 Task: Look for Airbnb properties in As Suwaydaâ, Syria from 6th December, 2023 to 15th December, 2023 for 6 adults. Place can be entire room or private room with 6 bedrooms having 6 beds and 6 bathrooms. Property type can be house. Amenities needed are: wifi, TV, free parkinig on premises, gym, breakfast.
Action: Mouse moved to (588, 132)
Screenshot: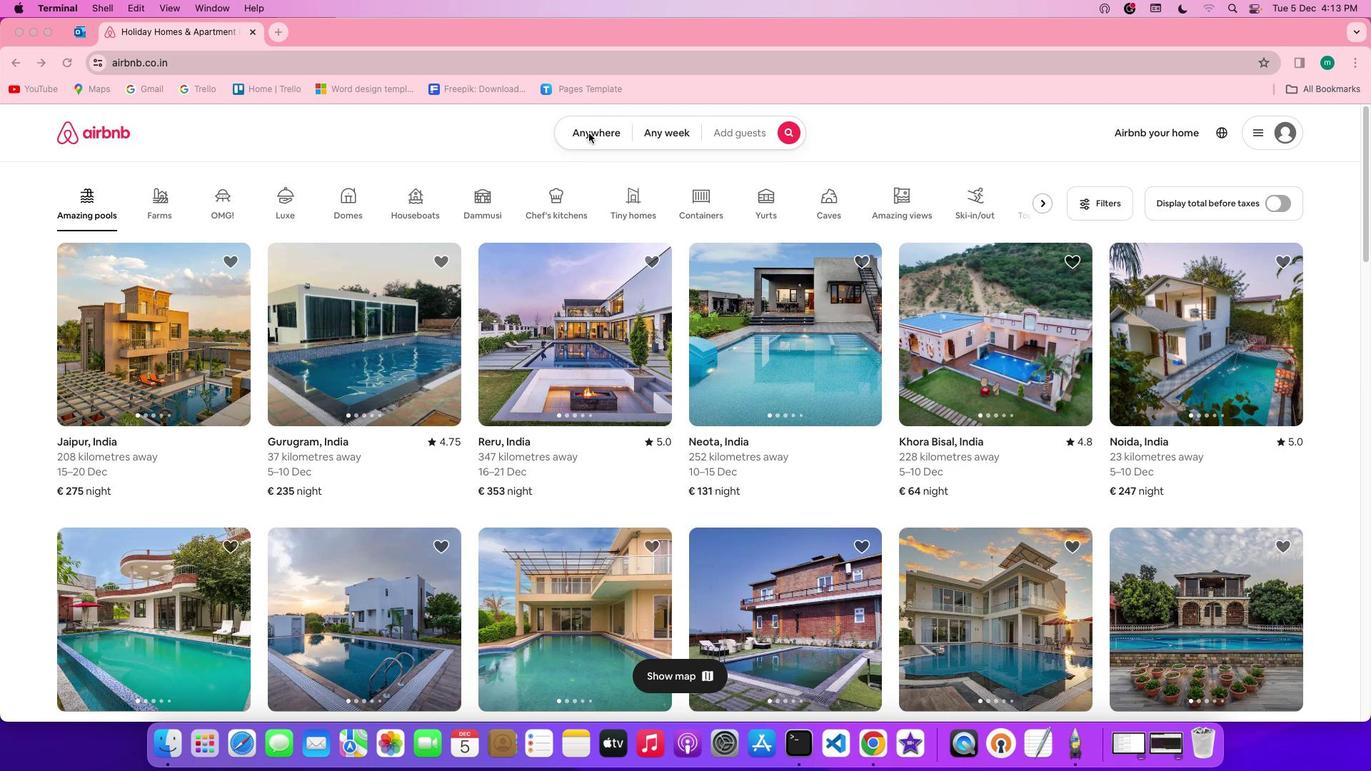 
Action: Mouse pressed left at (588, 132)
Screenshot: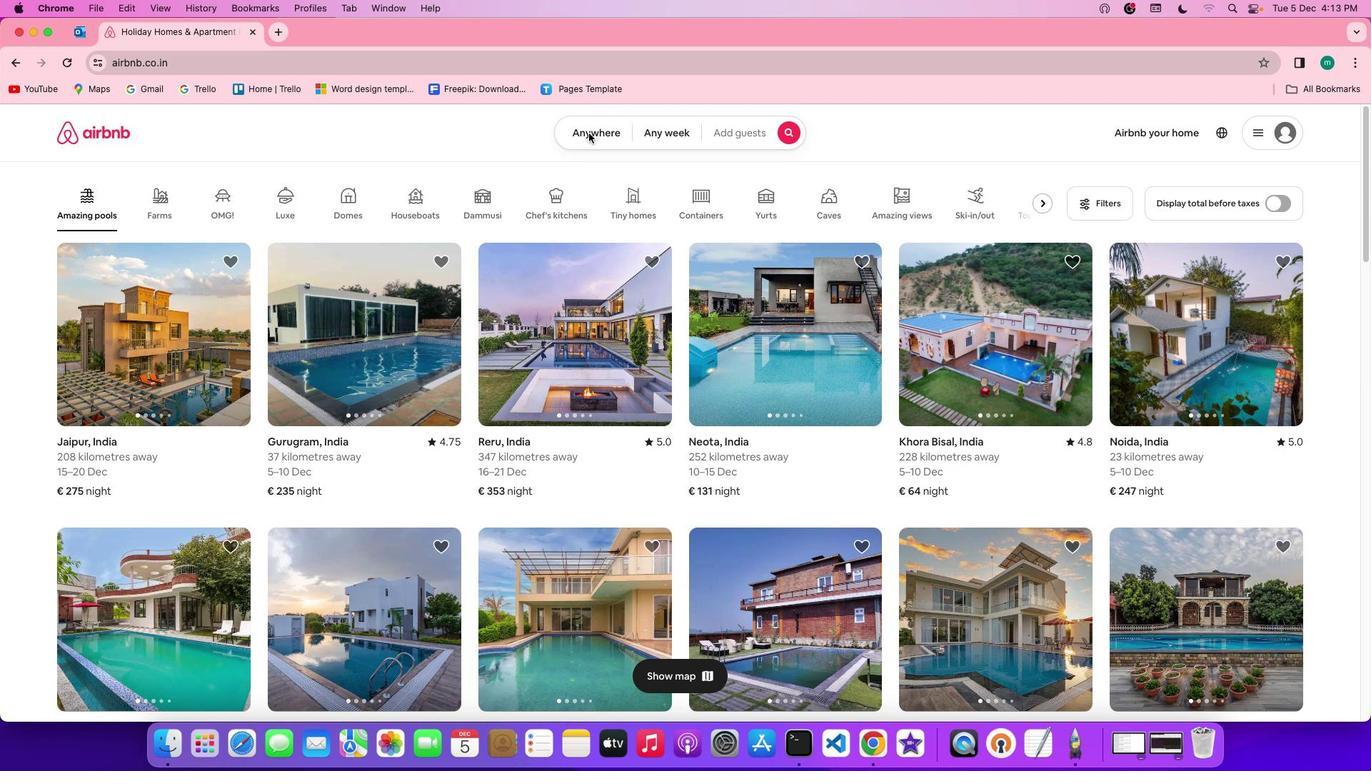 
Action: Mouse pressed left at (588, 132)
Screenshot: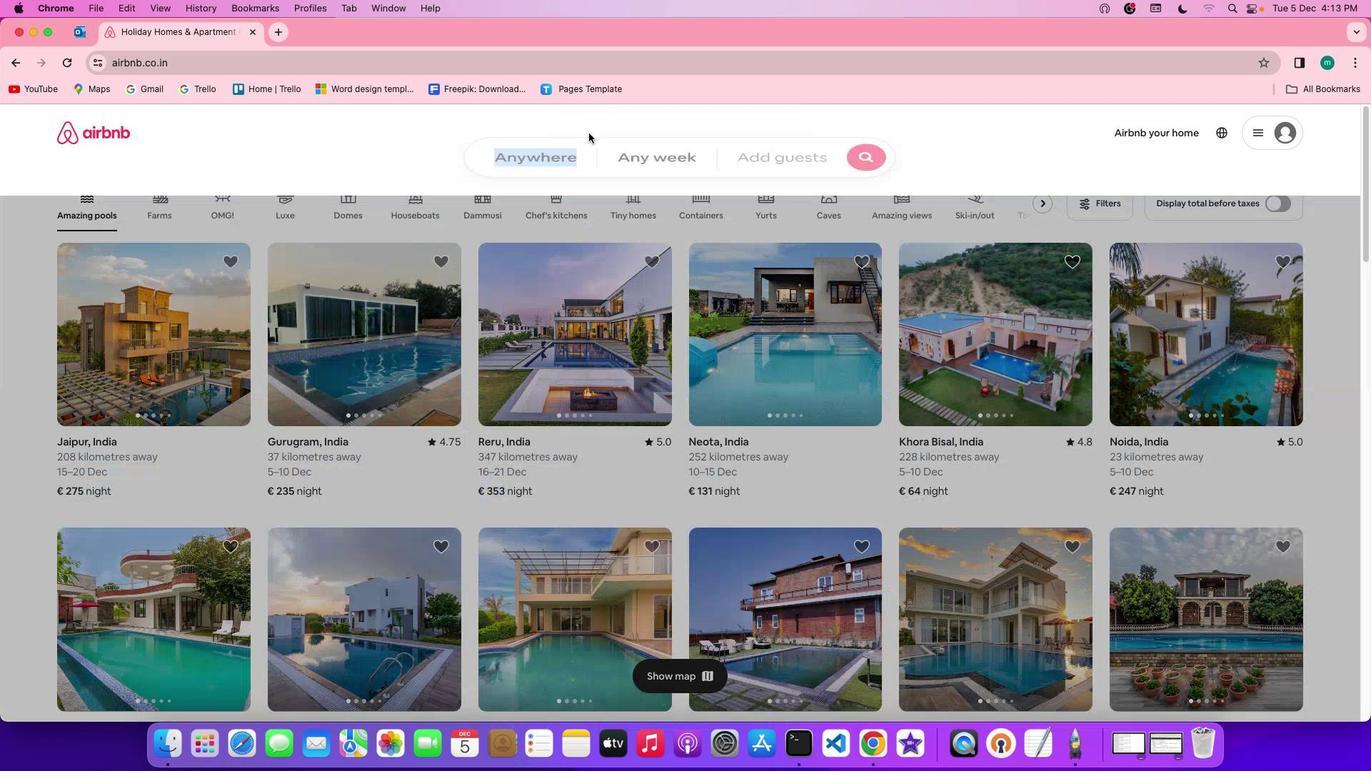 
Action: Mouse moved to (538, 182)
Screenshot: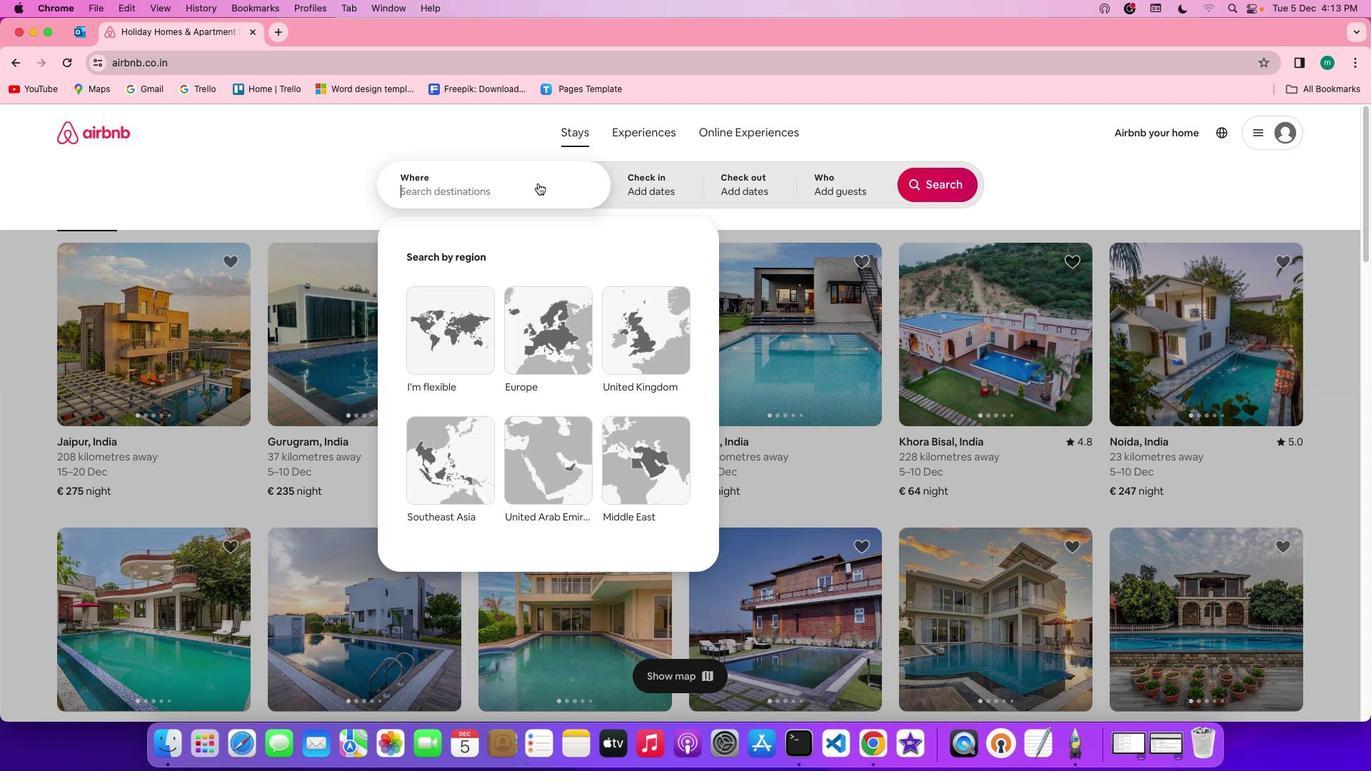 
Action: Mouse pressed left at (538, 182)
Screenshot: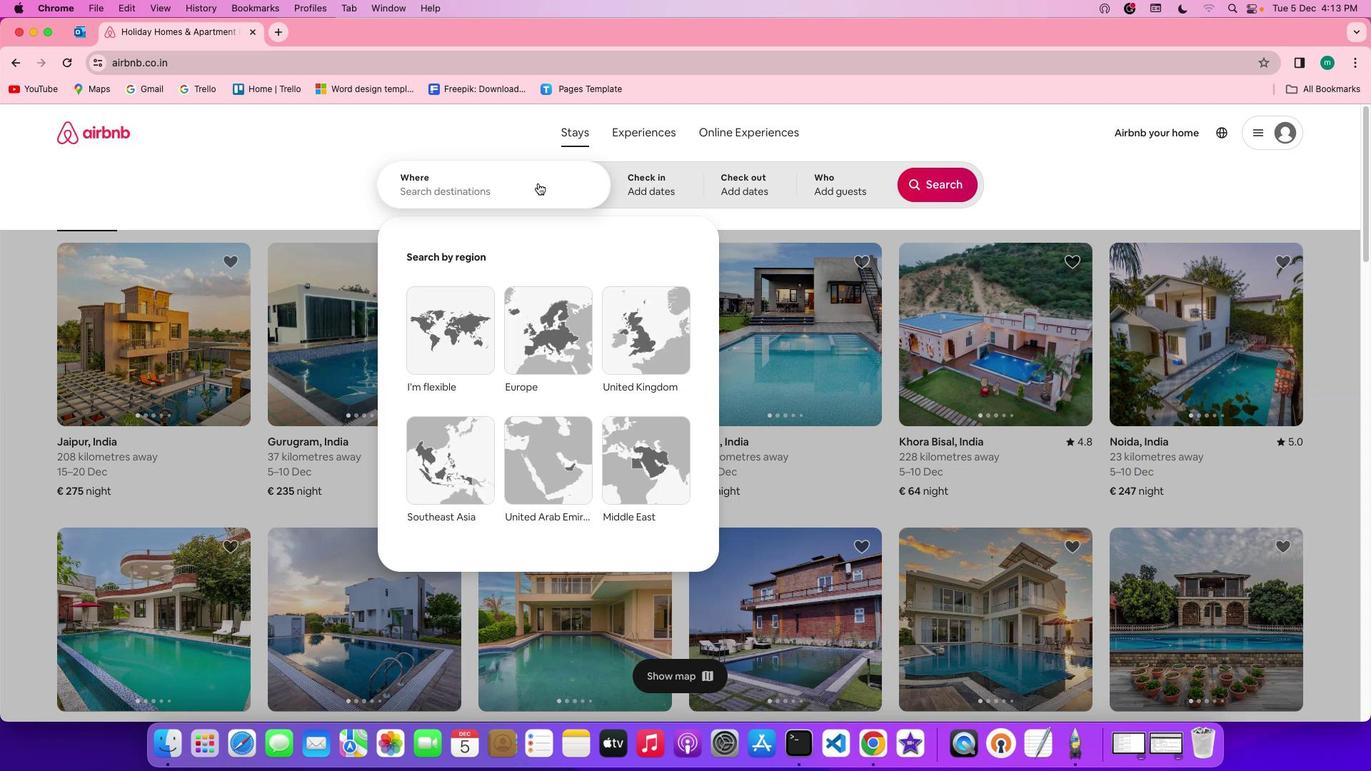 
Action: Key pressed Key.shift'S''u''w''a''y''d''a'','Key.spaceKey.shift's''y''r''i''a'
Screenshot: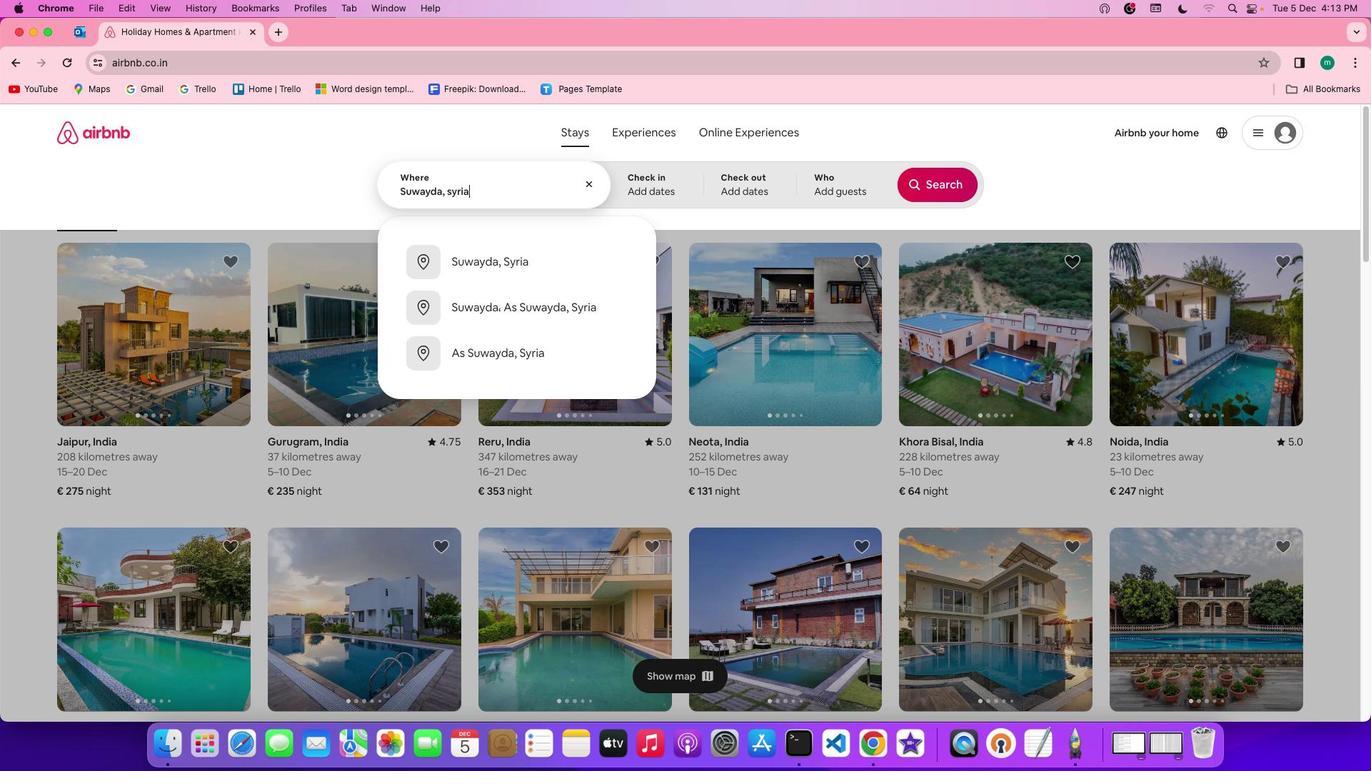 
Action: Mouse moved to (658, 194)
Screenshot: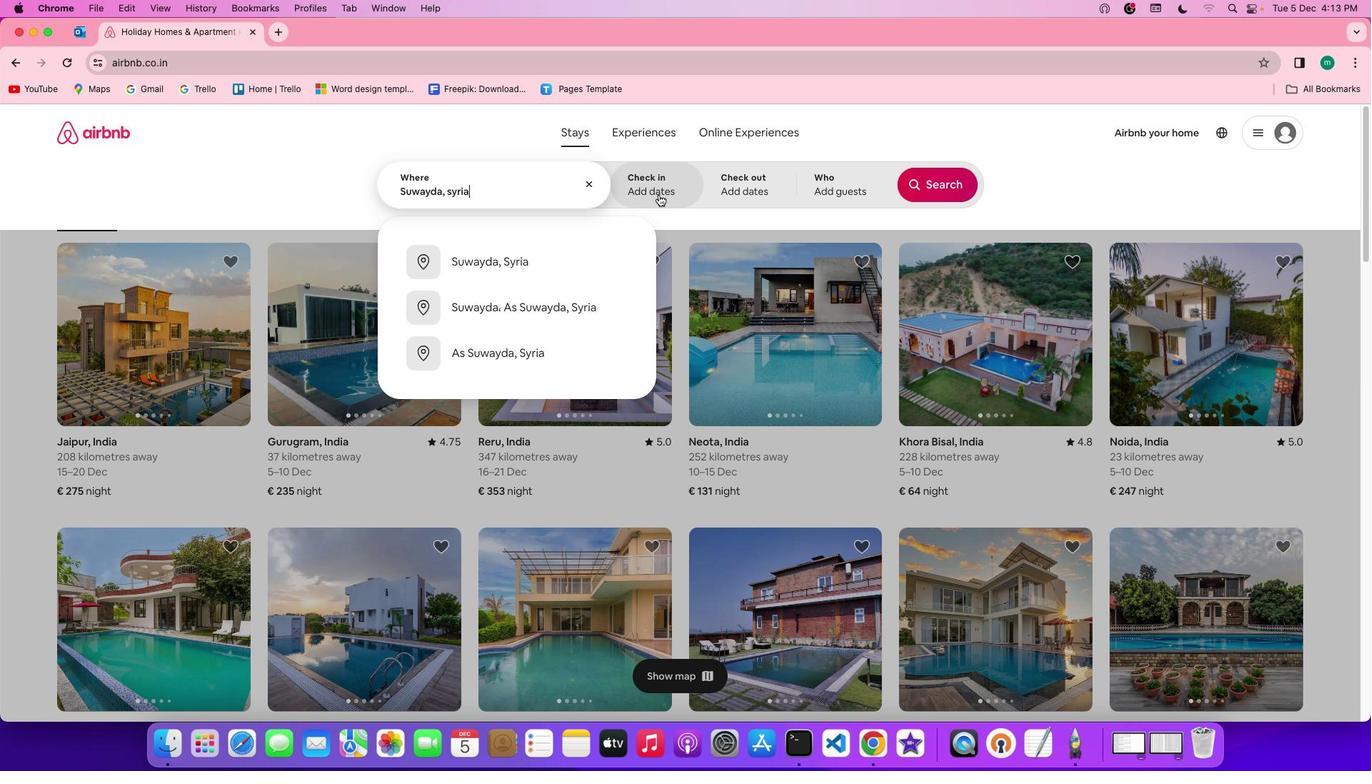 
Action: Mouse pressed left at (658, 194)
Screenshot: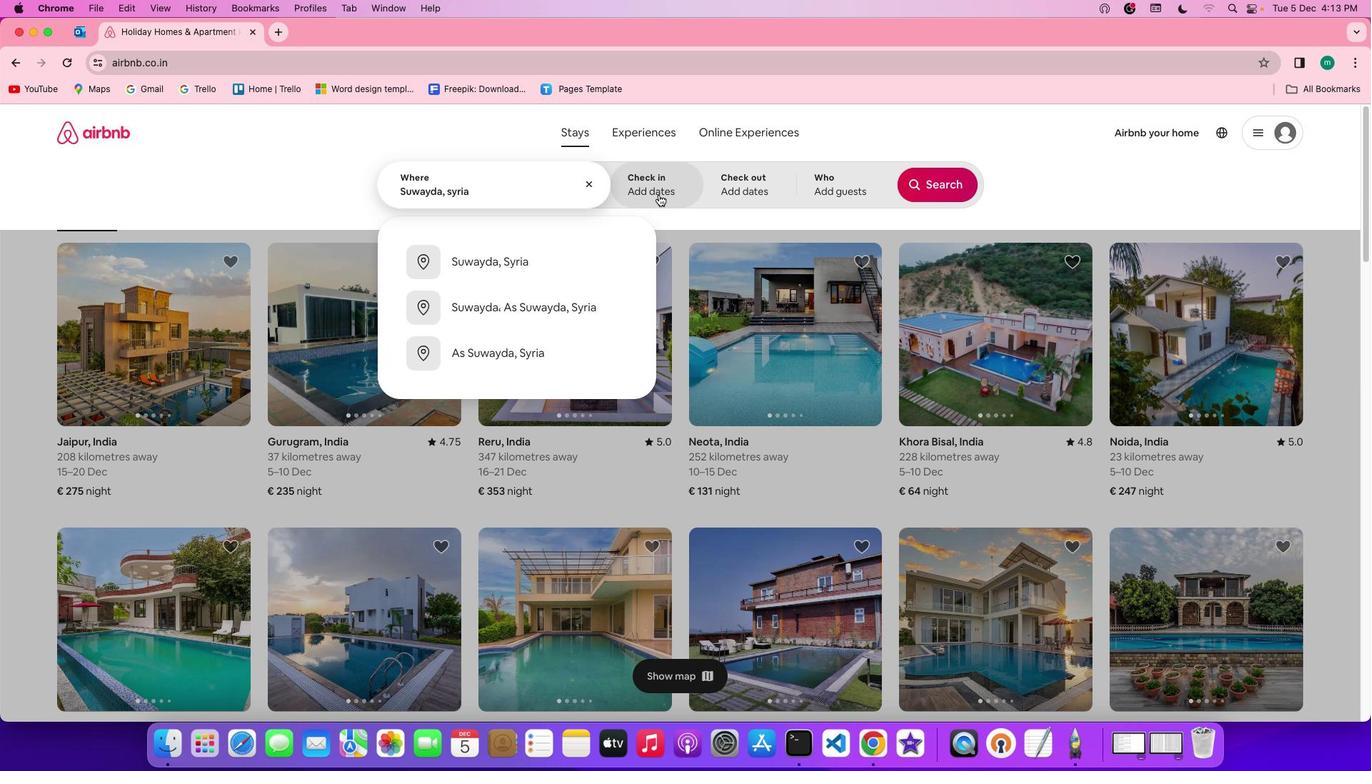 
Action: Mouse moved to (543, 392)
Screenshot: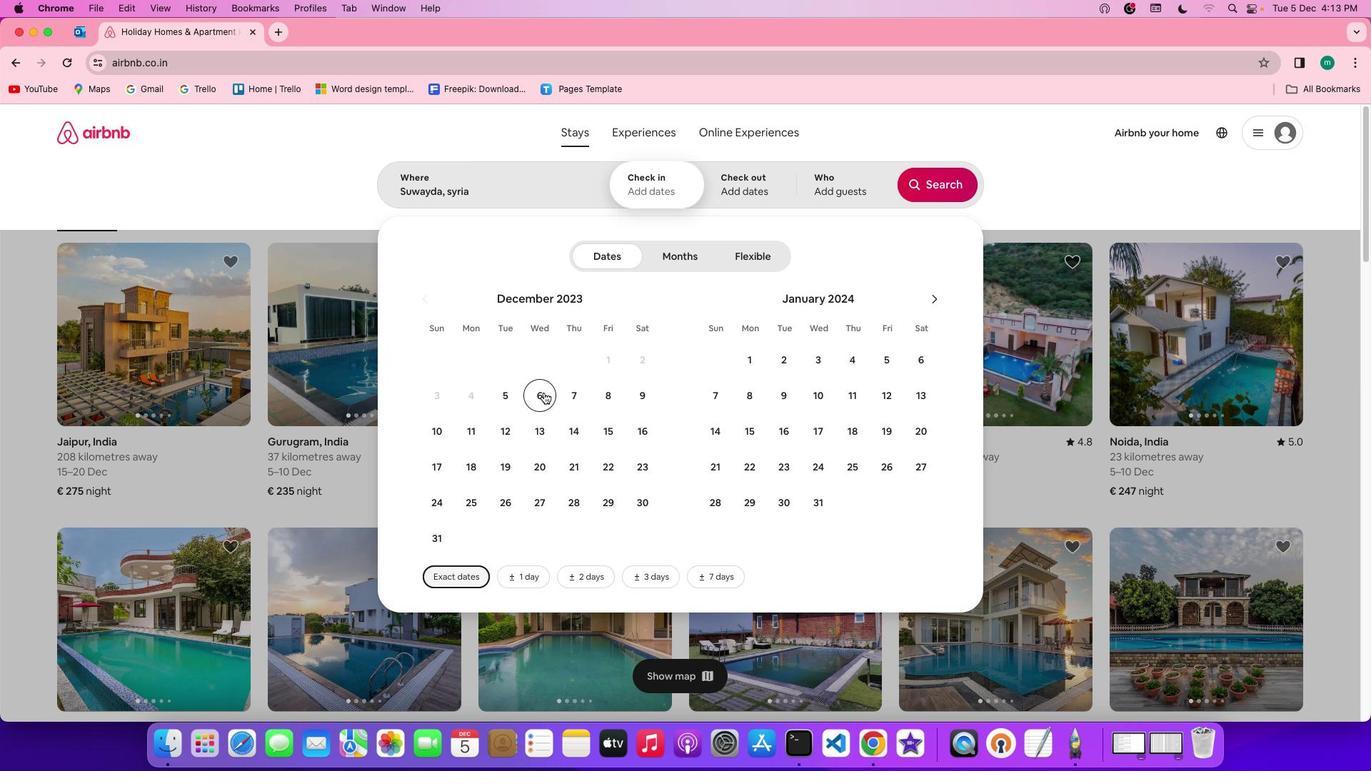
Action: Mouse pressed left at (543, 392)
Screenshot: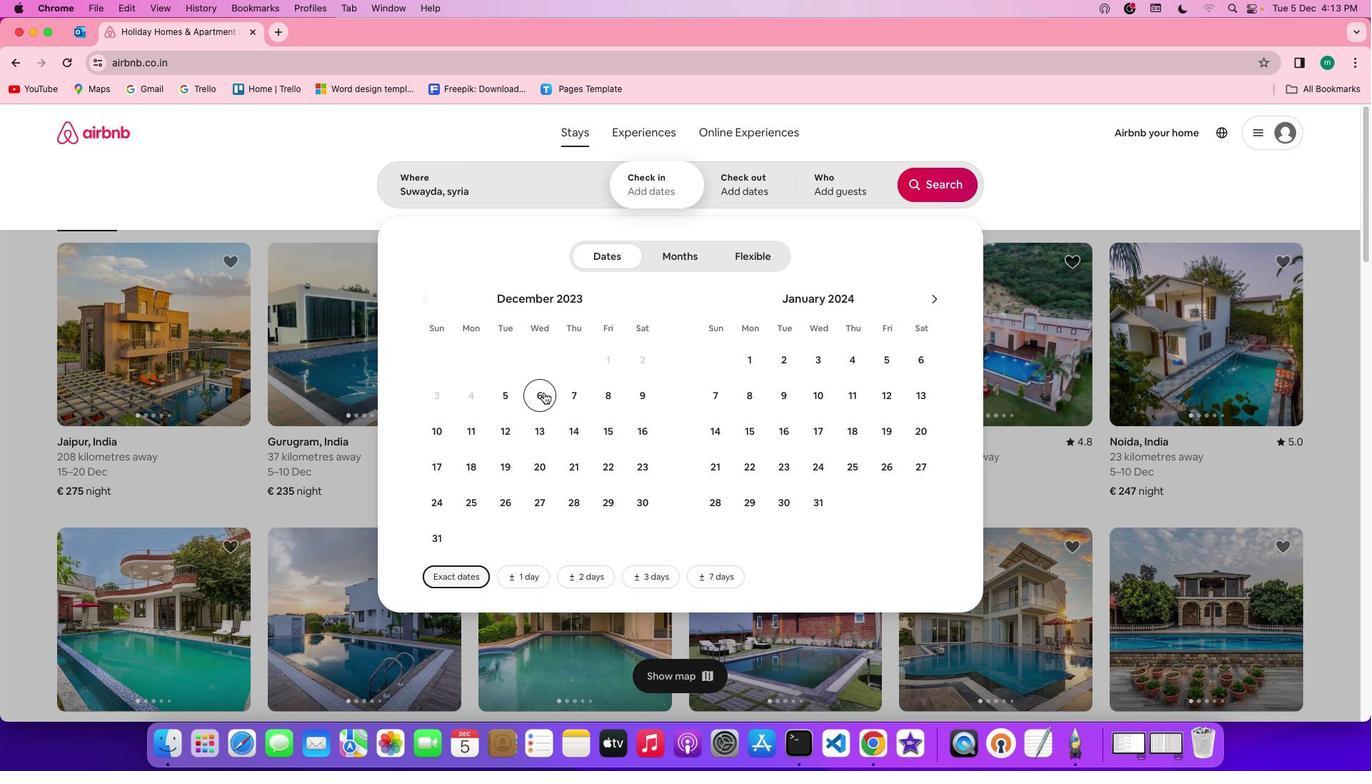 
Action: Mouse moved to (603, 424)
Screenshot: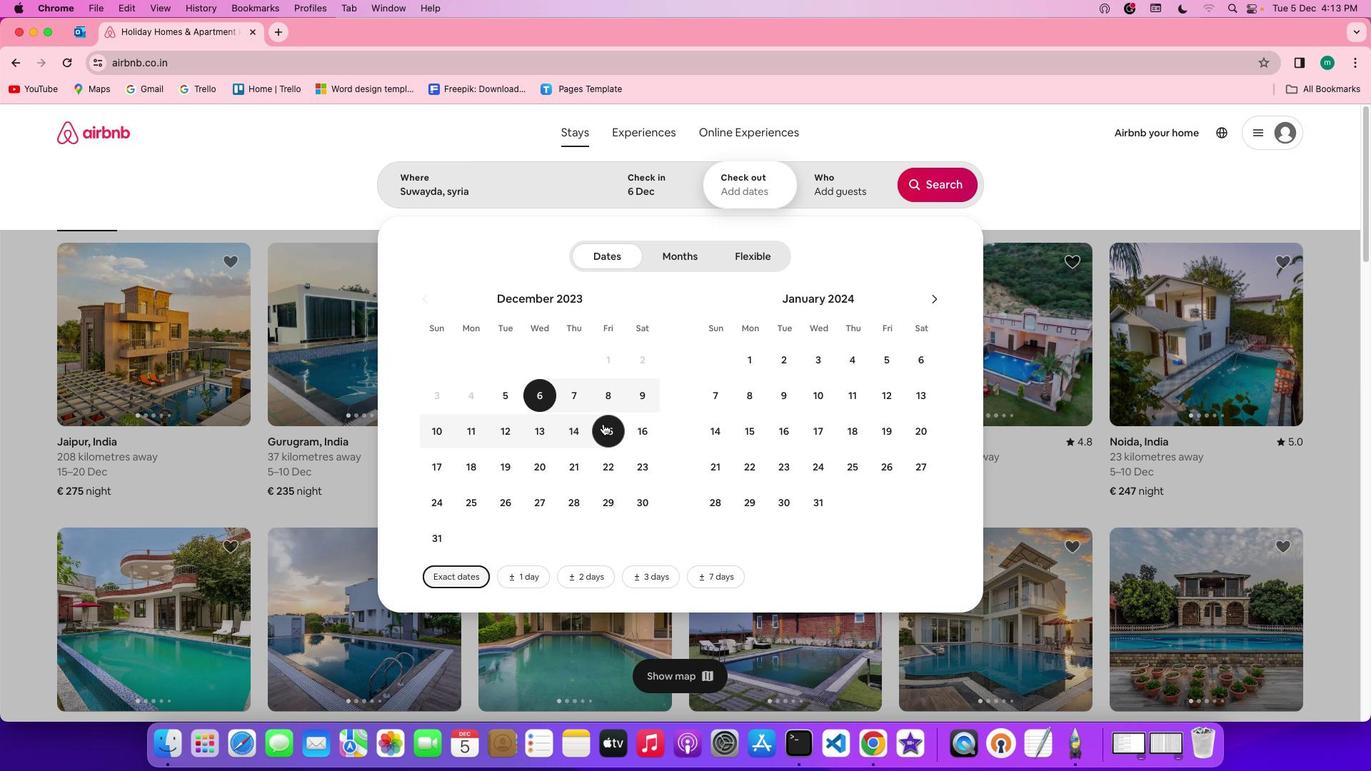 
Action: Mouse pressed left at (603, 424)
Screenshot: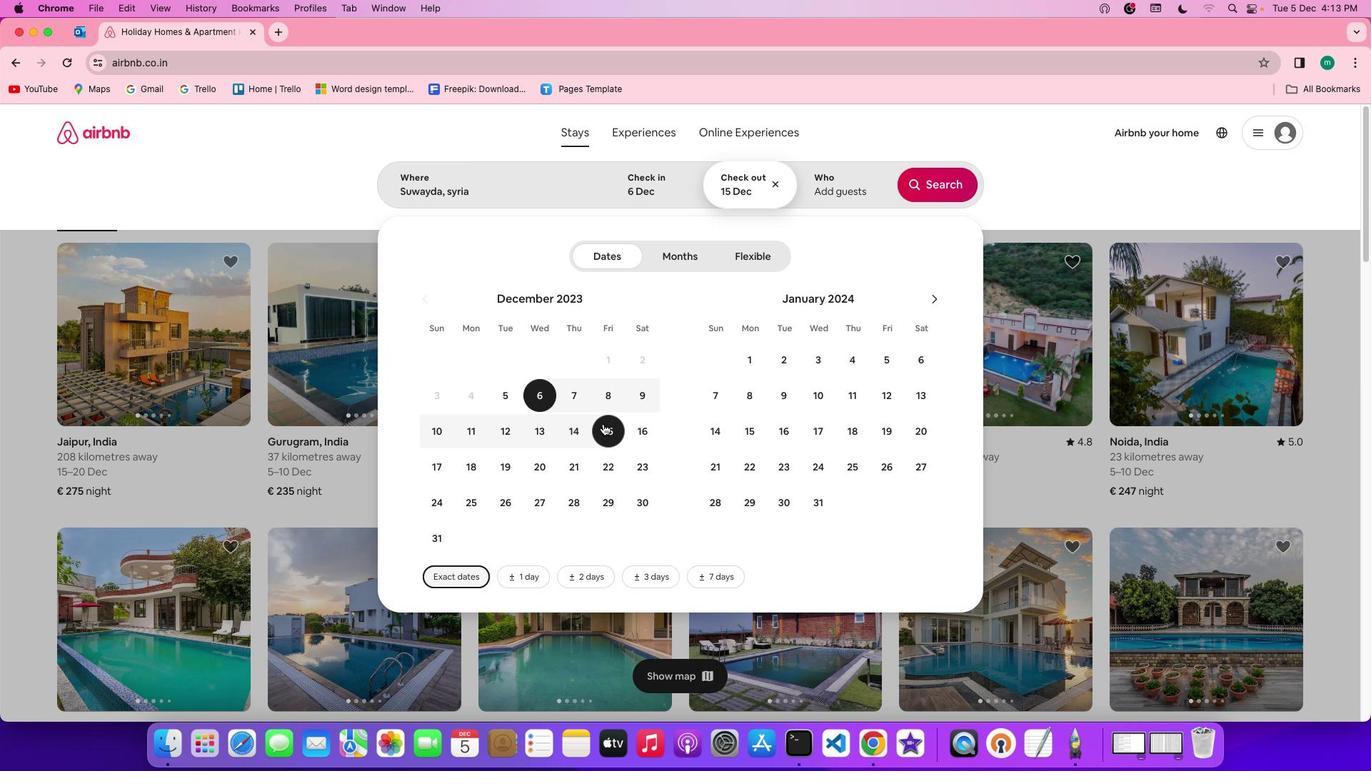 
Action: Mouse moved to (825, 172)
Screenshot: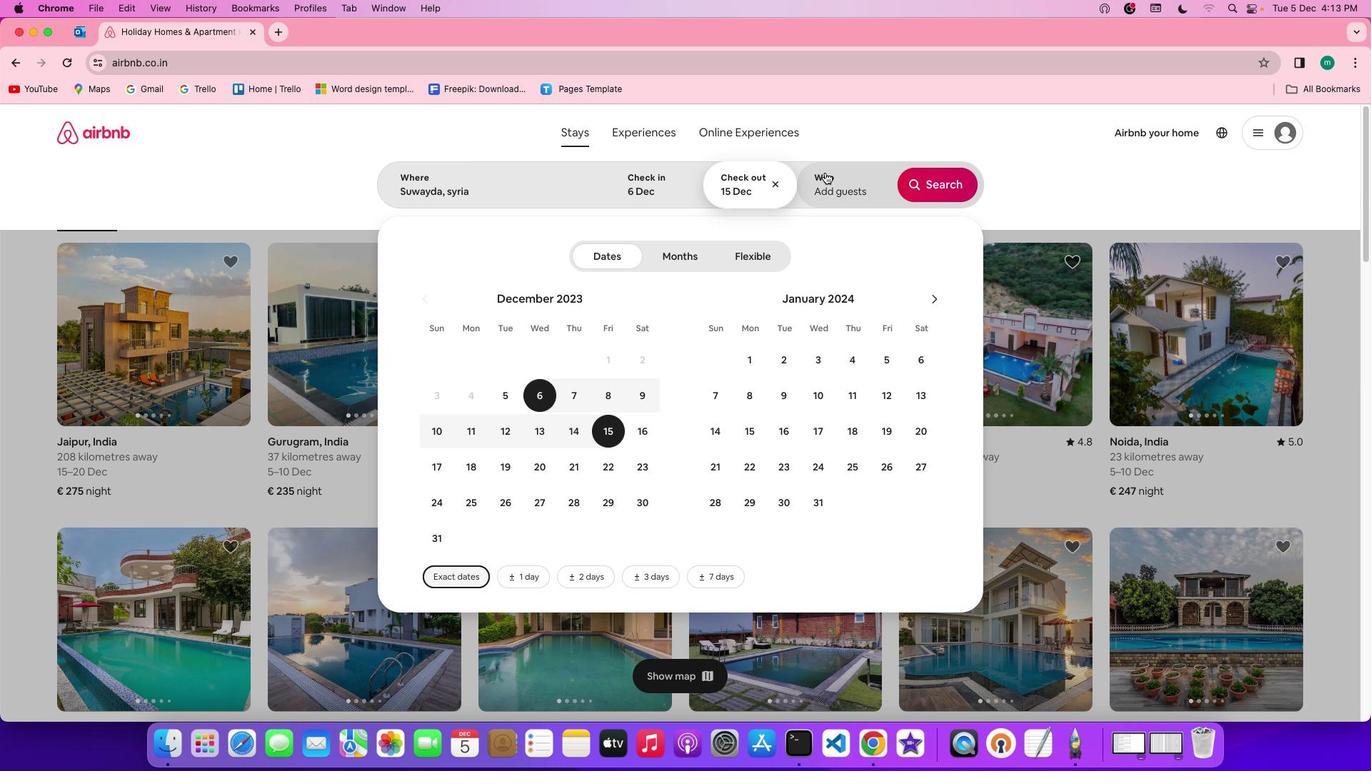
Action: Mouse pressed left at (825, 172)
Screenshot: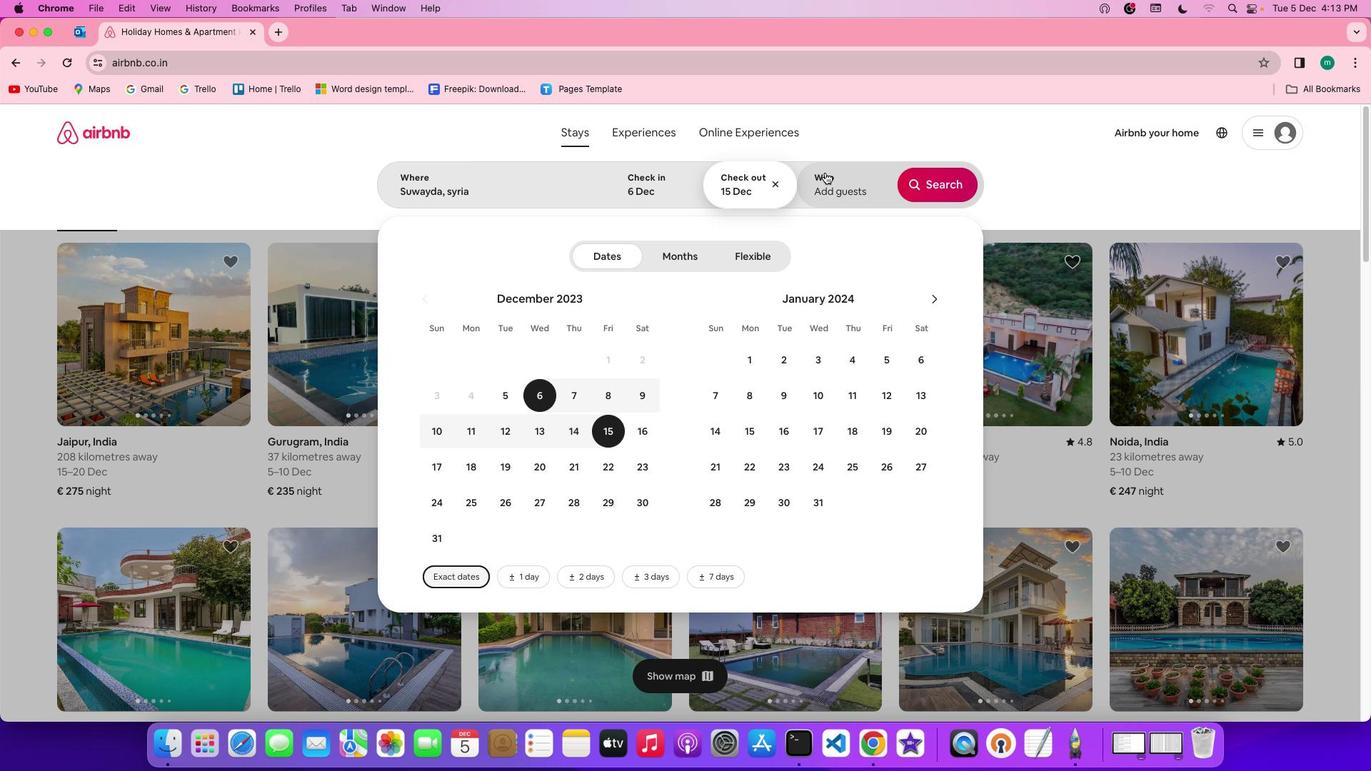 
Action: Mouse moved to (938, 261)
Screenshot: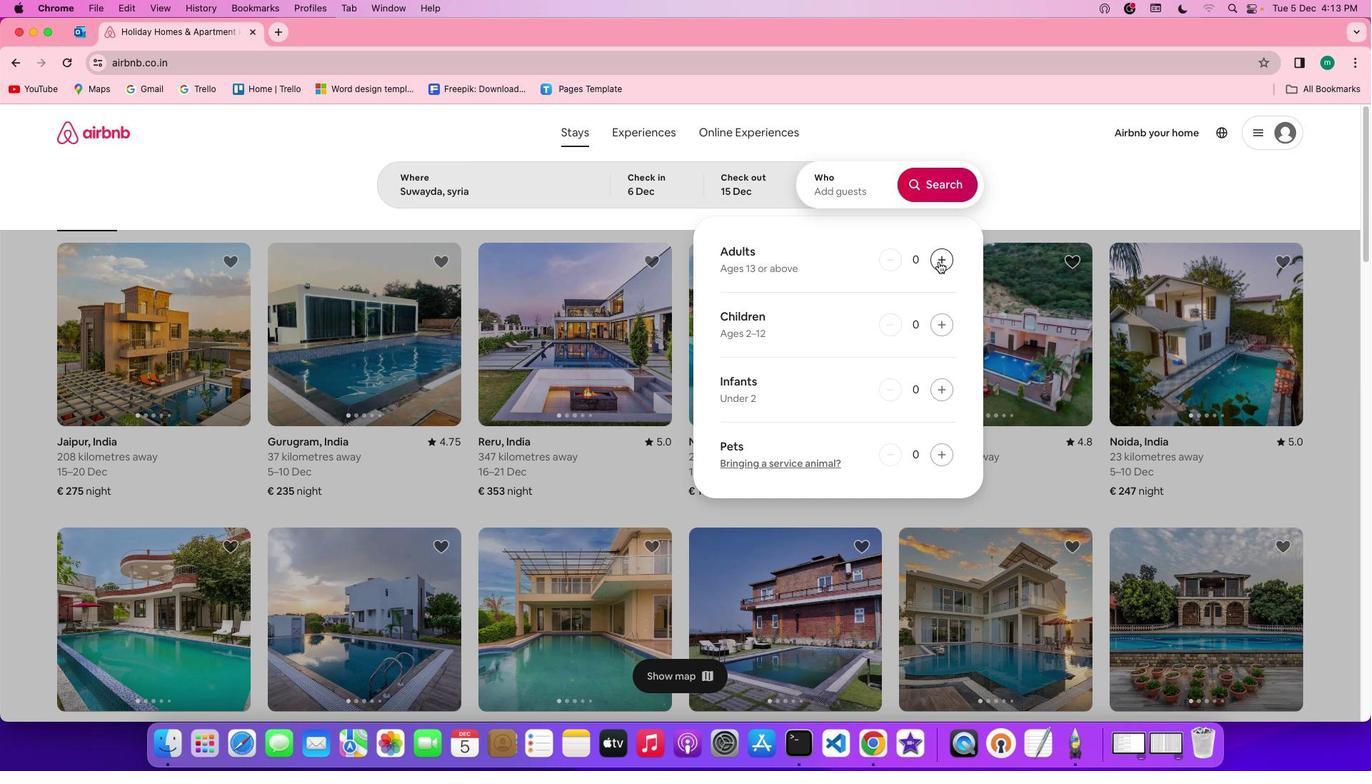 
Action: Mouse pressed left at (938, 261)
Screenshot: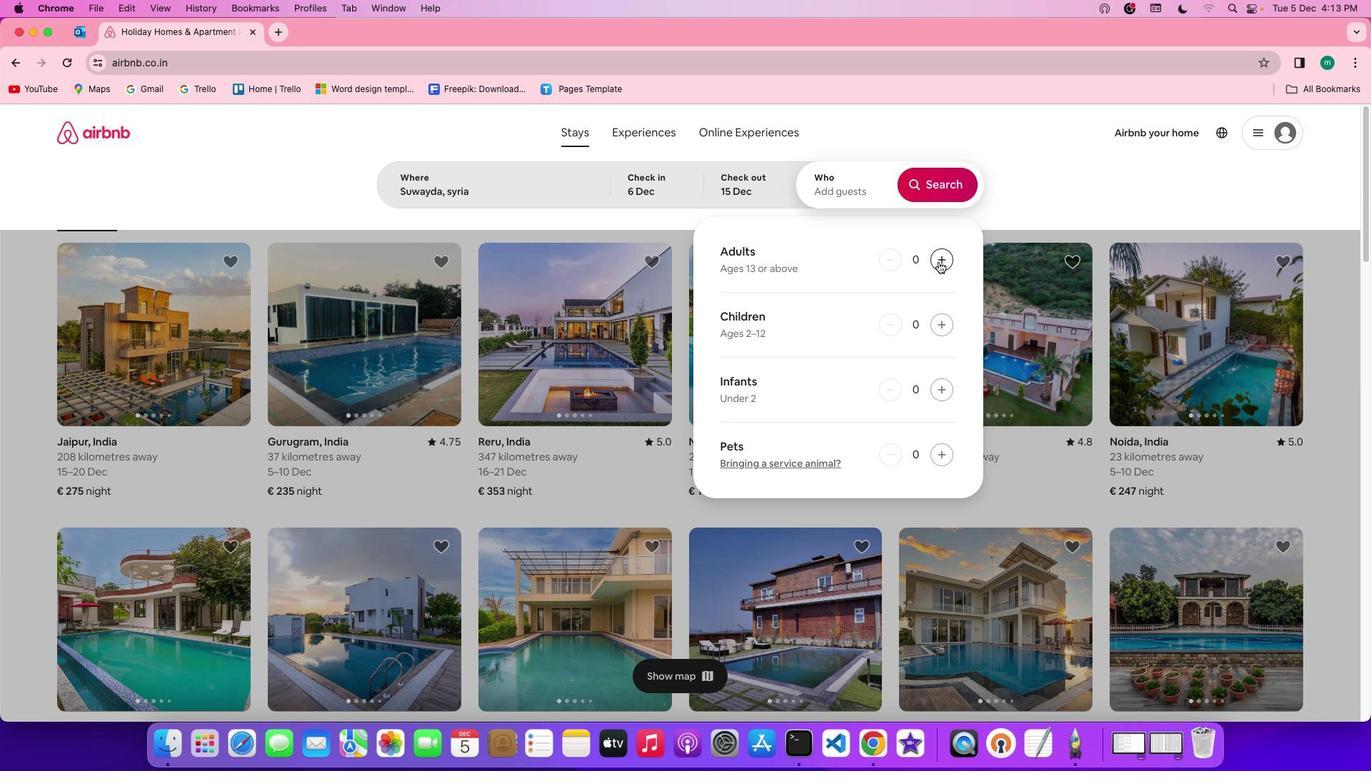 
Action: Mouse pressed left at (938, 261)
Screenshot: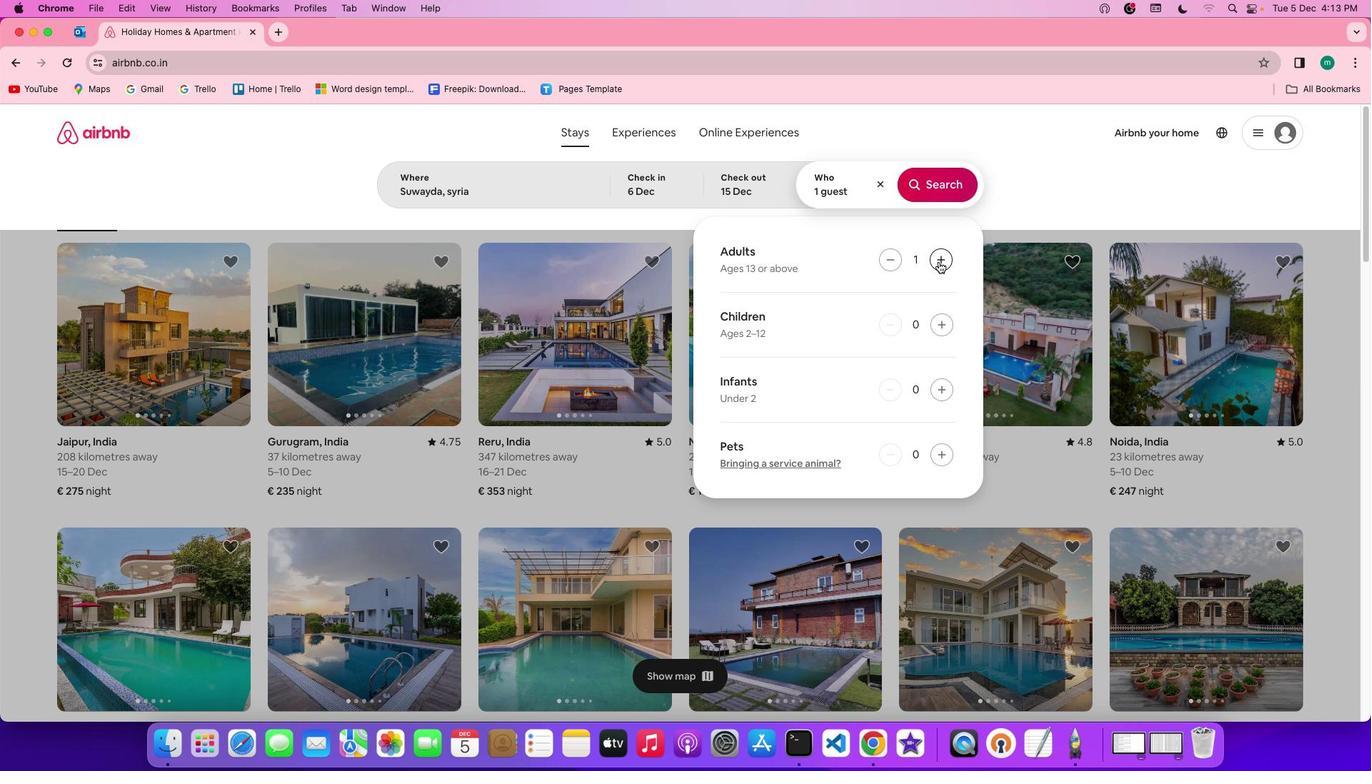 
Action: Mouse pressed left at (938, 261)
Screenshot: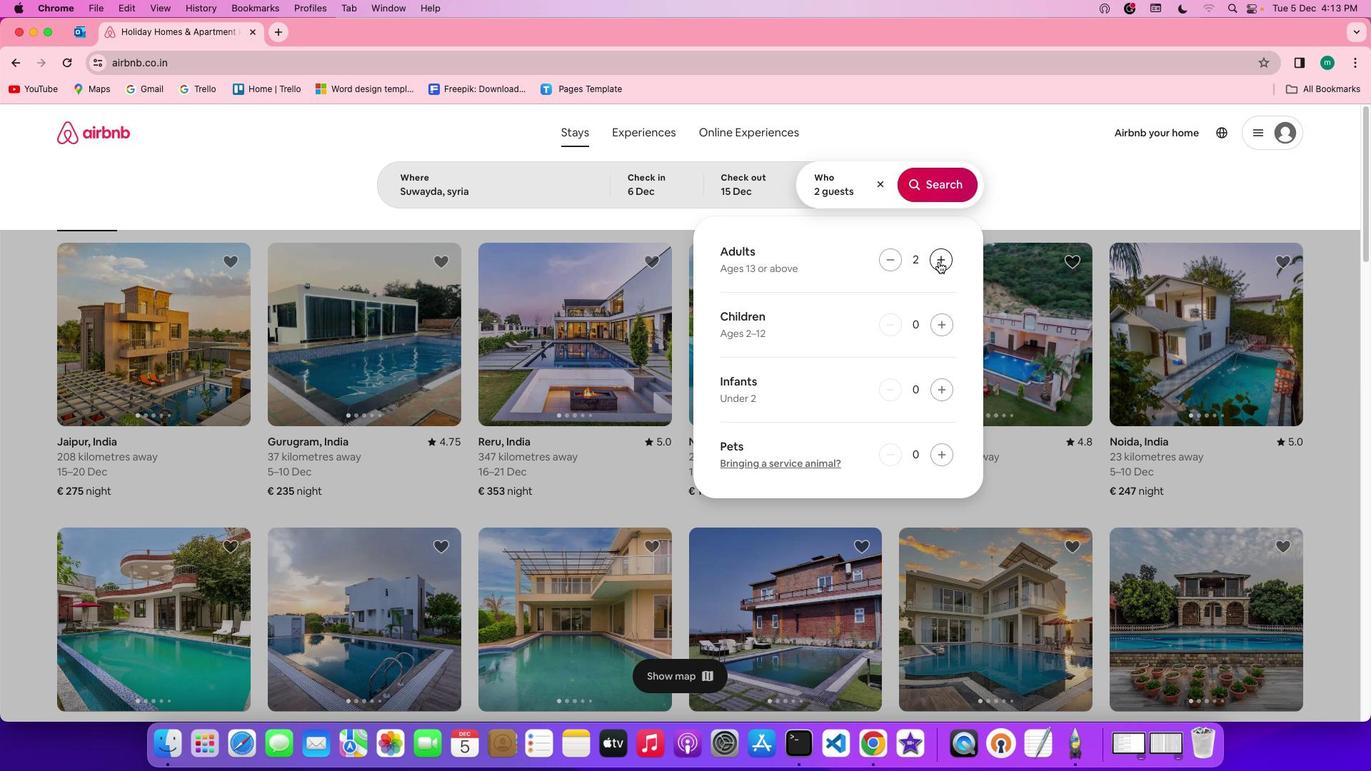 
Action: Mouse pressed left at (938, 261)
Screenshot: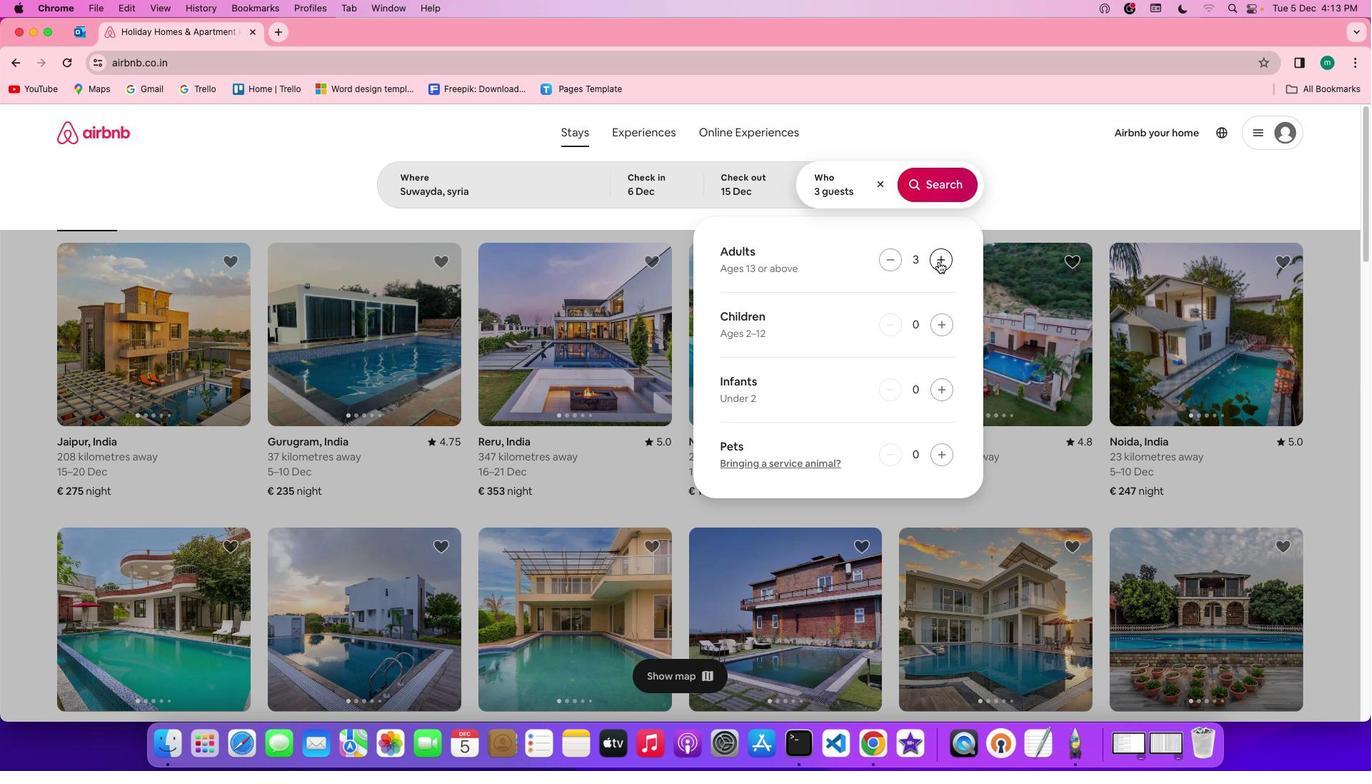 
Action: Mouse pressed left at (938, 261)
Screenshot: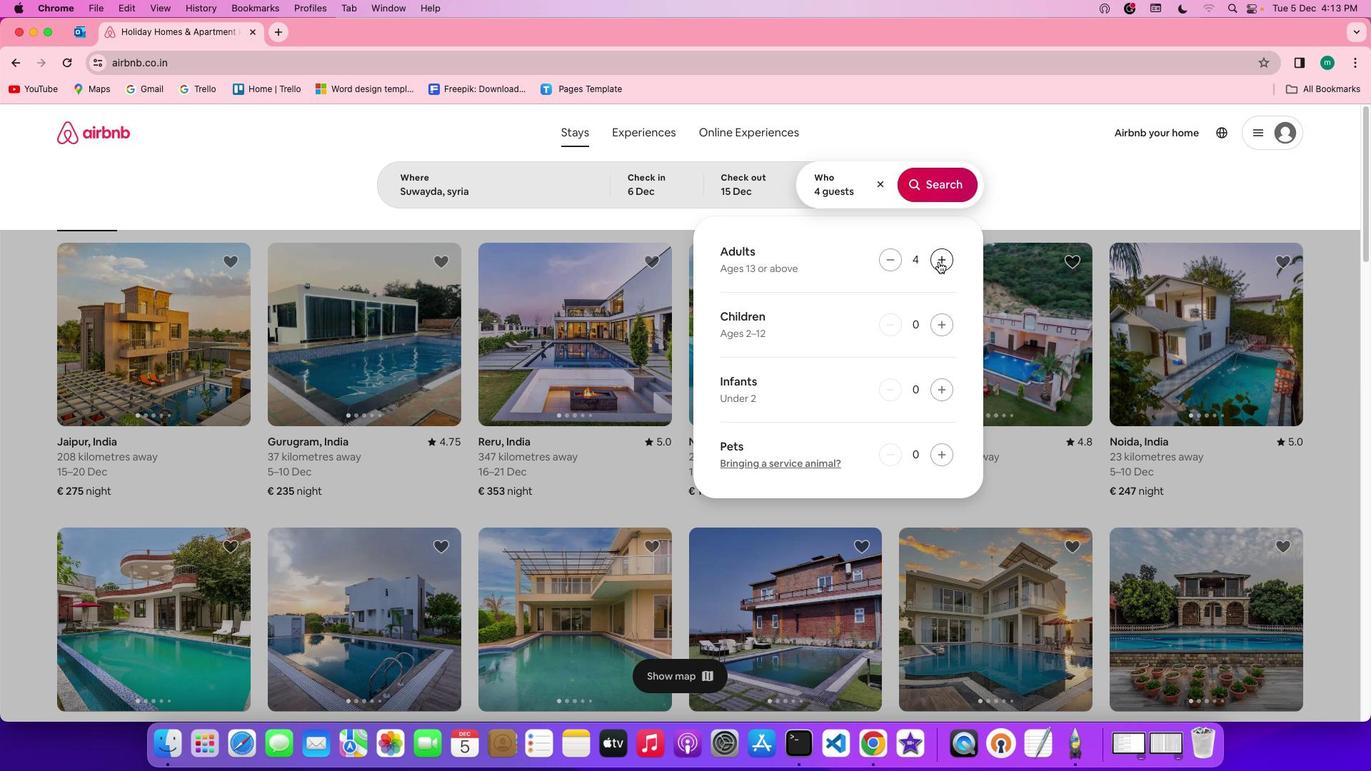 
Action: Mouse pressed left at (938, 261)
Screenshot: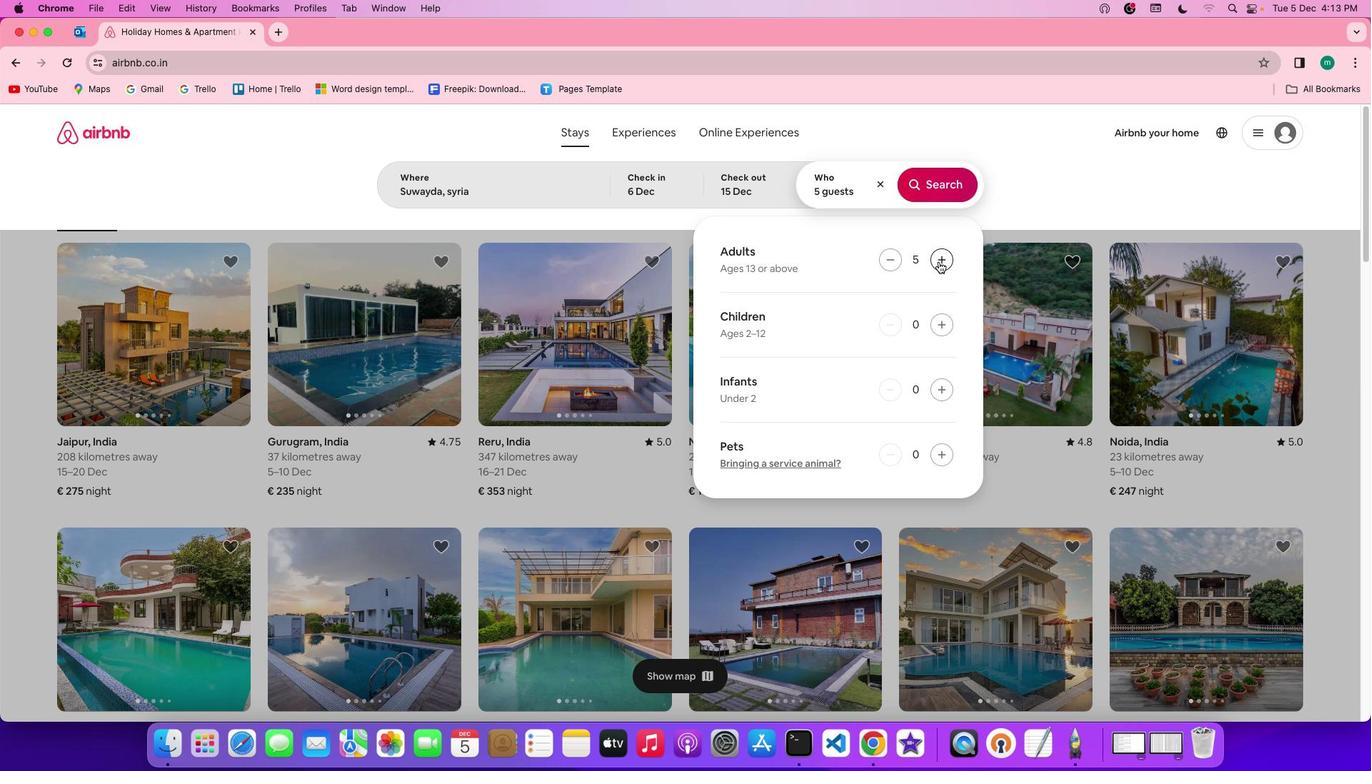 
Action: Mouse moved to (950, 187)
Screenshot: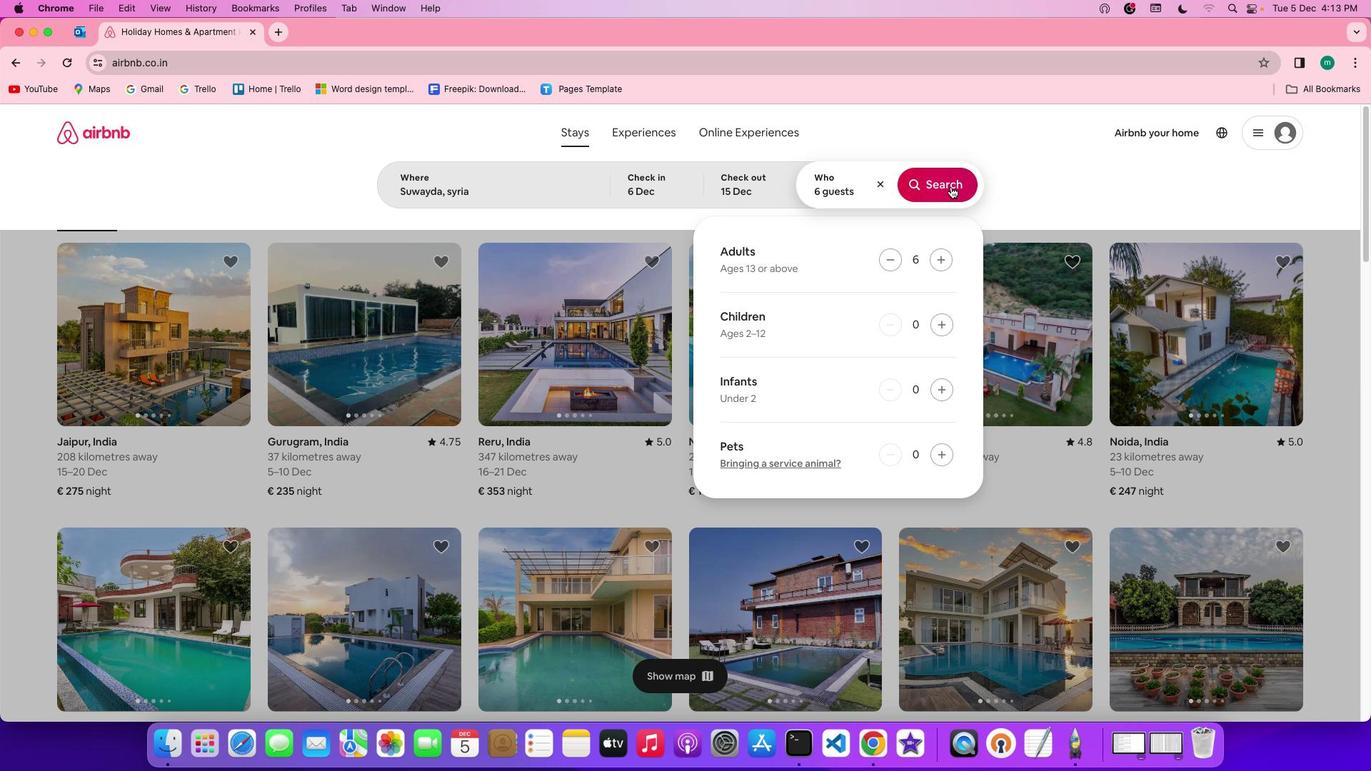 
Action: Mouse pressed left at (950, 187)
Screenshot: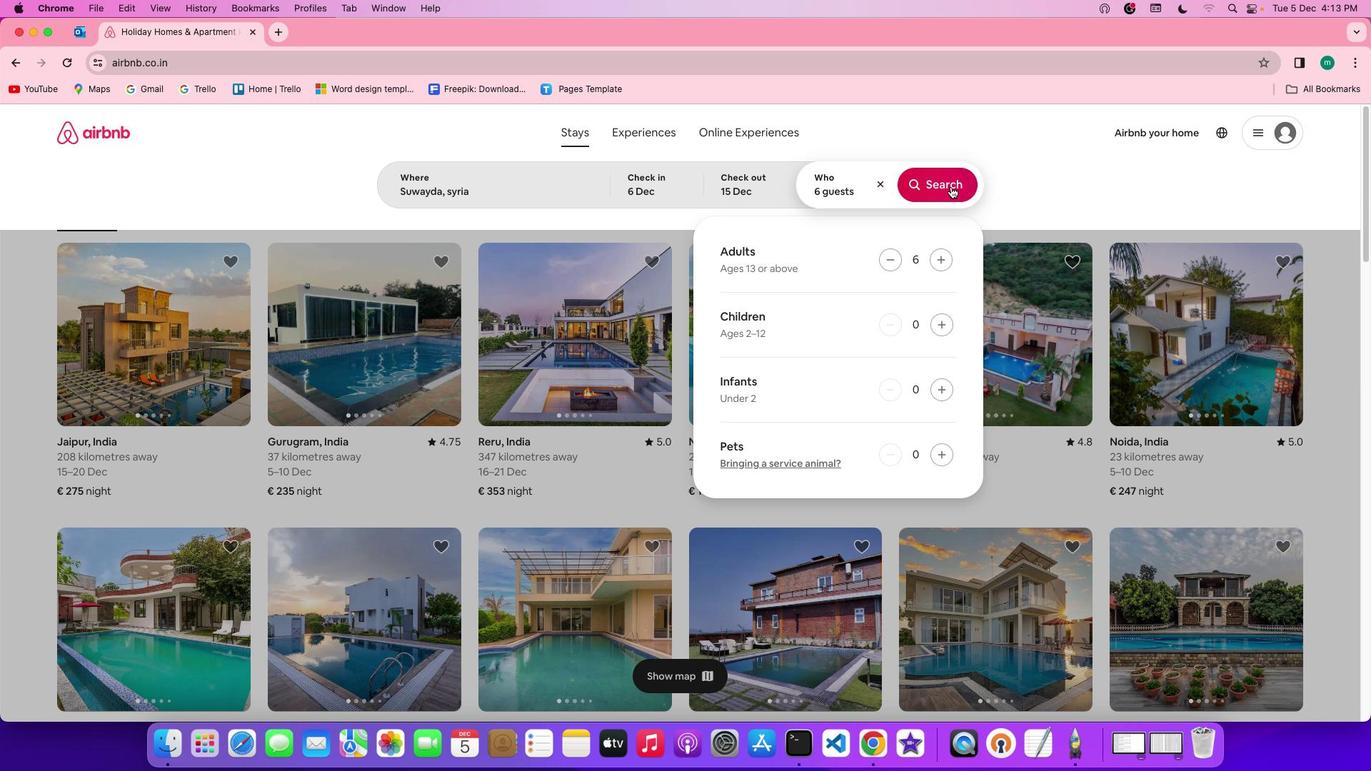 
Action: Mouse moved to (1136, 184)
Screenshot: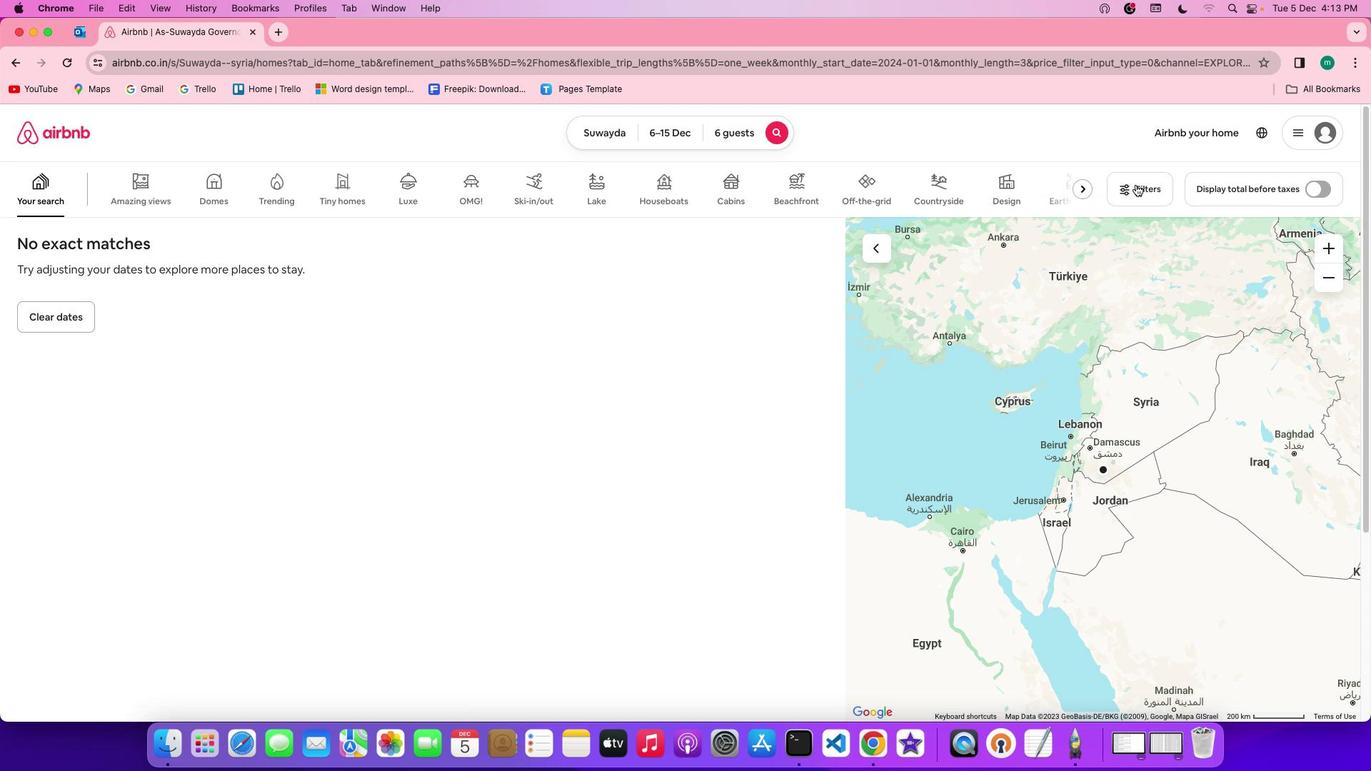 
Action: Mouse pressed left at (1136, 184)
Screenshot: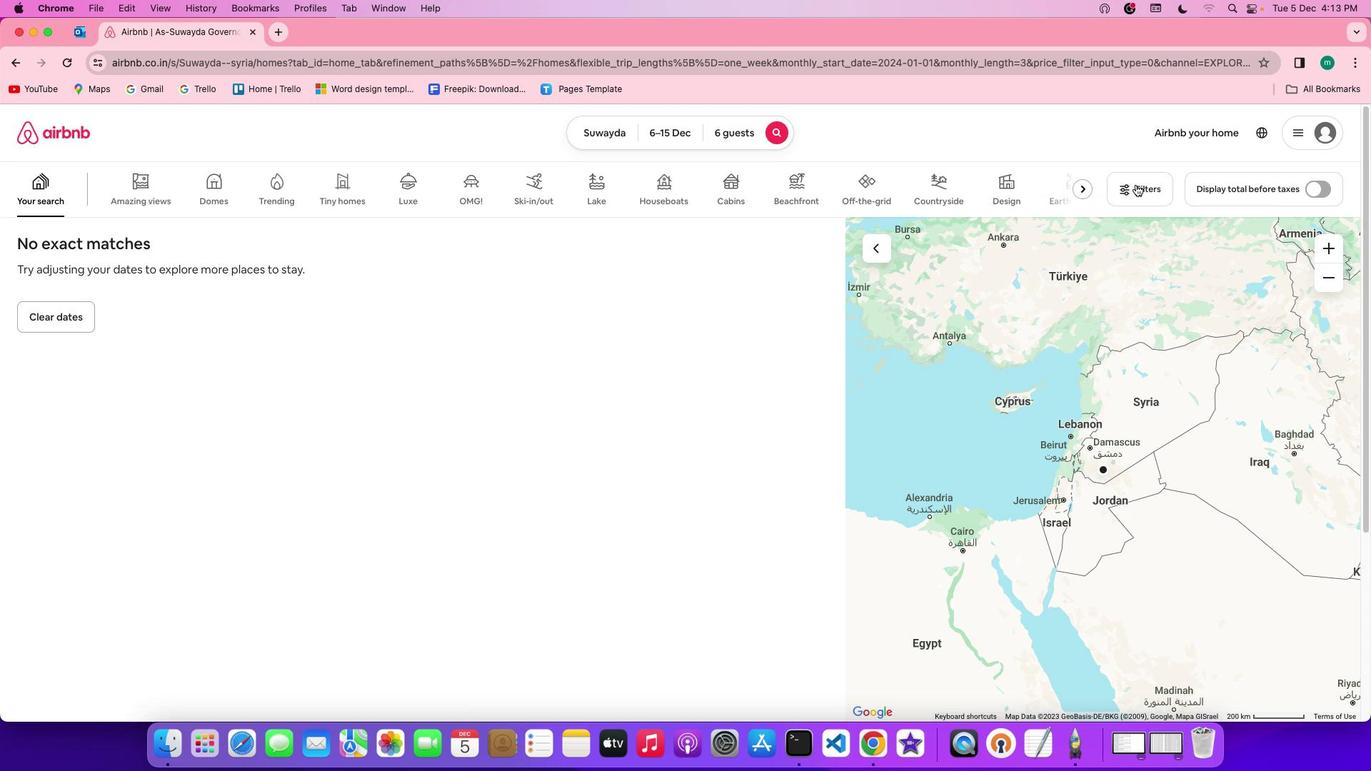 
Action: Mouse moved to (716, 383)
Screenshot: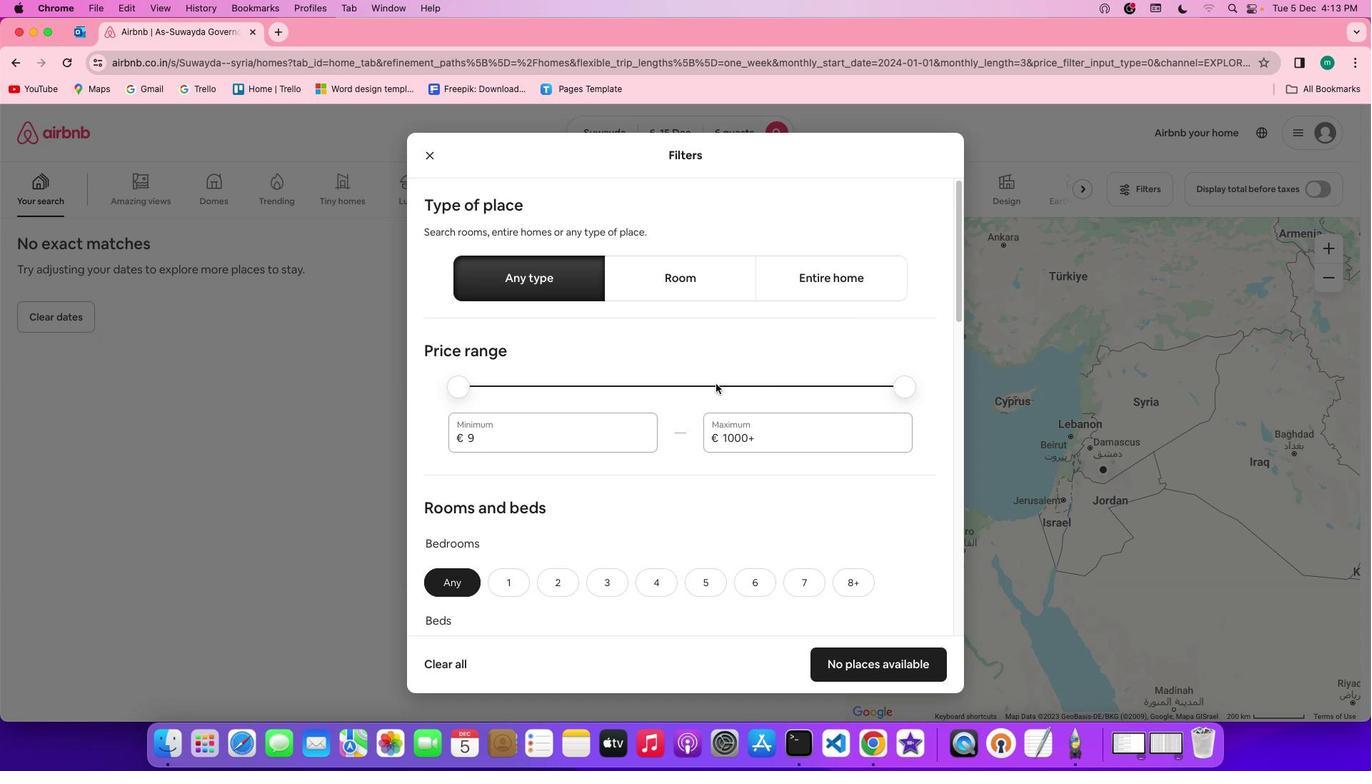 
Action: Mouse scrolled (716, 383) with delta (0, 0)
Screenshot: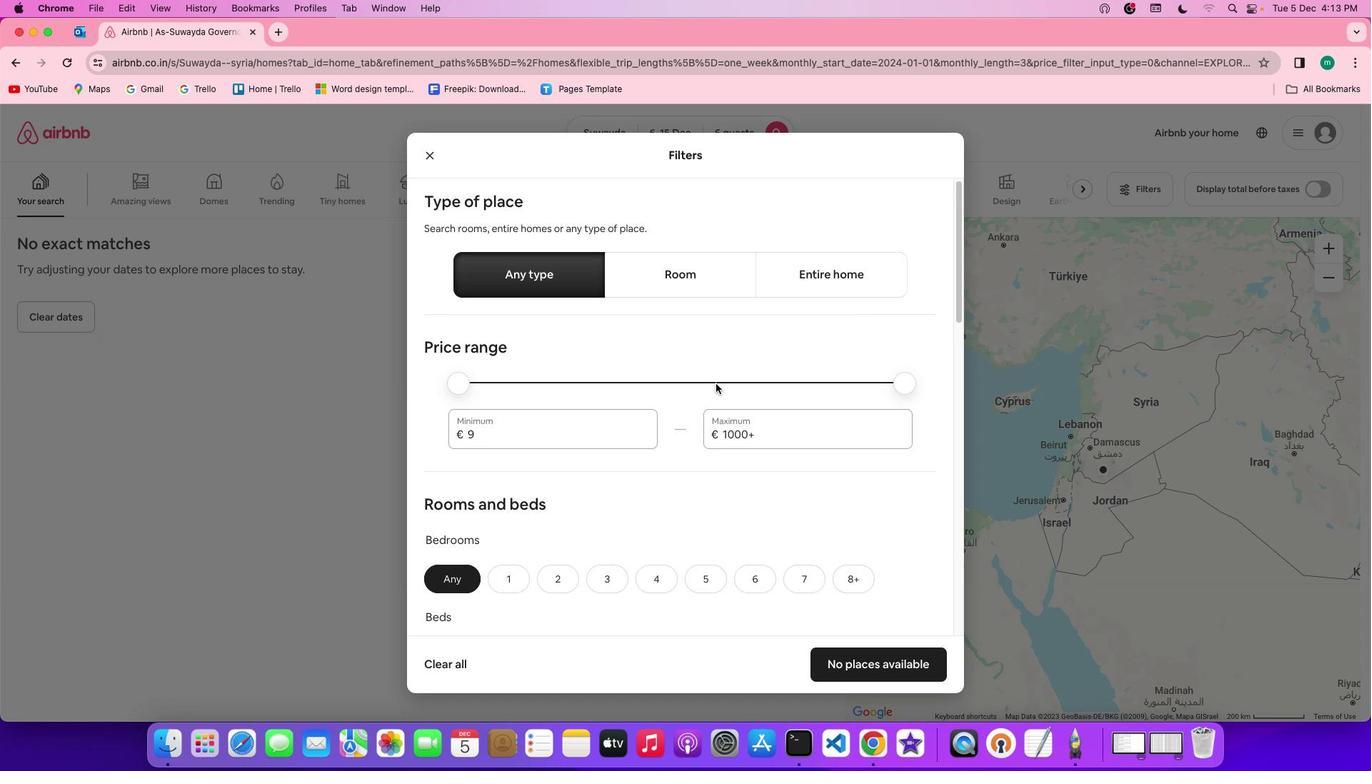 
Action: Mouse scrolled (716, 383) with delta (0, 0)
Screenshot: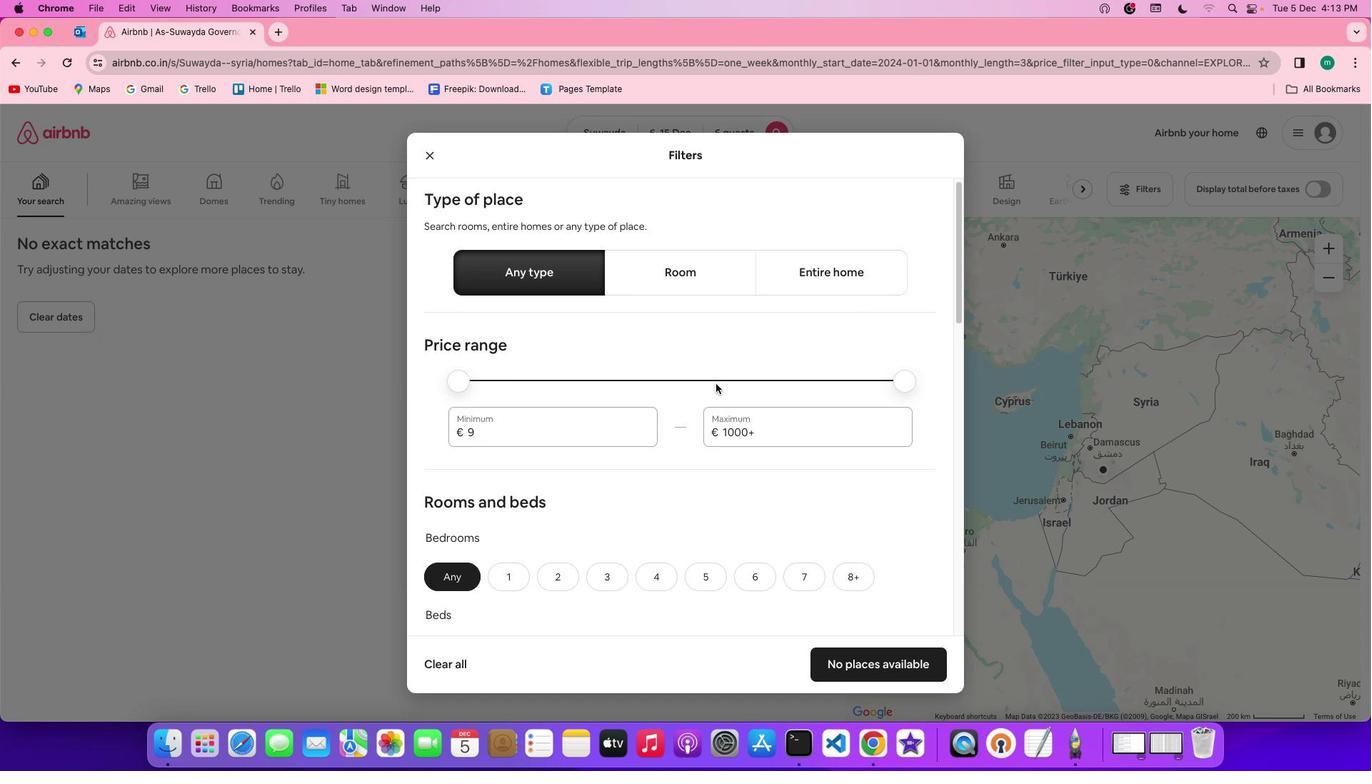 
Action: Mouse scrolled (716, 383) with delta (0, -1)
Screenshot: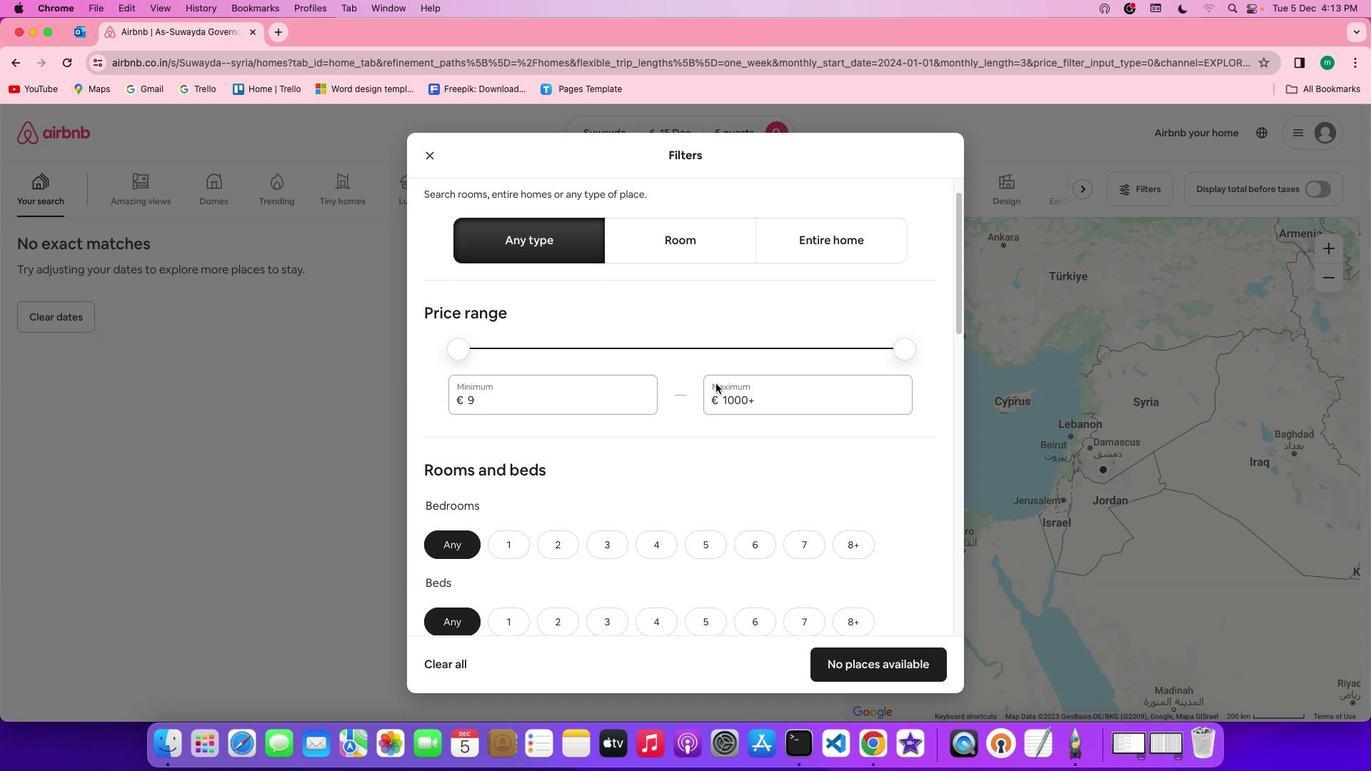 
Action: Mouse scrolled (716, 383) with delta (0, 0)
Screenshot: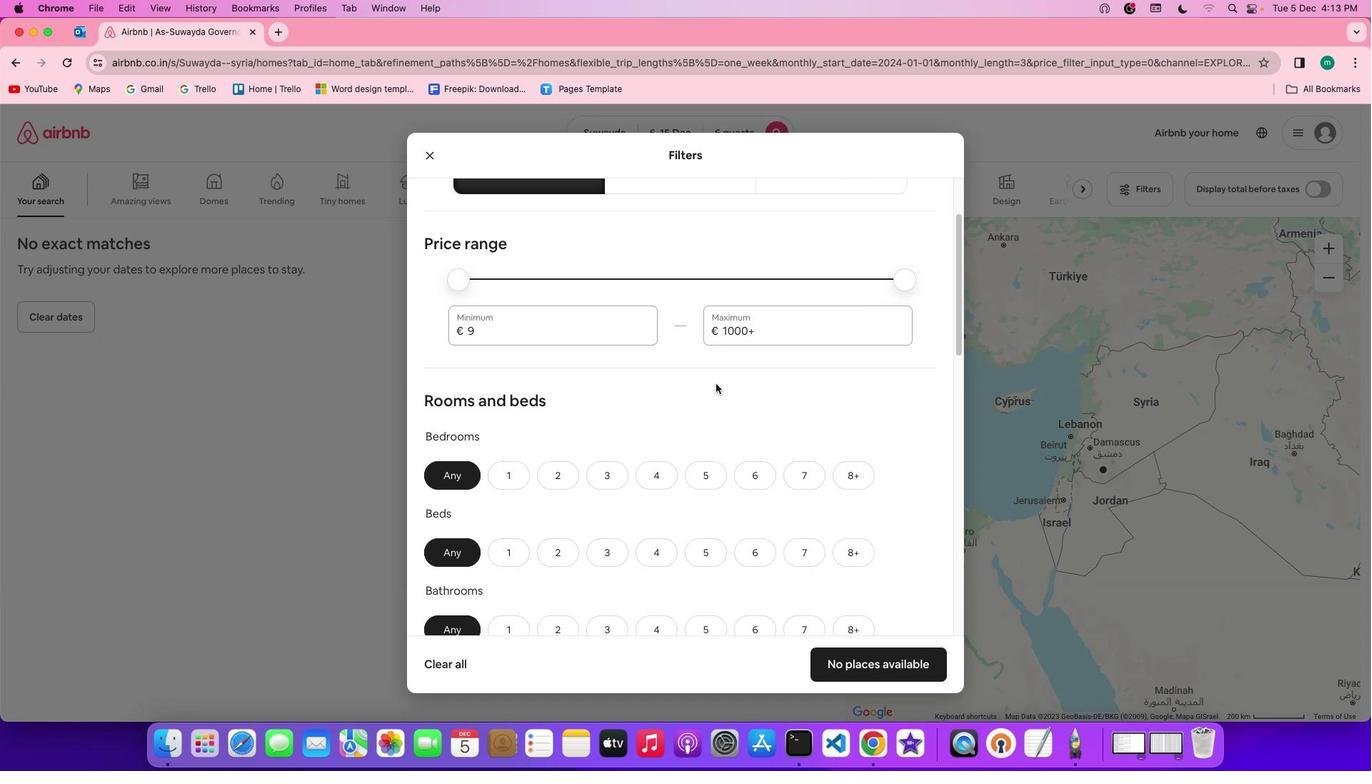 
Action: Mouse scrolled (716, 383) with delta (0, 0)
Screenshot: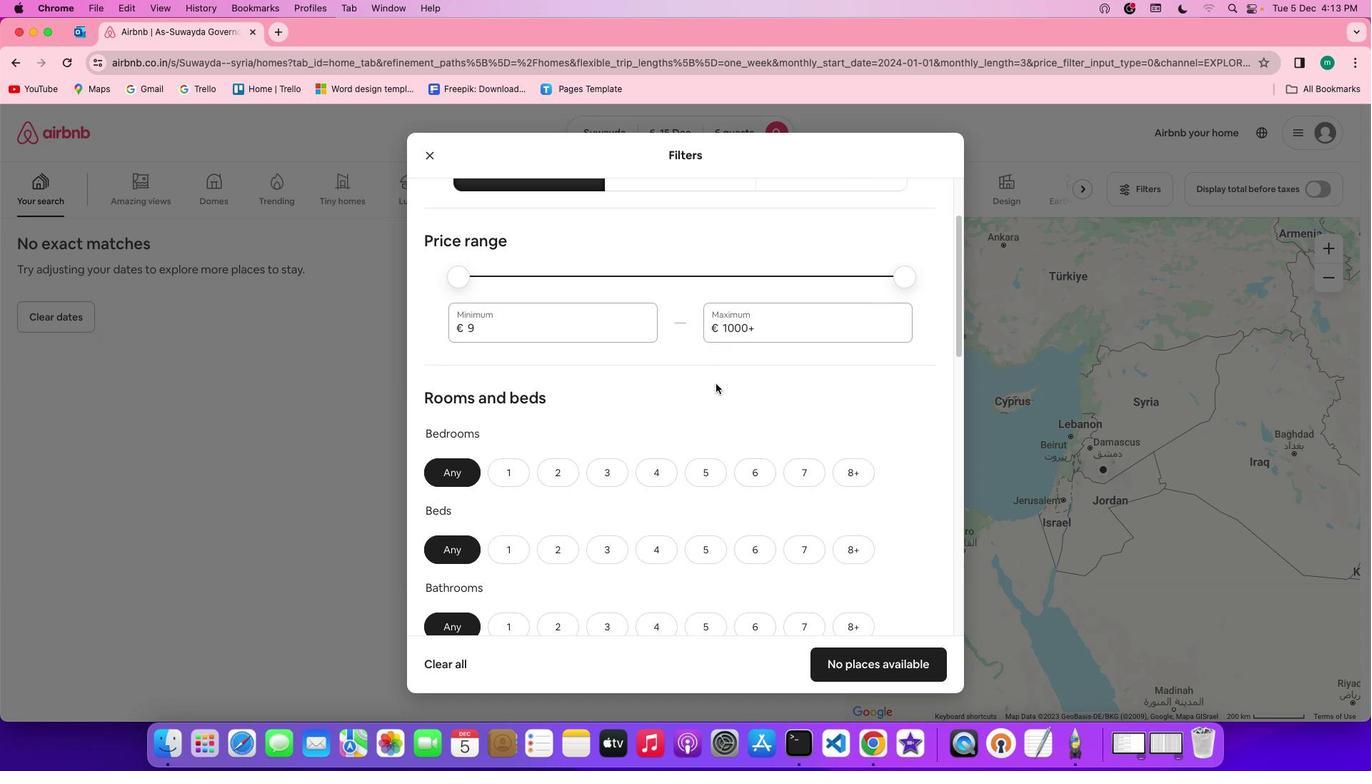 
Action: Mouse scrolled (716, 383) with delta (0, 0)
Screenshot: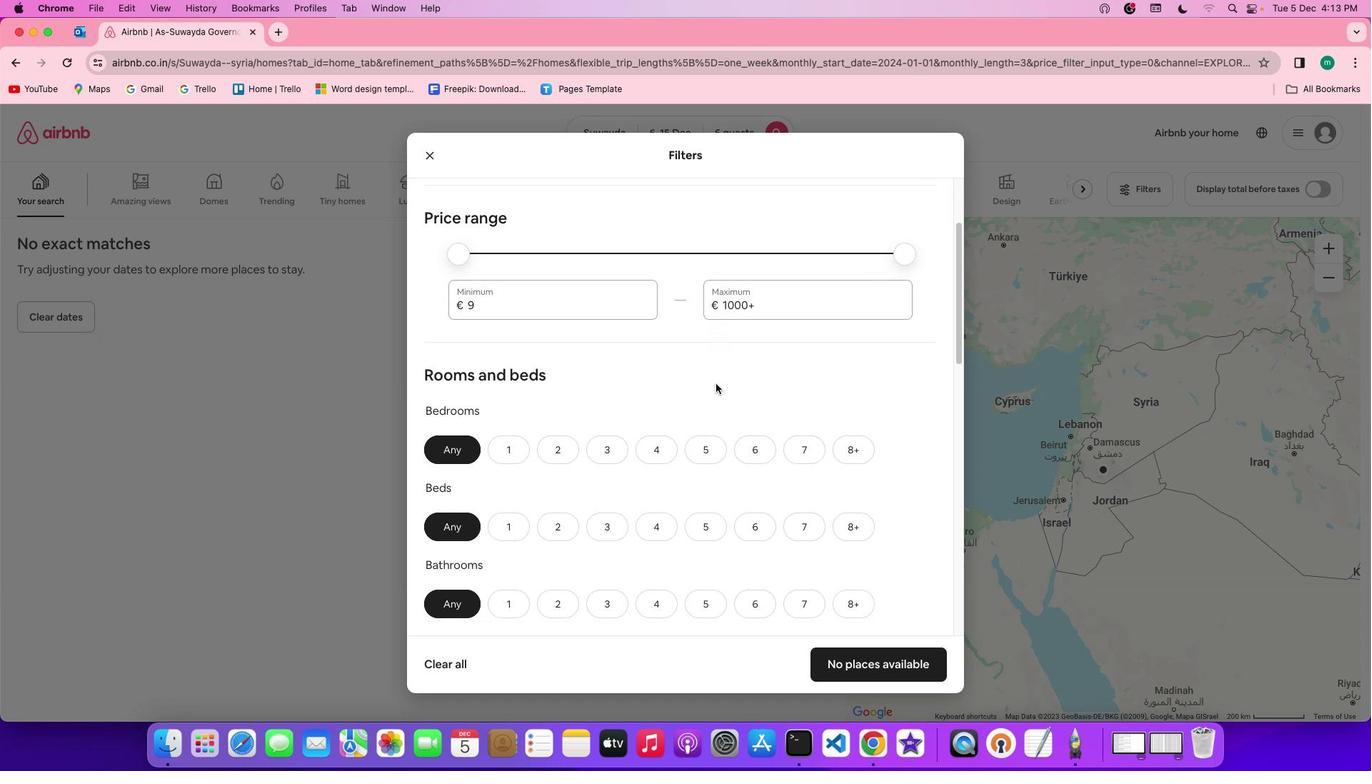 
Action: Mouse scrolled (716, 383) with delta (0, 0)
Screenshot: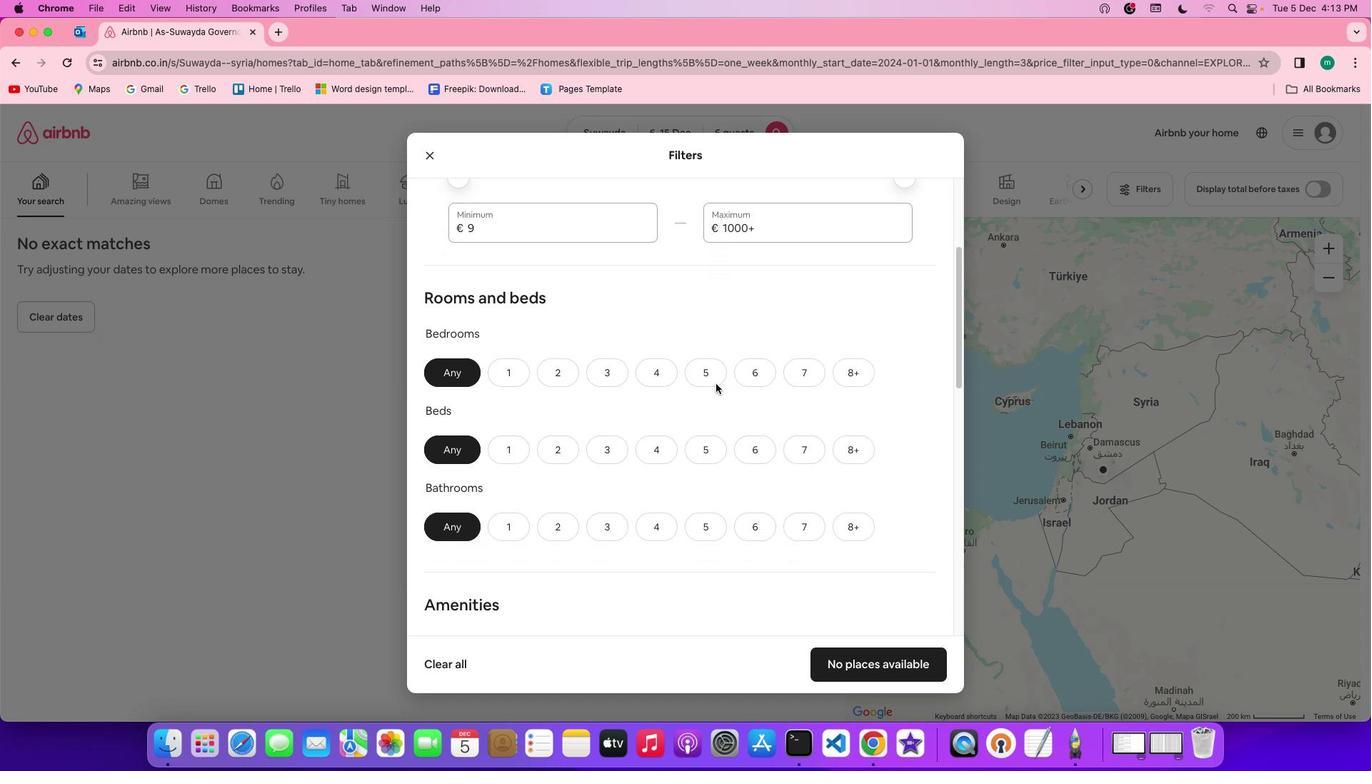 
Action: Mouse scrolled (716, 383) with delta (0, 0)
Screenshot: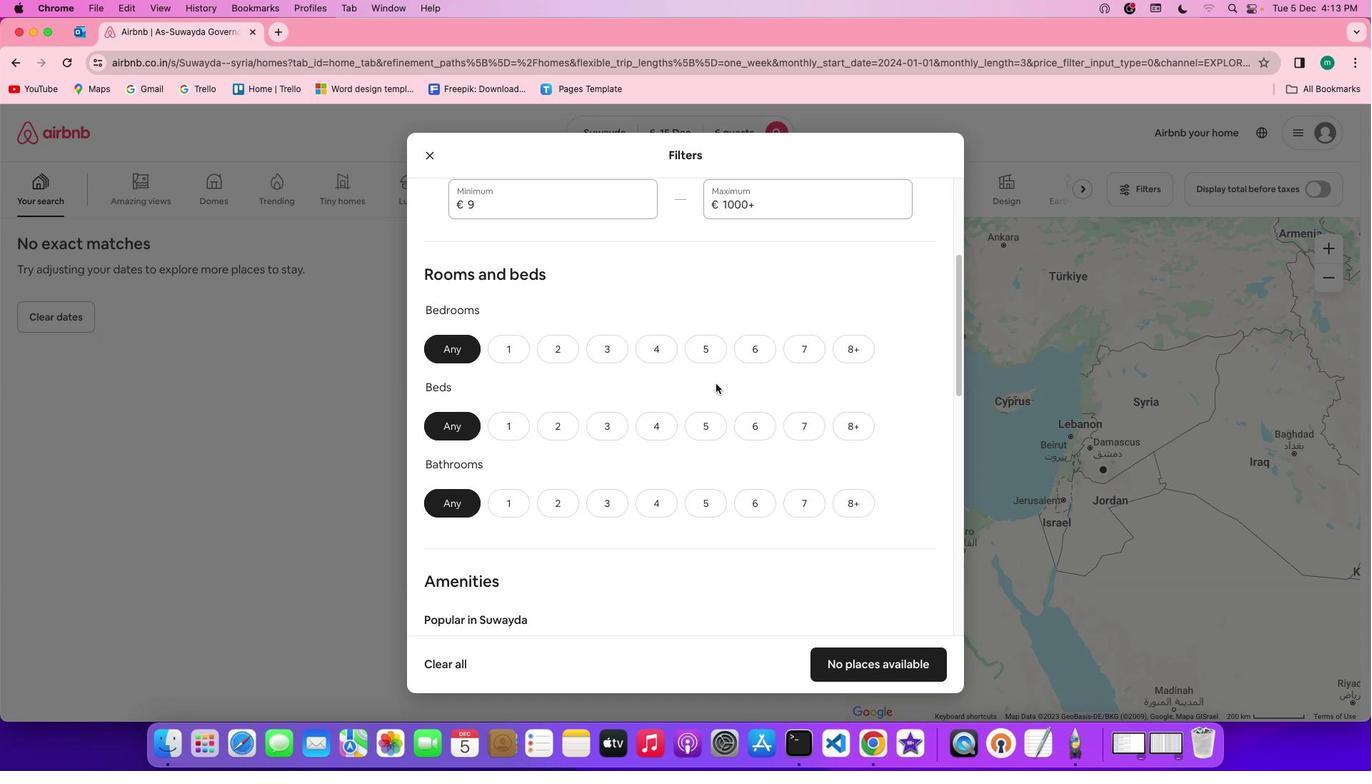 
Action: Mouse scrolled (716, 383) with delta (0, 0)
Screenshot: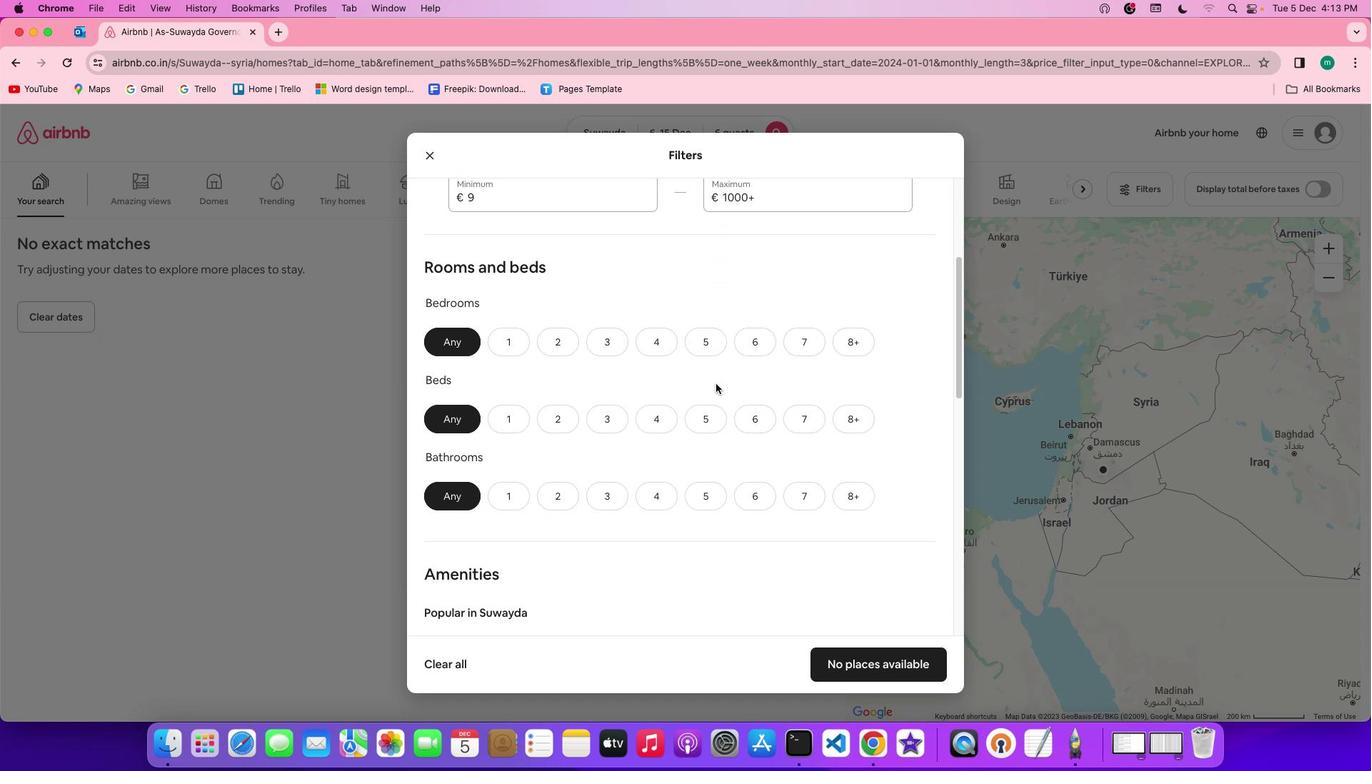 
Action: Mouse scrolled (716, 383) with delta (0, 0)
Screenshot: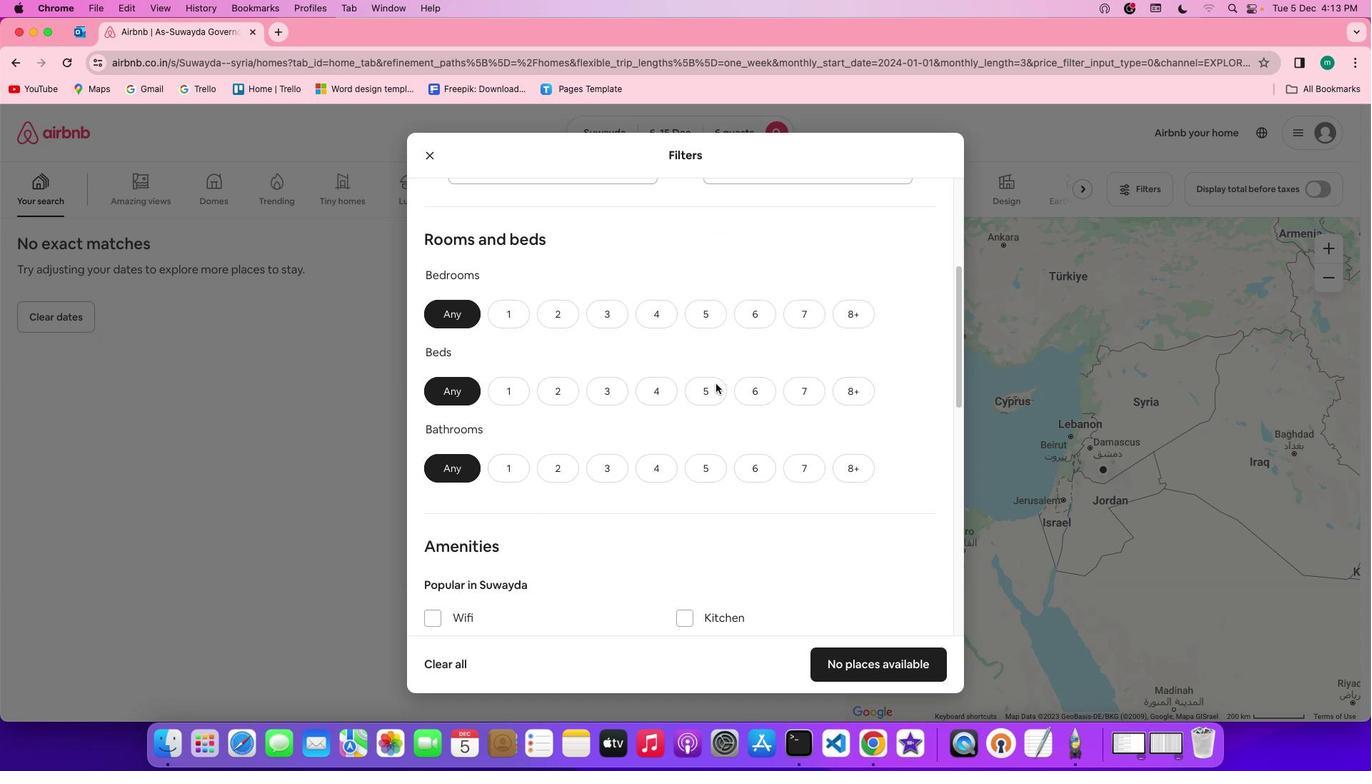 
Action: Mouse scrolled (716, 383) with delta (0, 0)
Screenshot: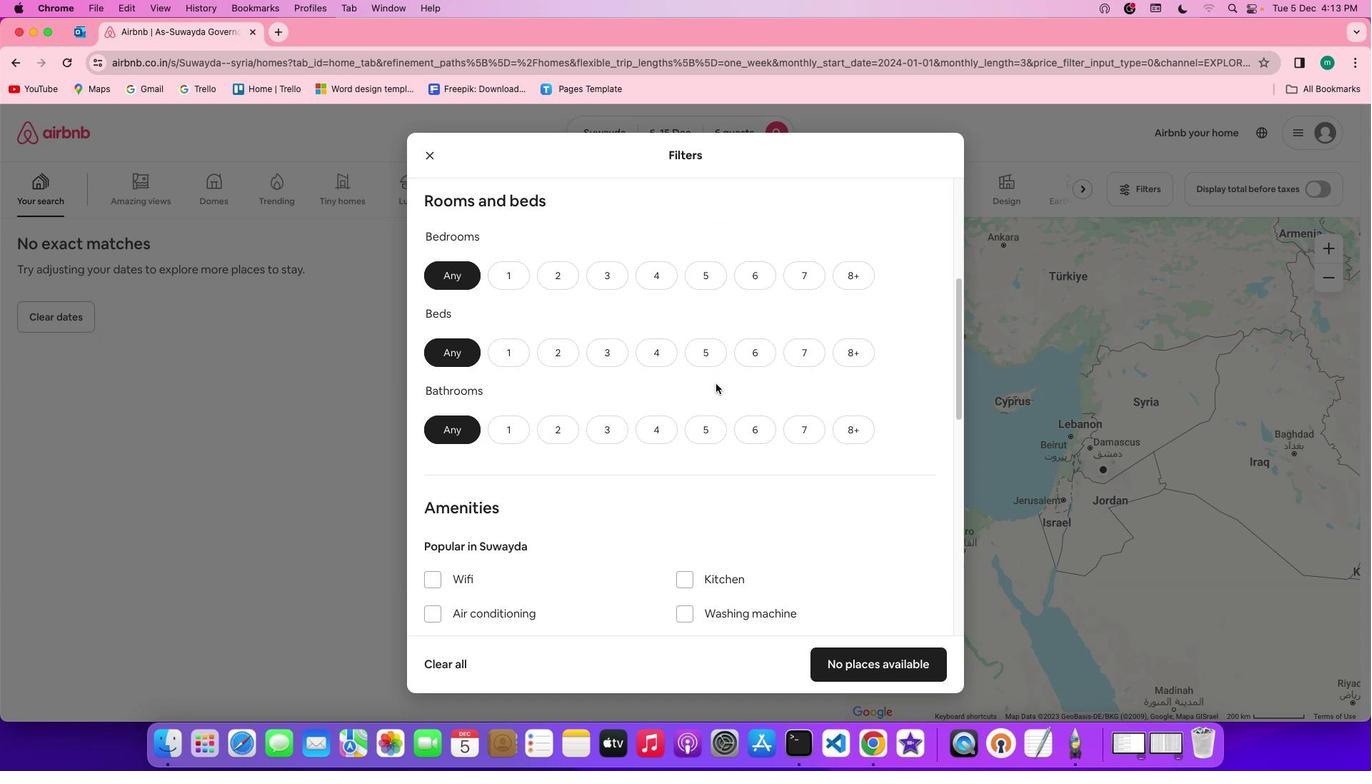 
Action: Mouse scrolled (716, 383) with delta (0, 0)
Screenshot: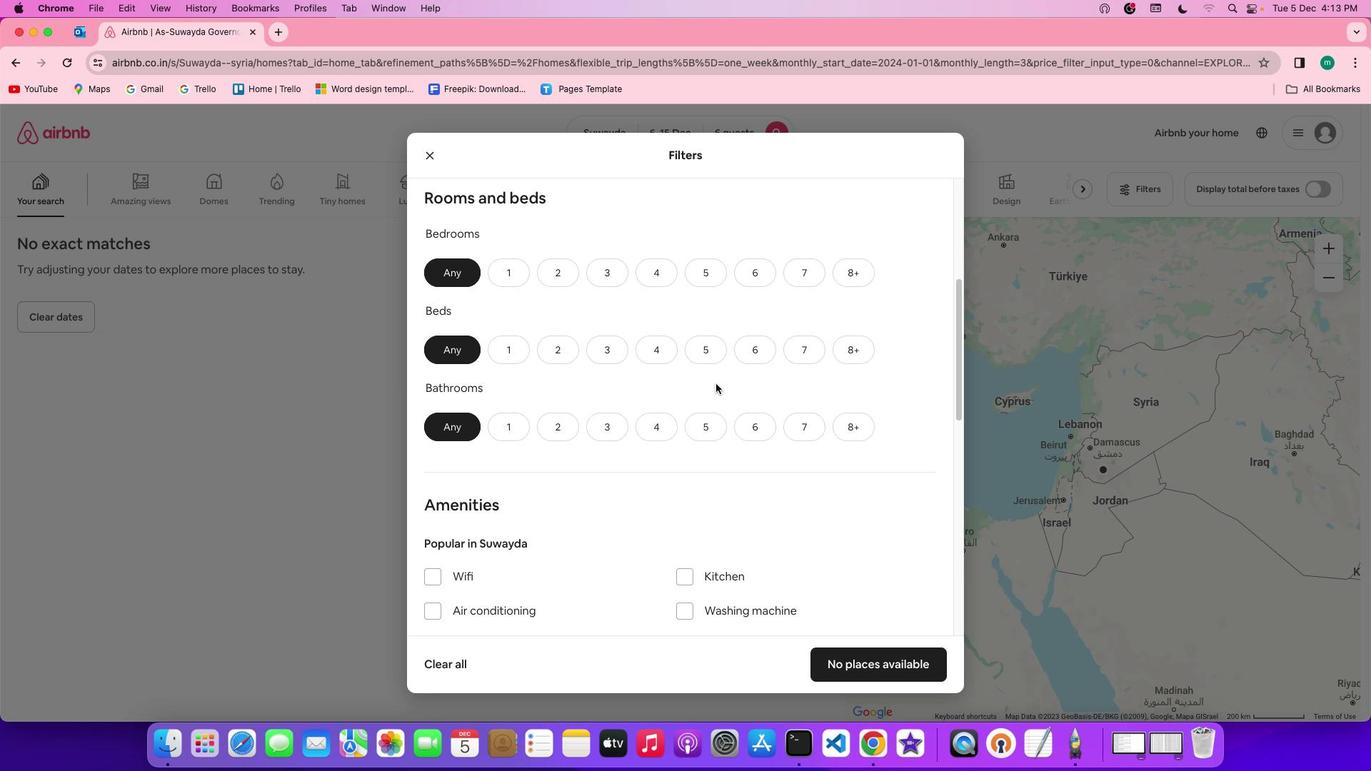 
Action: Mouse moved to (752, 263)
Screenshot: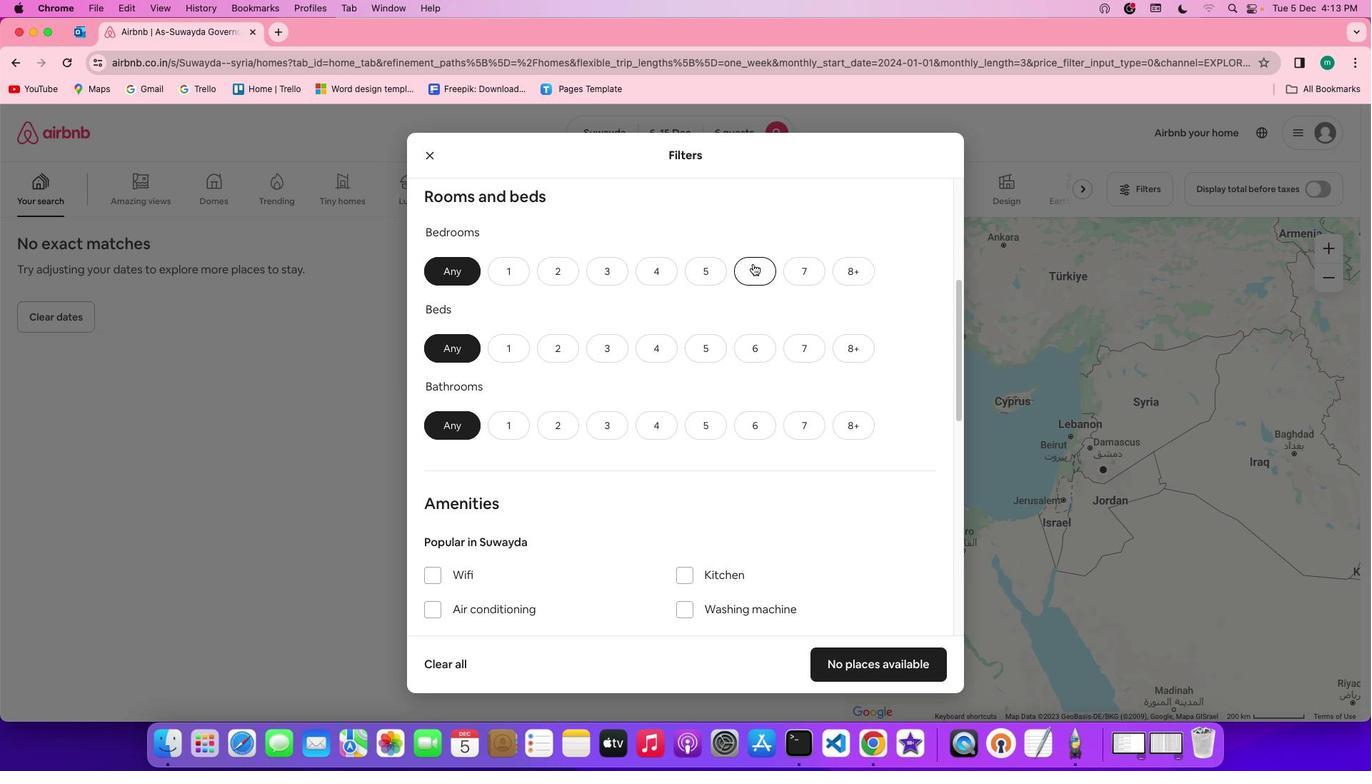 
Action: Mouse pressed left at (752, 263)
Screenshot: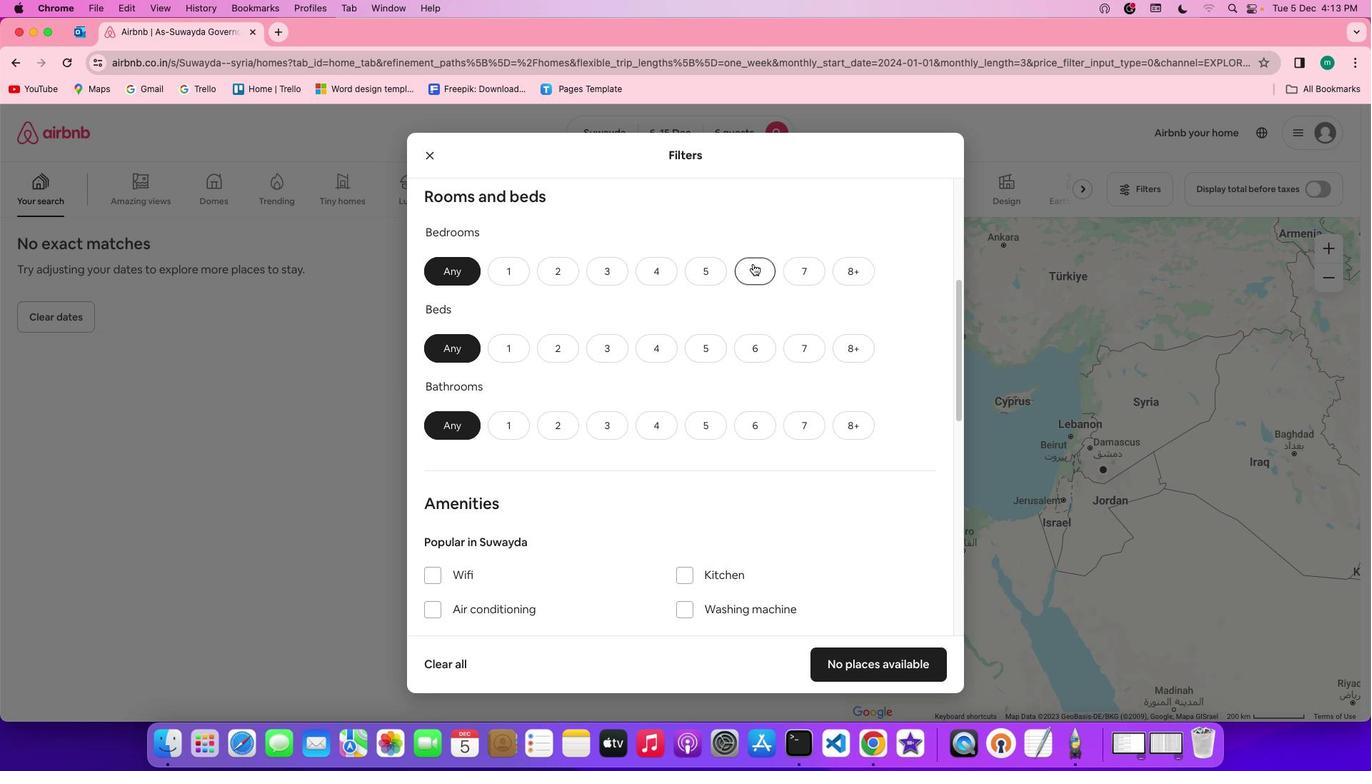 
Action: Mouse moved to (762, 337)
Screenshot: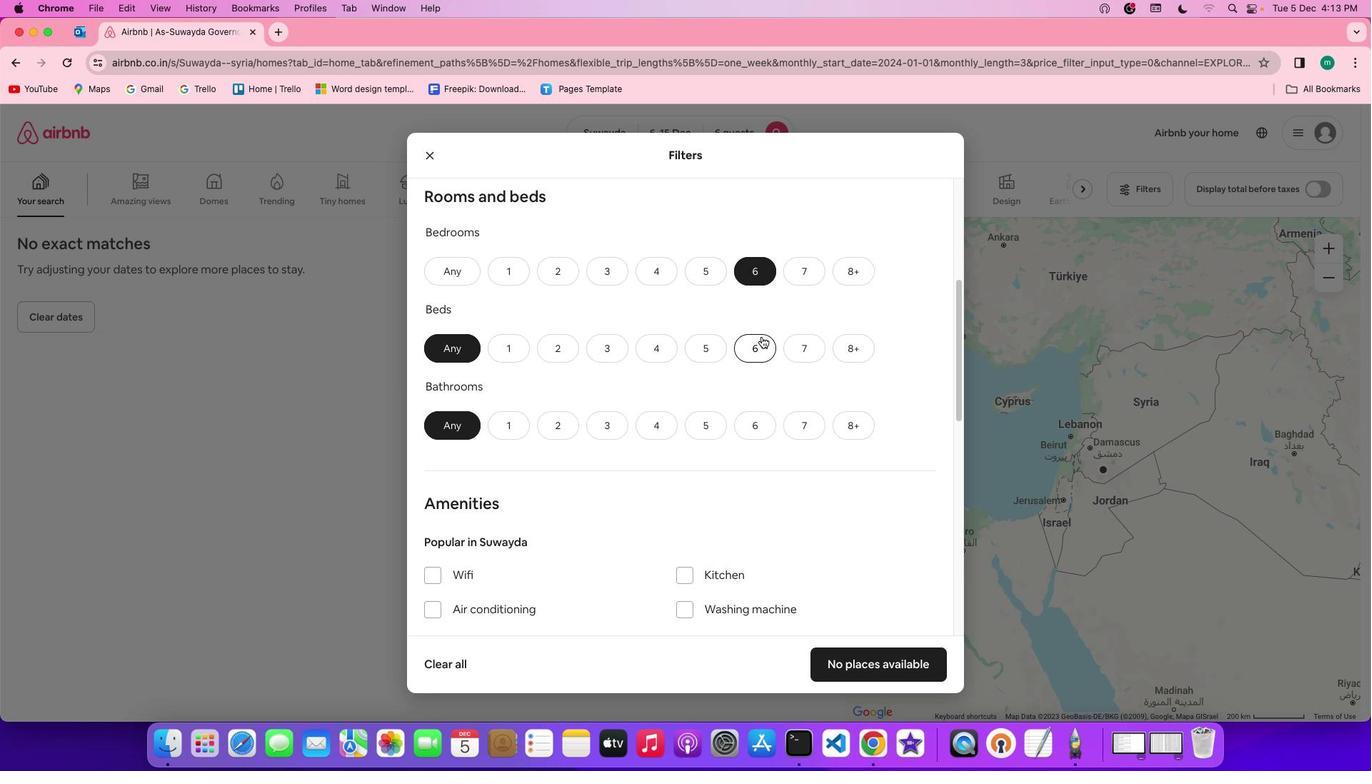 
Action: Mouse pressed left at (762, 337)
Screenshot: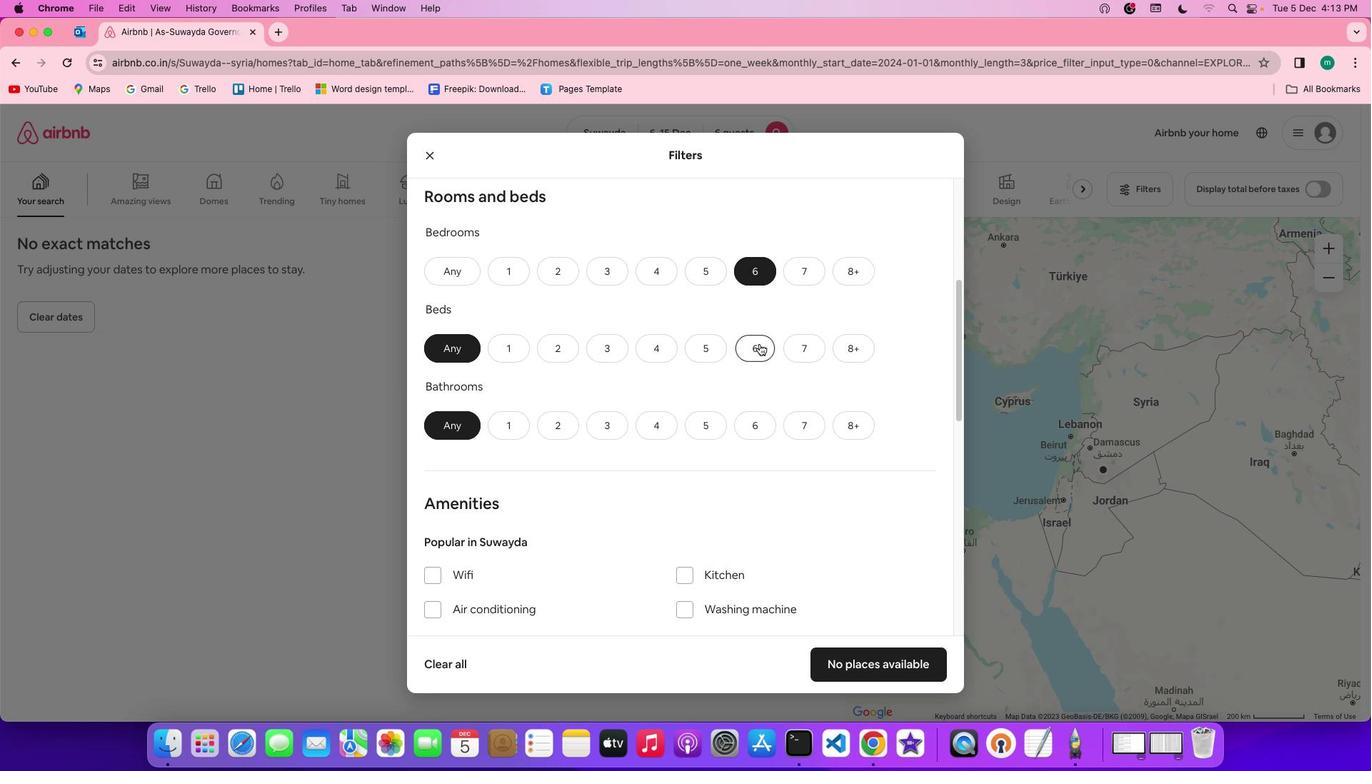 
Action: Mouse moved to (750, 413)
Screenshot: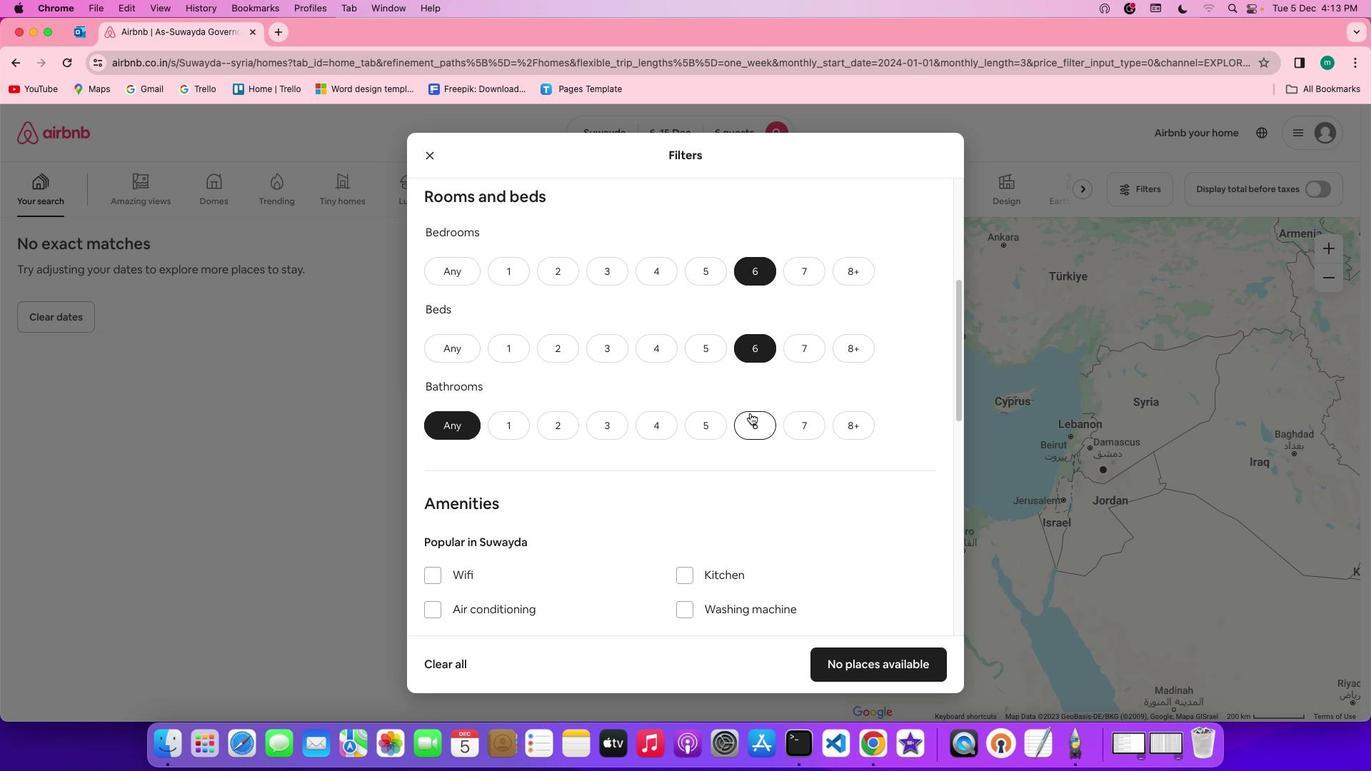 
Action: Mouse pressed left at (750, 413)
Screenshot: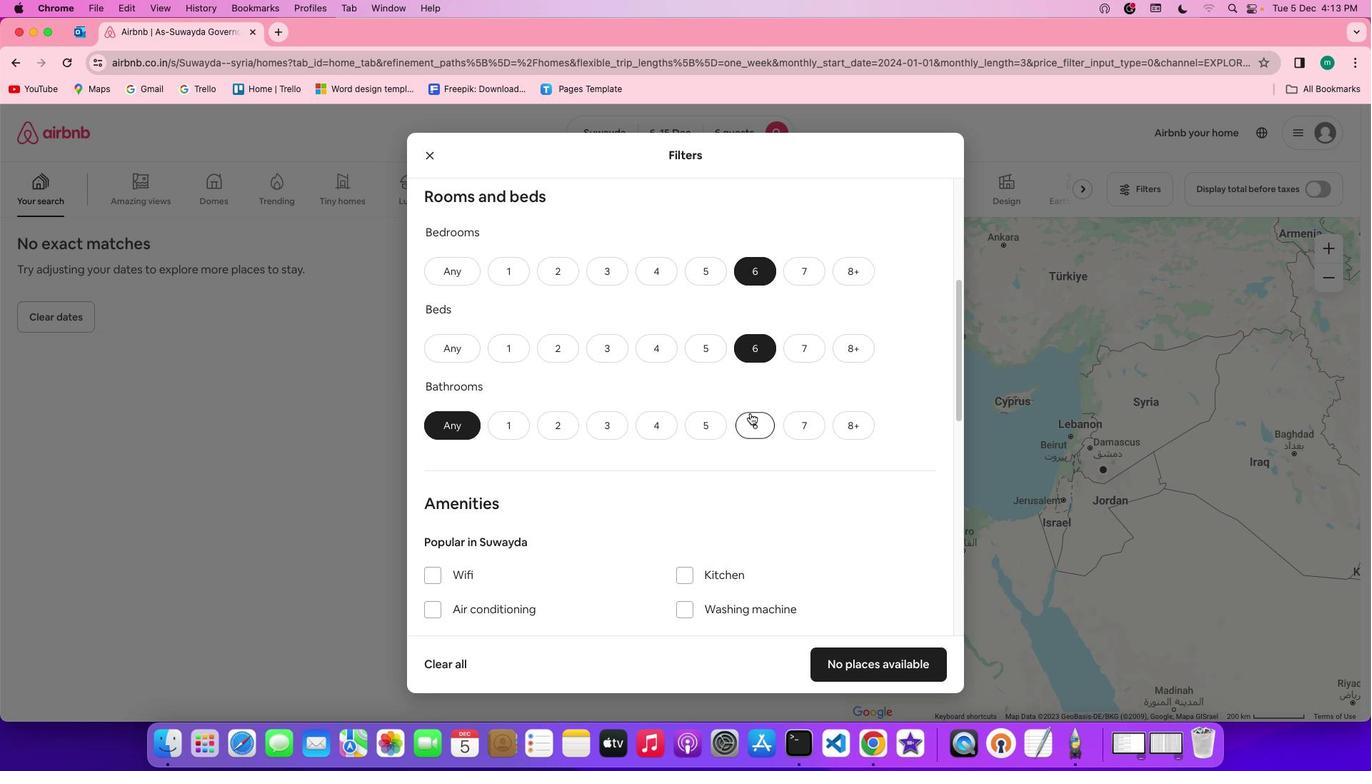 
Action: Mouse moved to (809, 419)
Screenshot: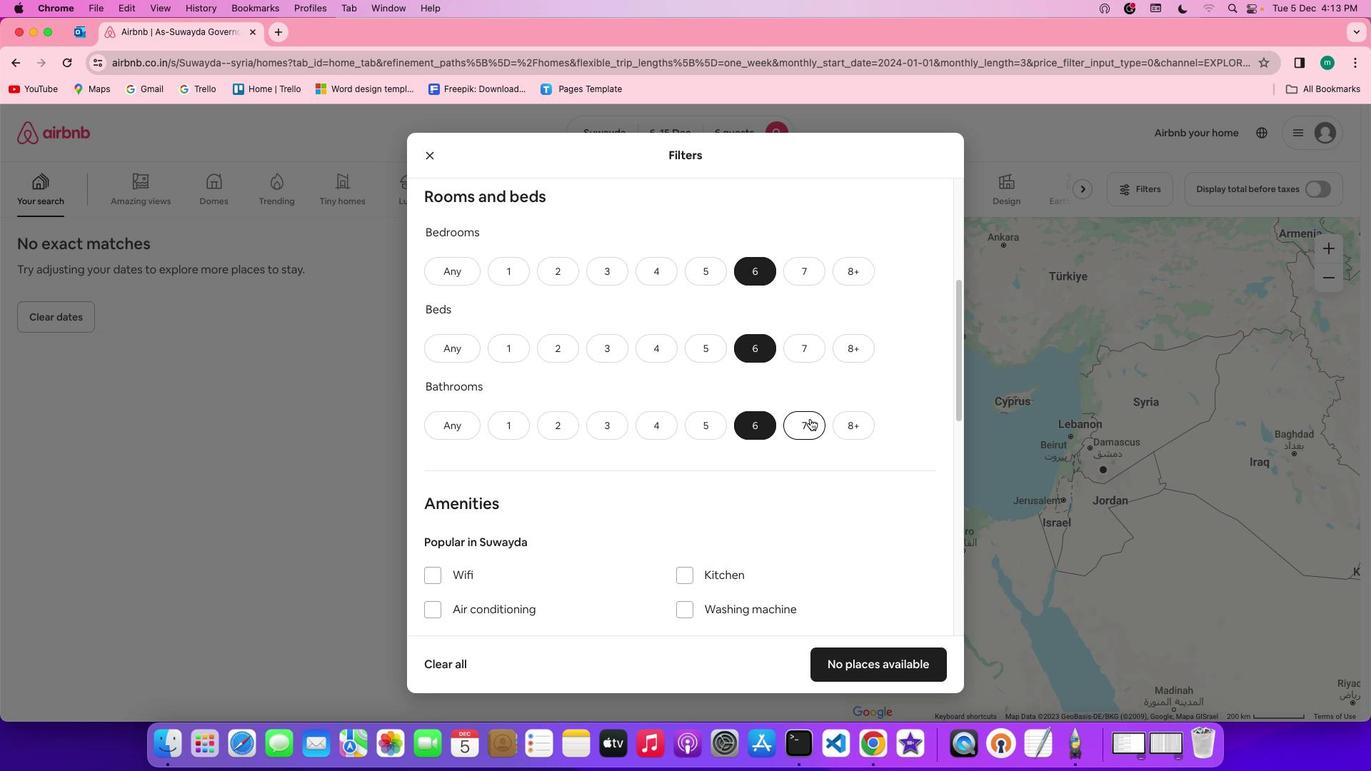 
Action: Mouse scrolled (809, 419) with delta (0, 0)
Screenshot: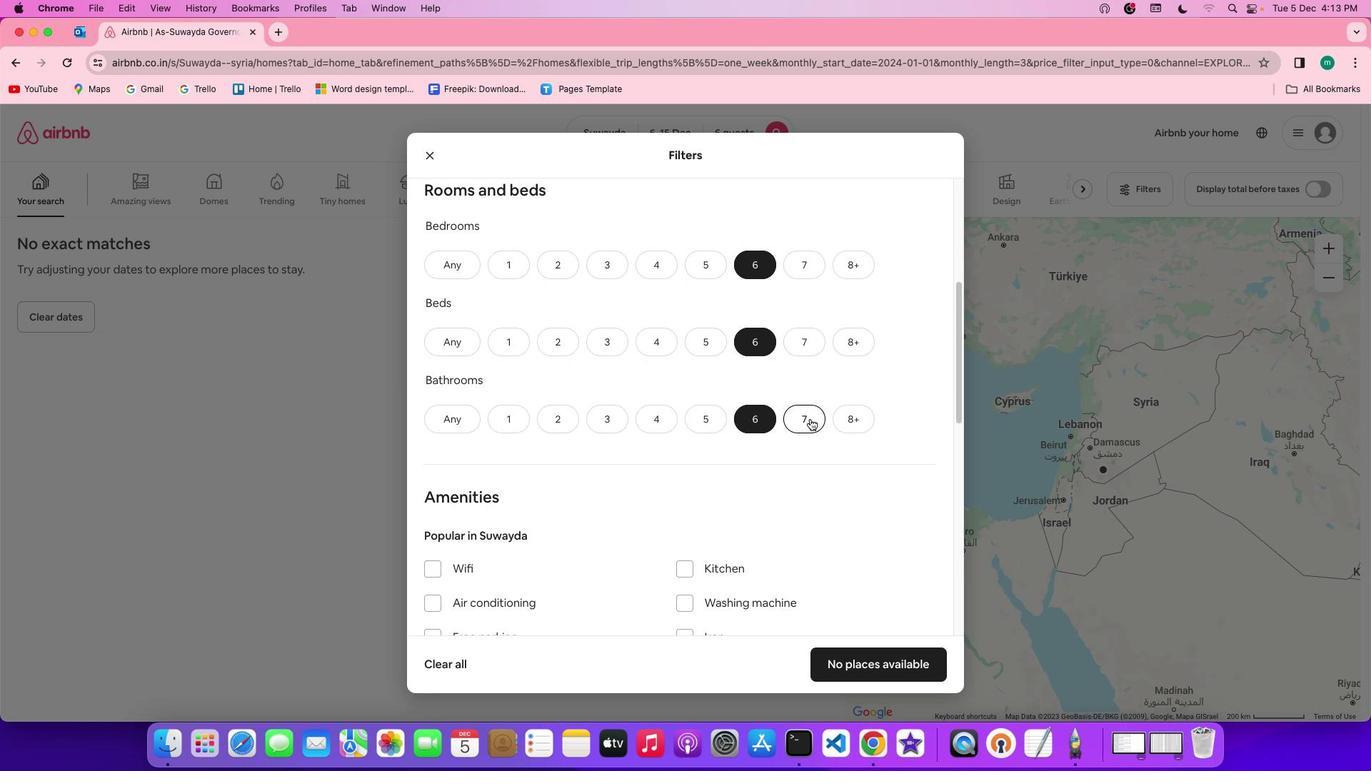 
Action: Mouse scrolled (809, 419) with delta (0, 0)
Screenshot: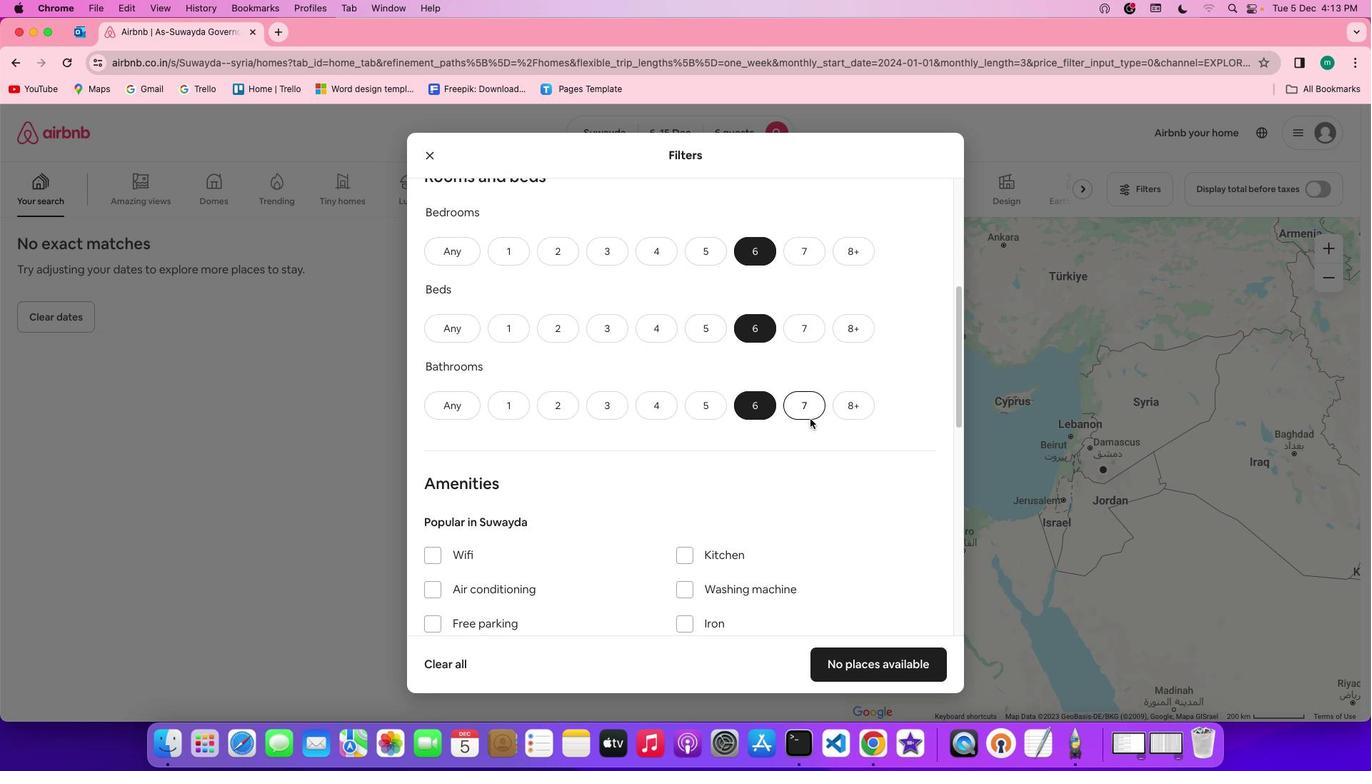 
Action: Mouse scrolled (809, 419) with delta (0, -1)
Screenshot: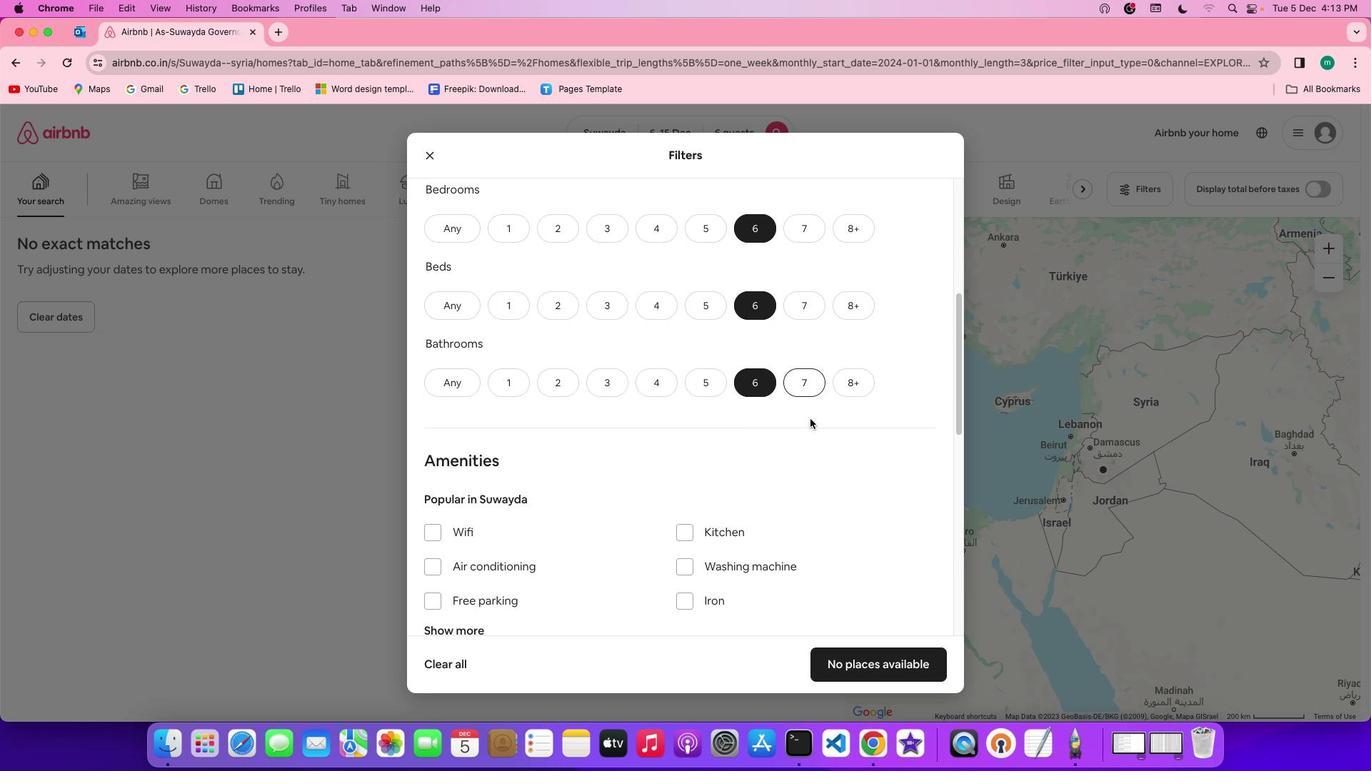 
Action: Mouse scrolled (809, 419) with delta (0, 0)
Screenshot: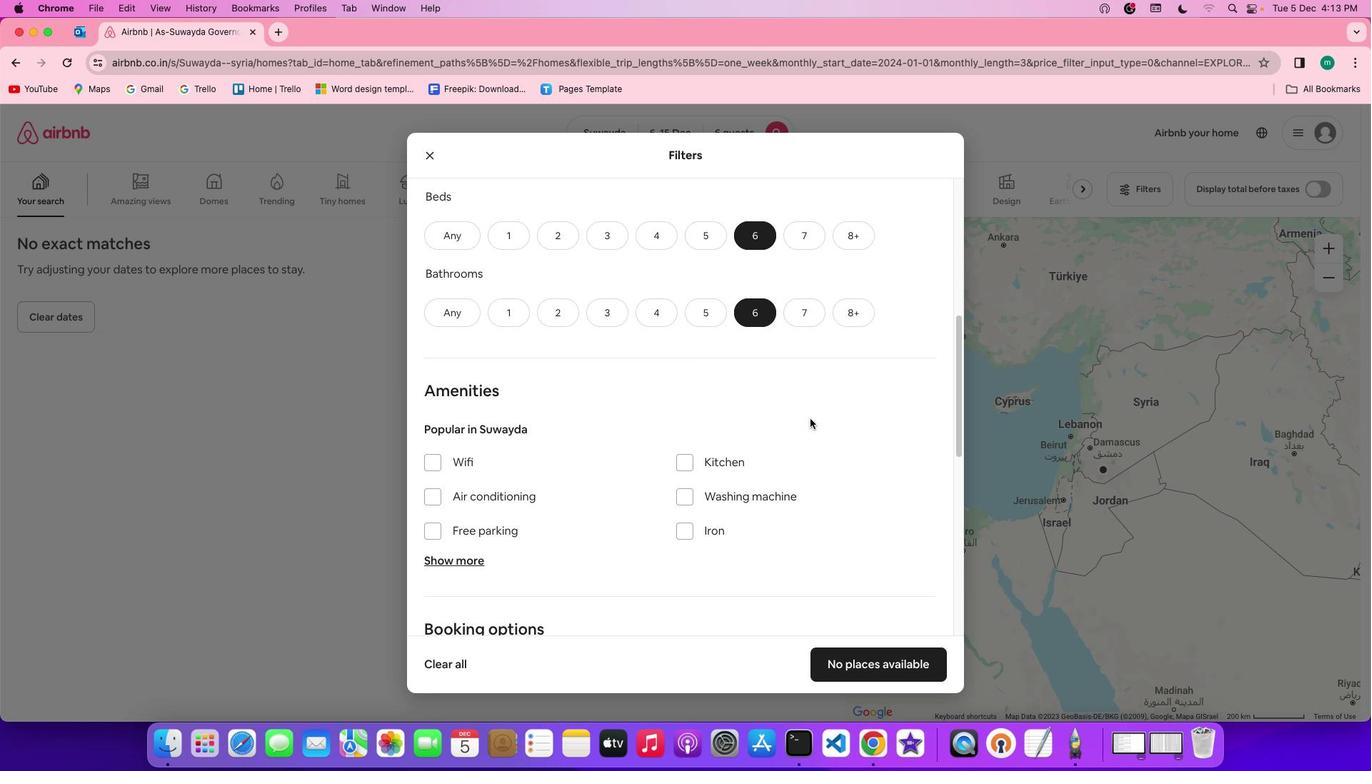 
Action: Mouse scrolled (809, 419) with delta (0, 0)
Screenshot: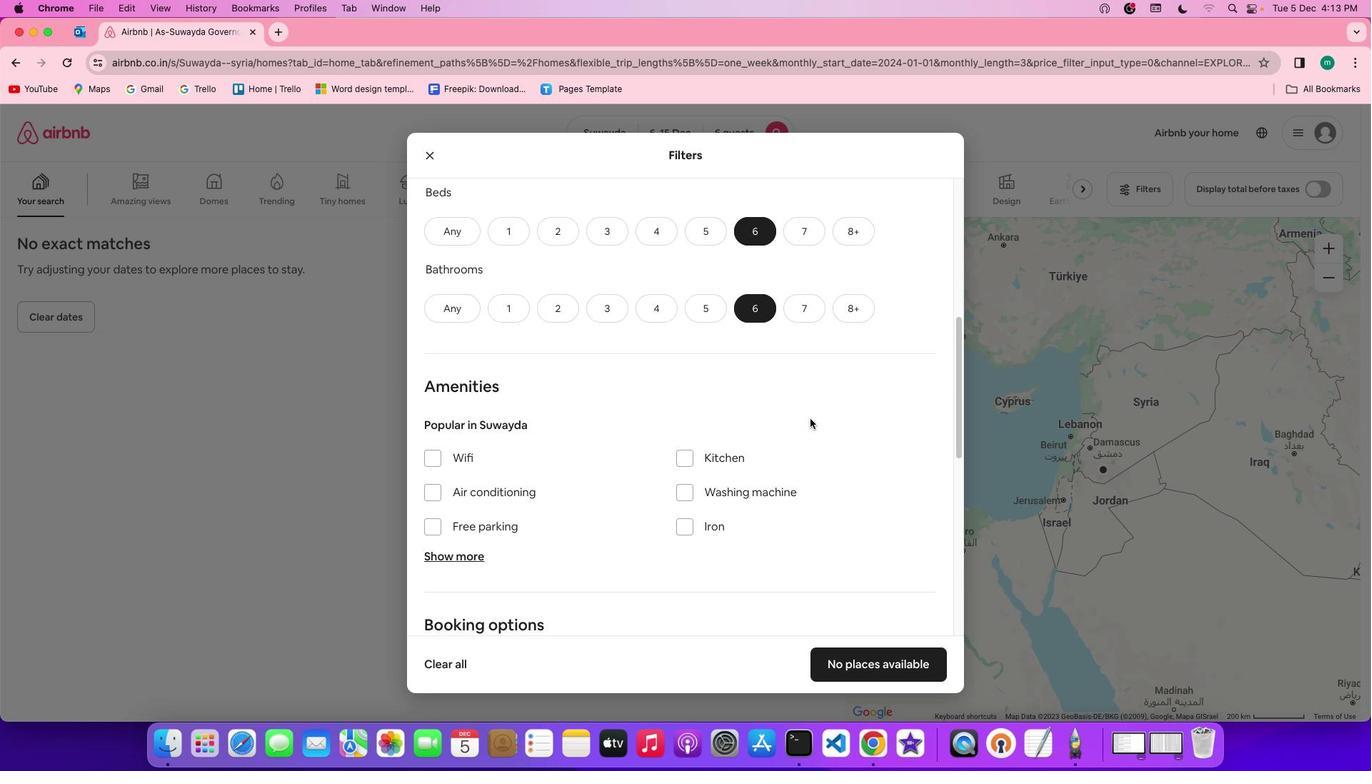 
Action: Mouse scrolled (809, 419) with delta (0, 0)
Screenshot: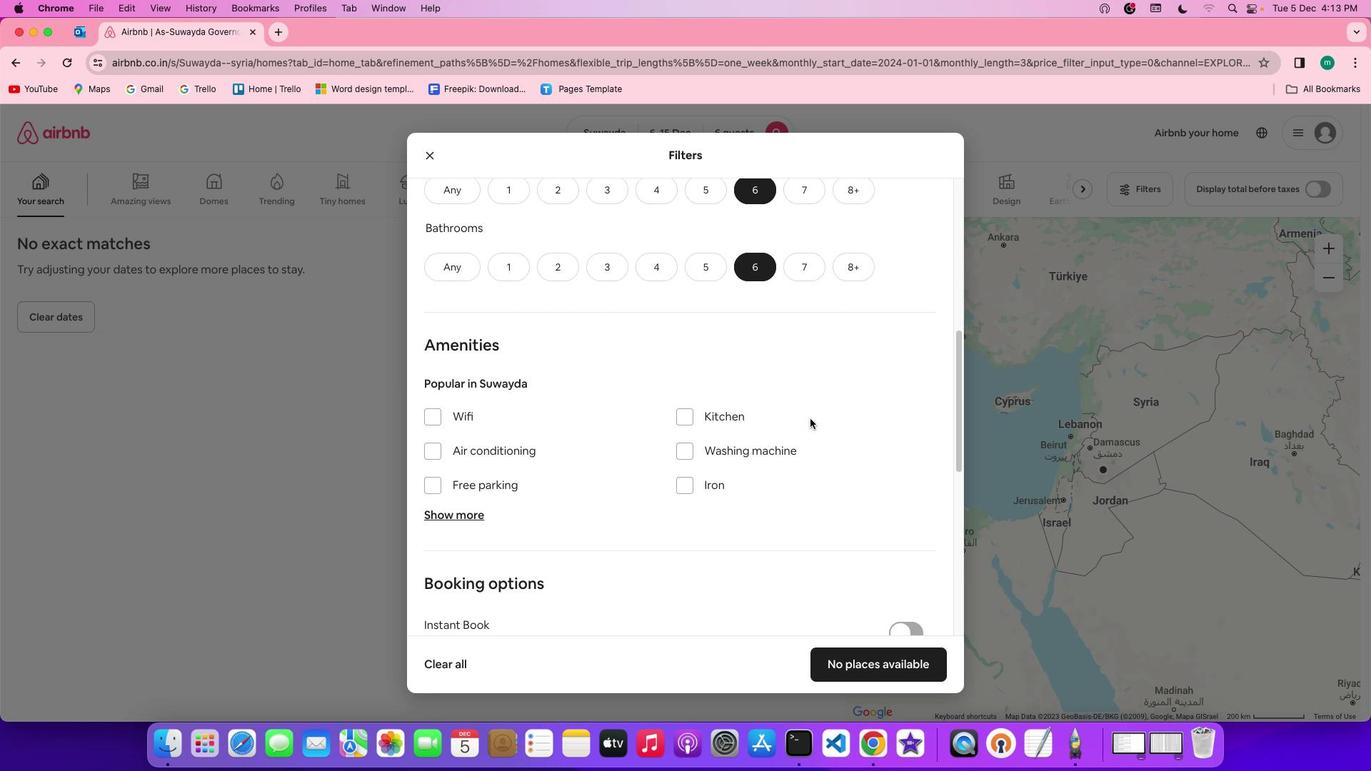 
Action: Mouse moved to (440, 391)
Screenshot: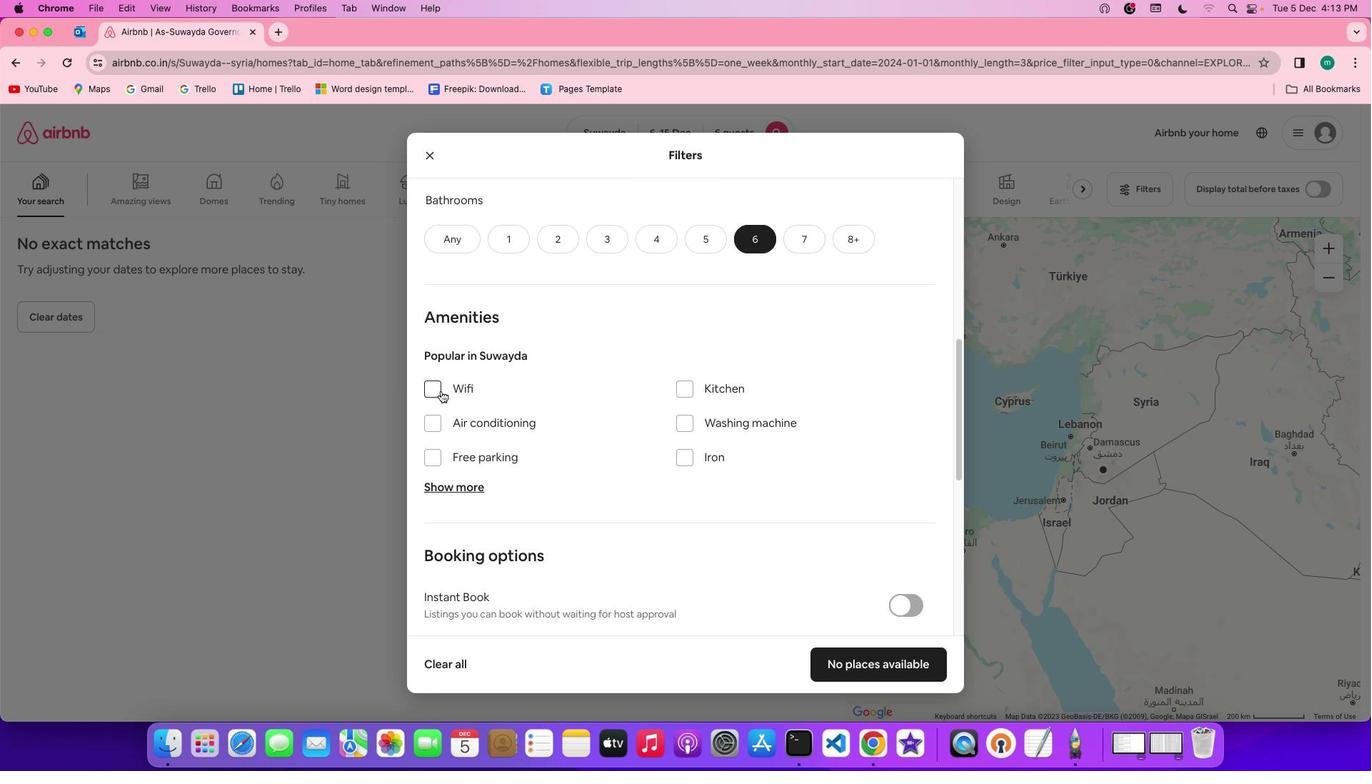 
Action: Mouse pressed left at (440, 391)
Screenshot: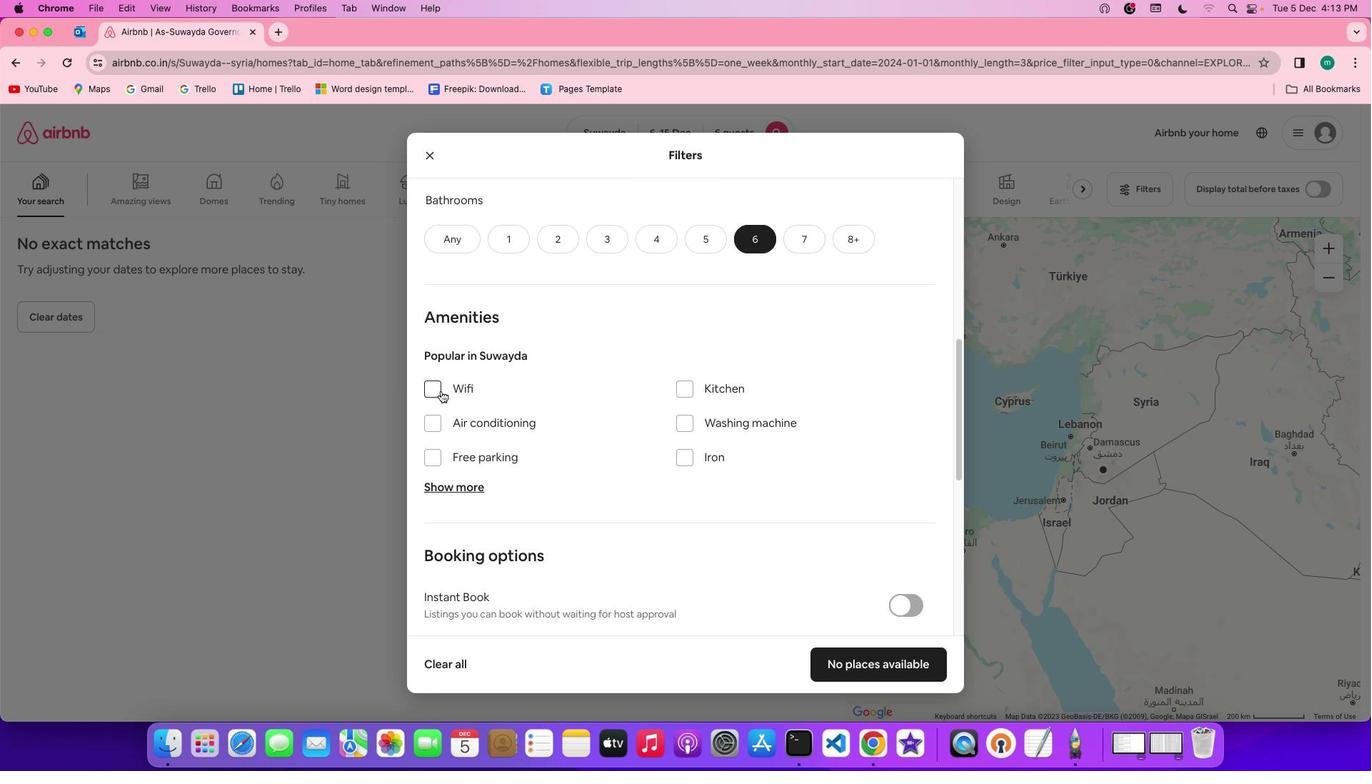 
Action: Mouse moved to (457, 482)
Screenshot: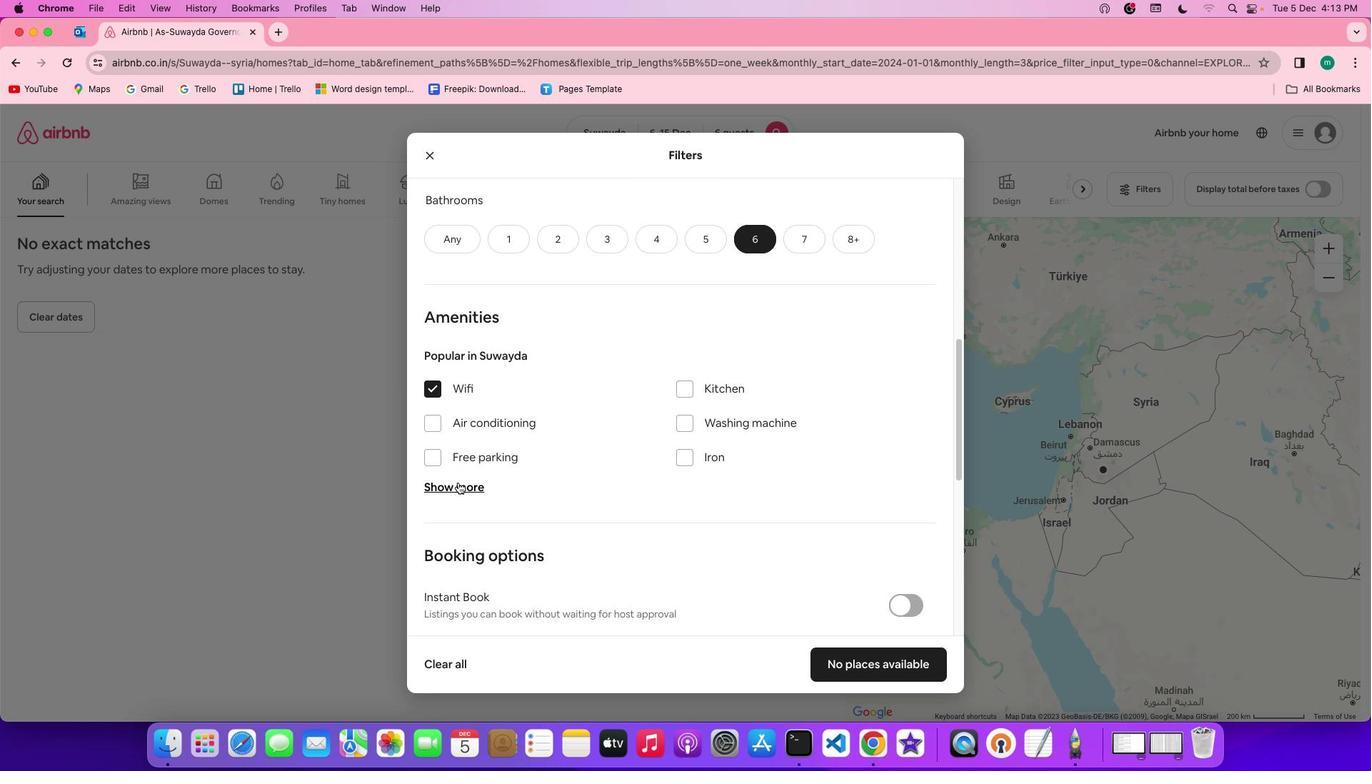 
Action: Mouse pressed left at (457, 482)
Screenshot: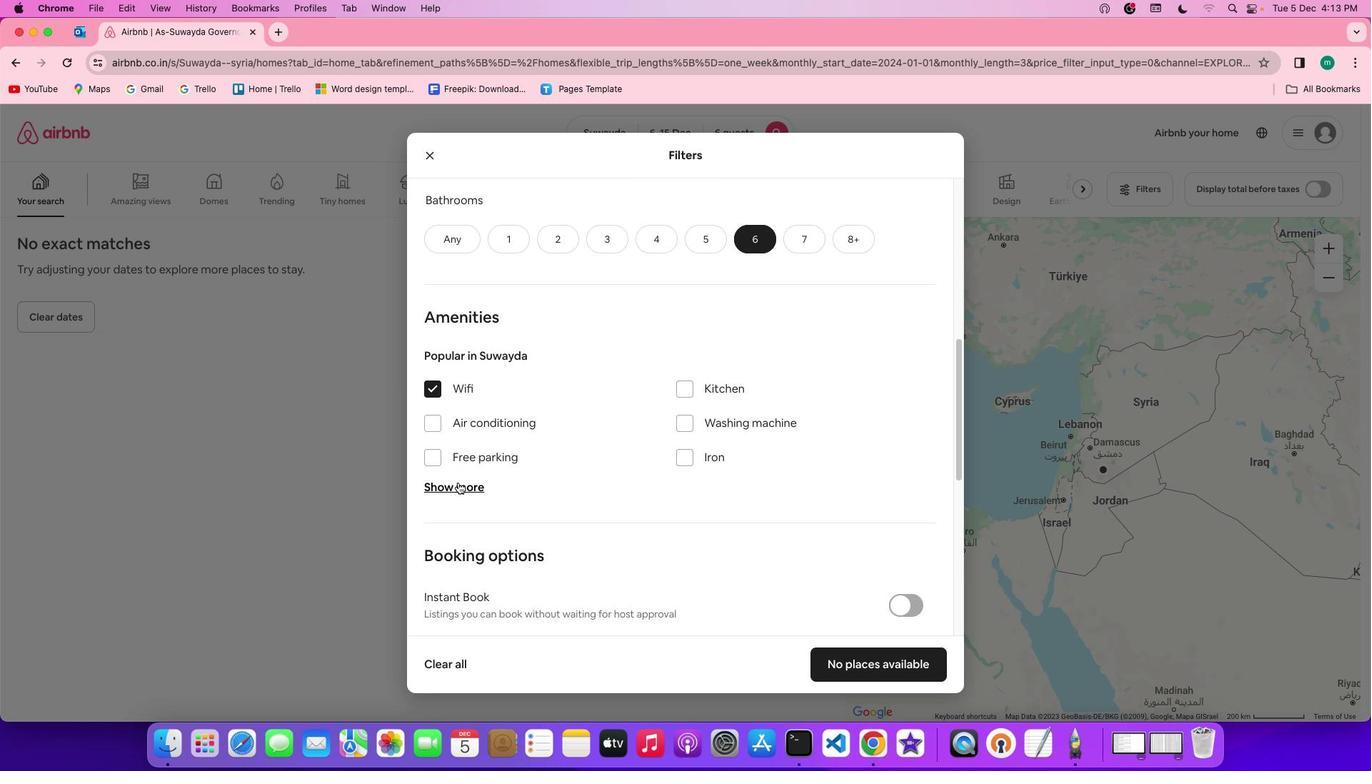 
Action: Mouse moved to (684, 569)
Screenshot: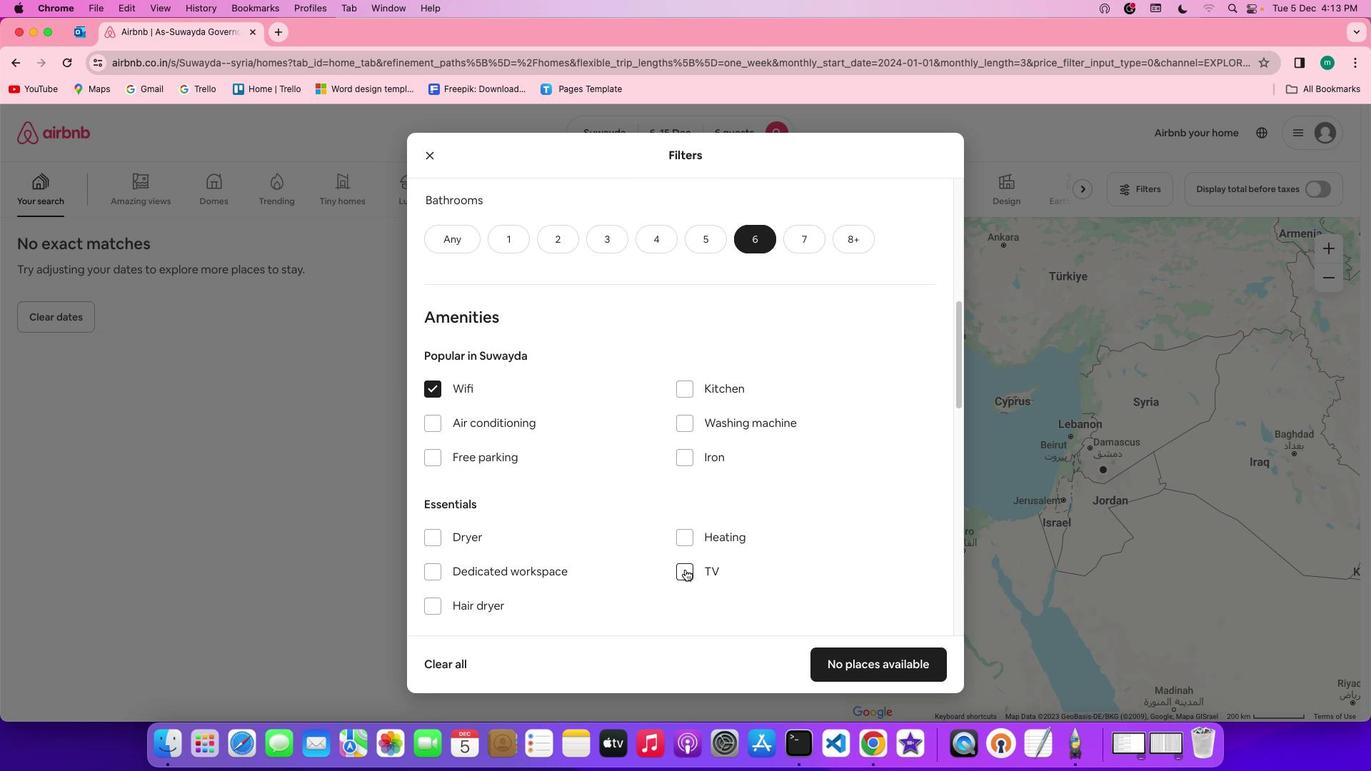 
Action: Mouse pressed left at (684, 569)
Screenshot: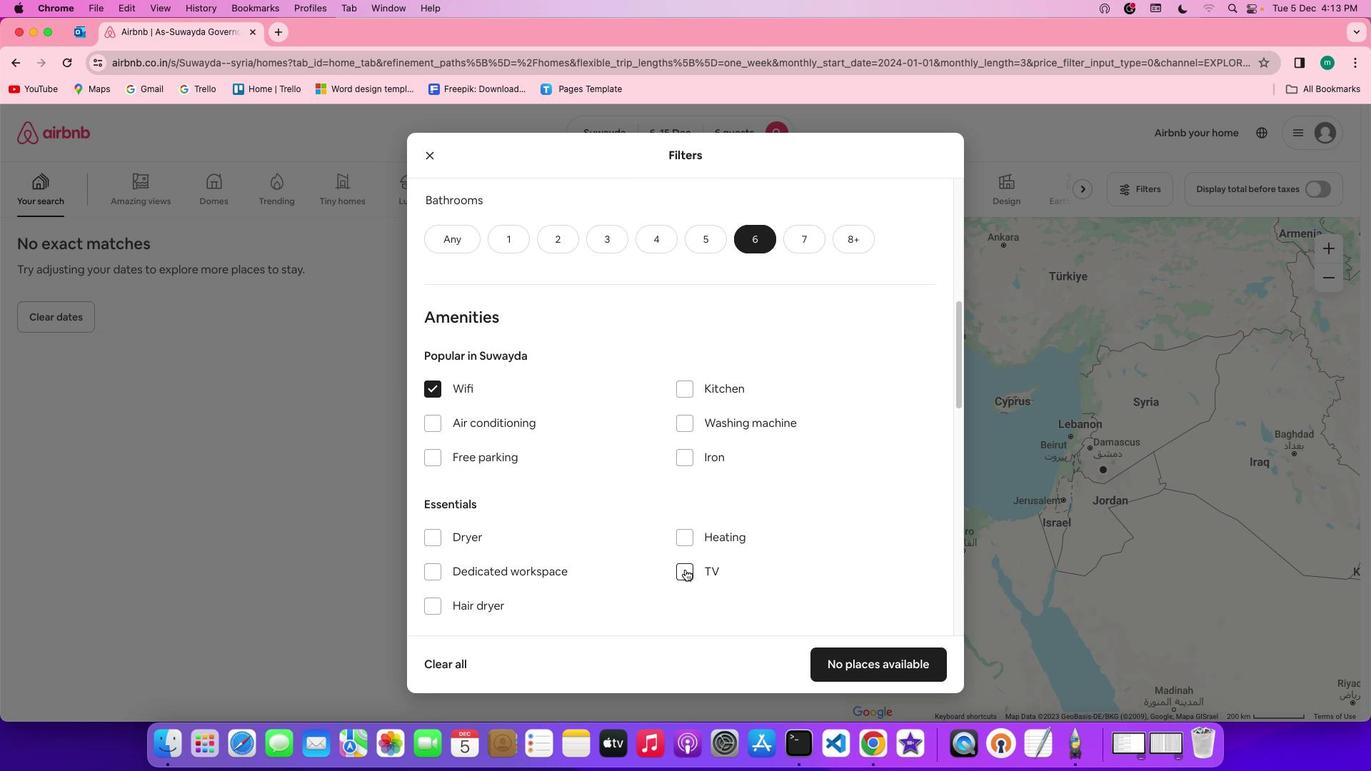 
Action: Mouse moved to (484, 452)
Screenshot: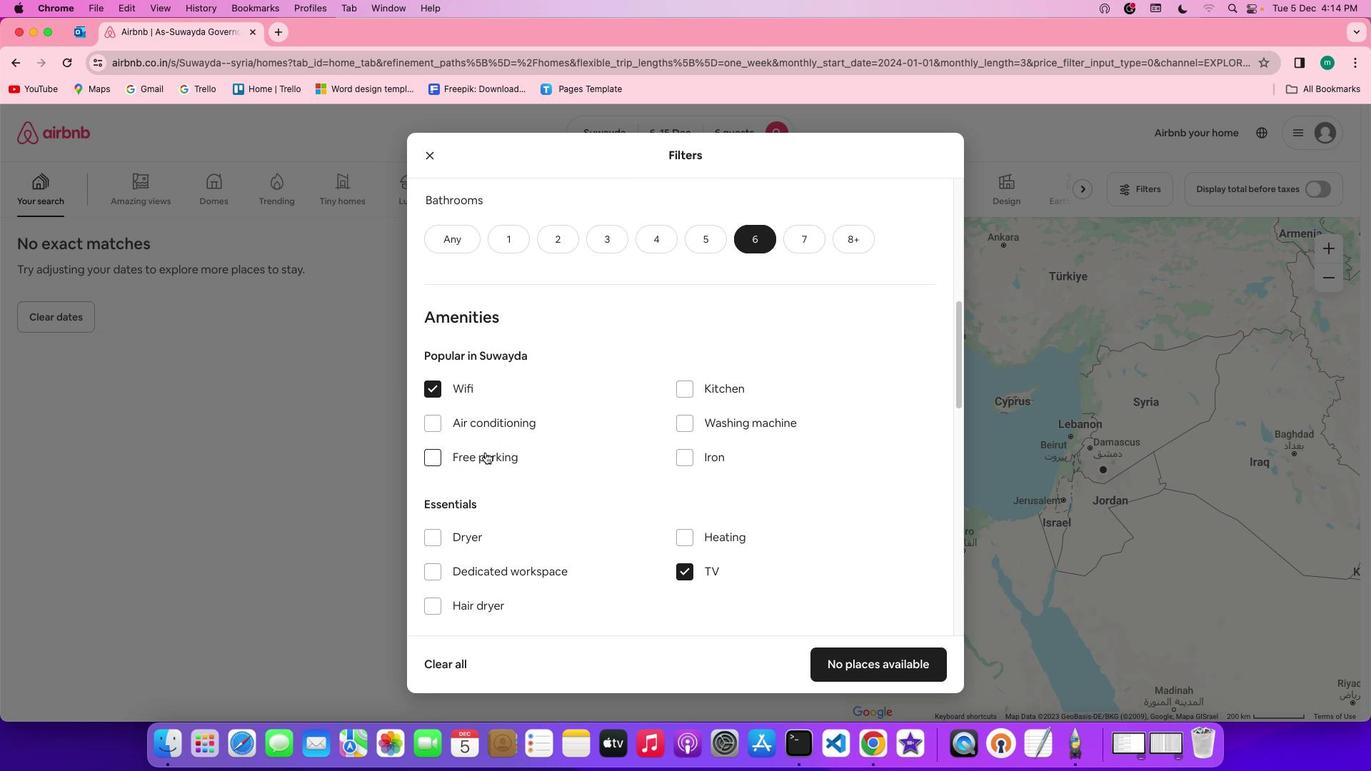 
Action: Mouse pressed left at (484, 452)
Screenshot: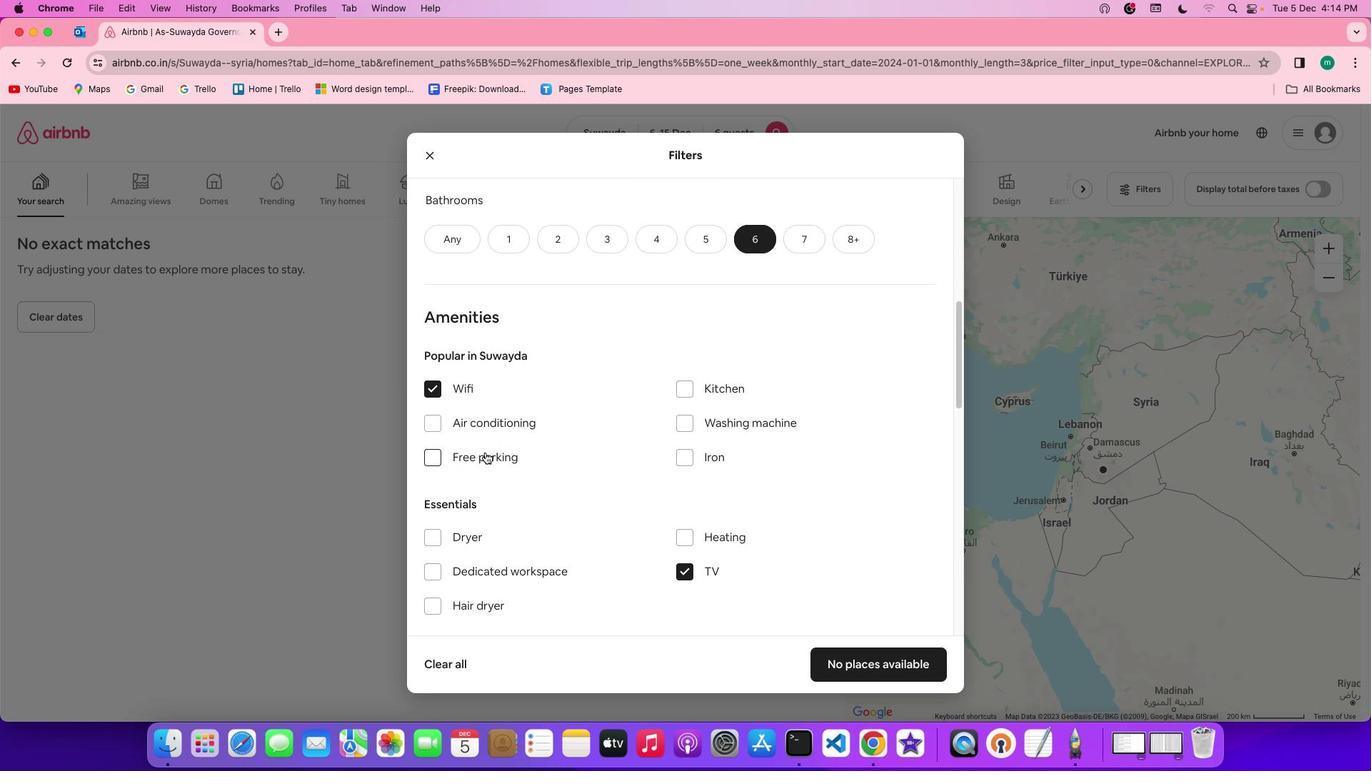 
Action: Mouse moved to (617, 453)
Screenshot: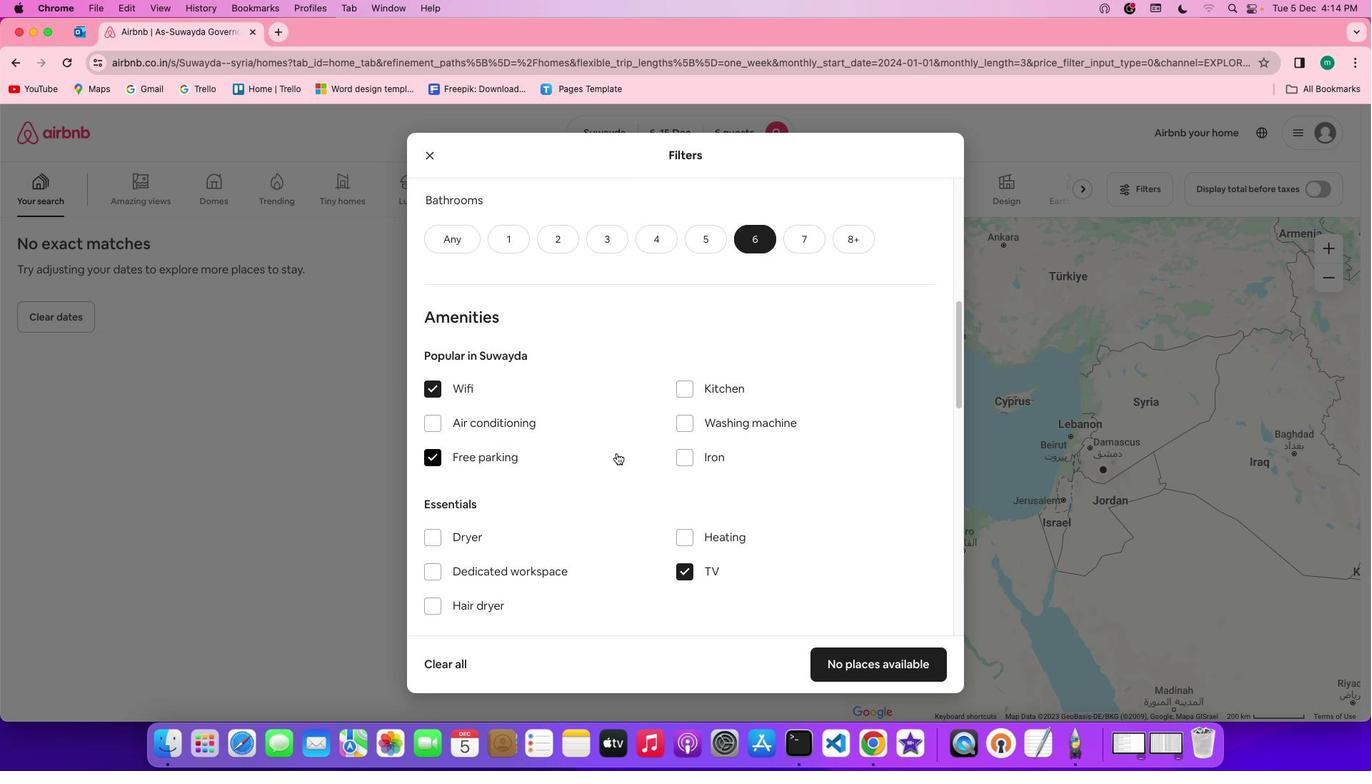 
Action: Mouse scrolled (617, 453) with delta (0, 0)
Screenshot: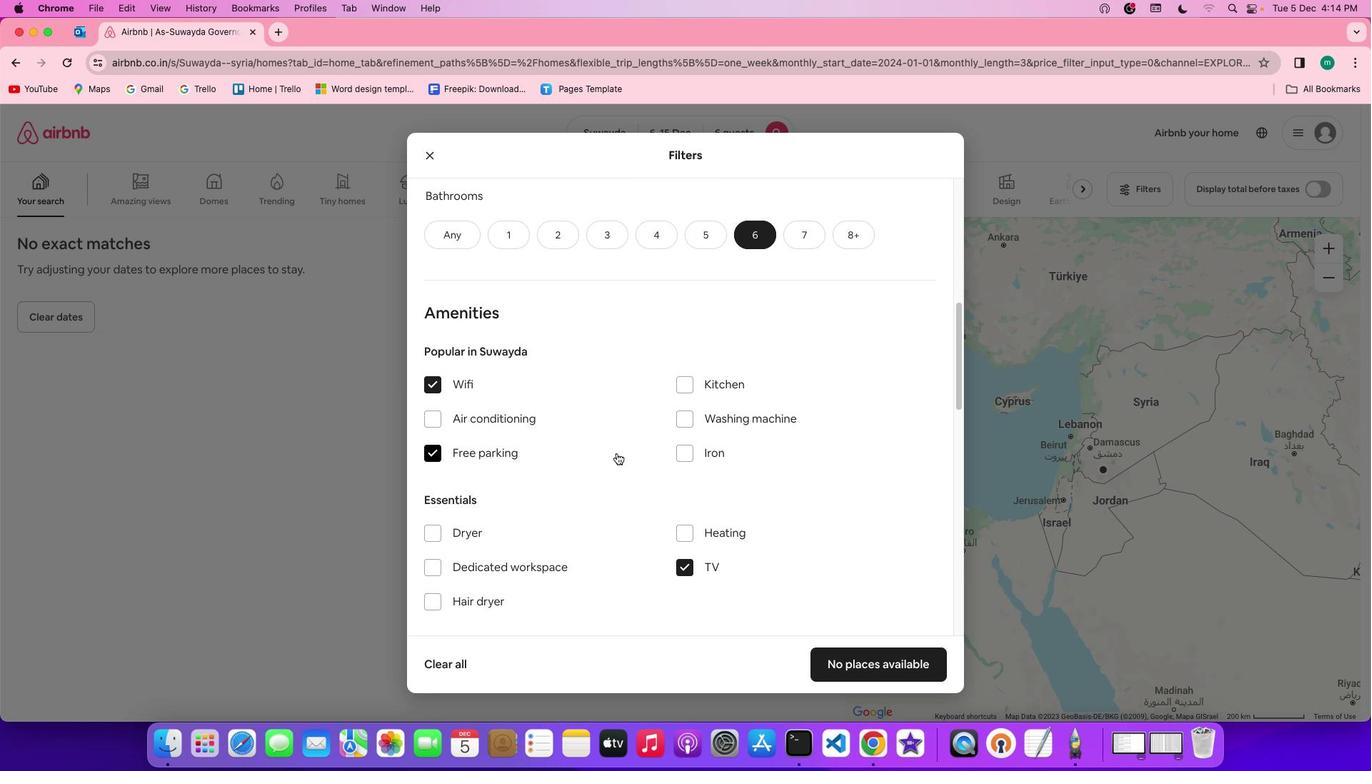 
Action: Mouse scrolled (617, 453) with delta (0, 0)
Screenshot: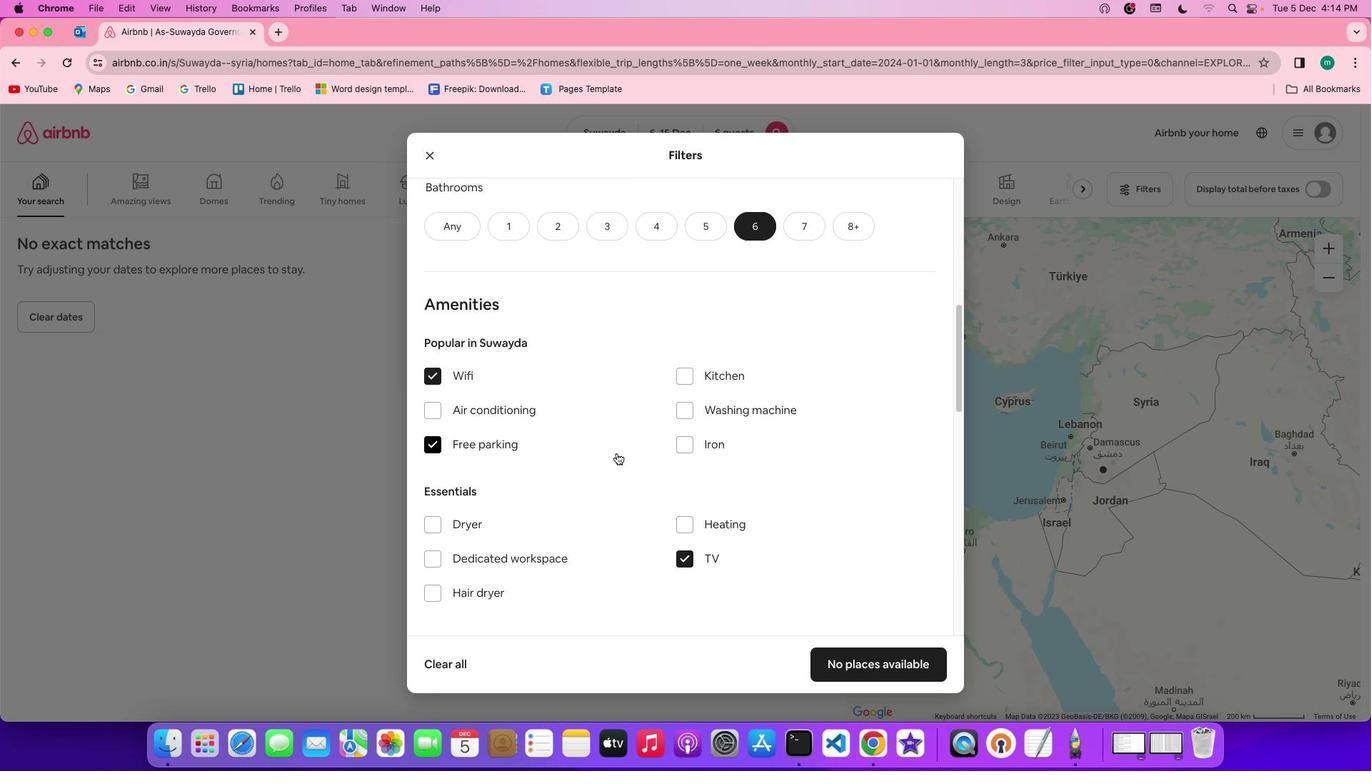
Action: Mouse scrolled (617, 453) with delta (0, -1)
Screenshot: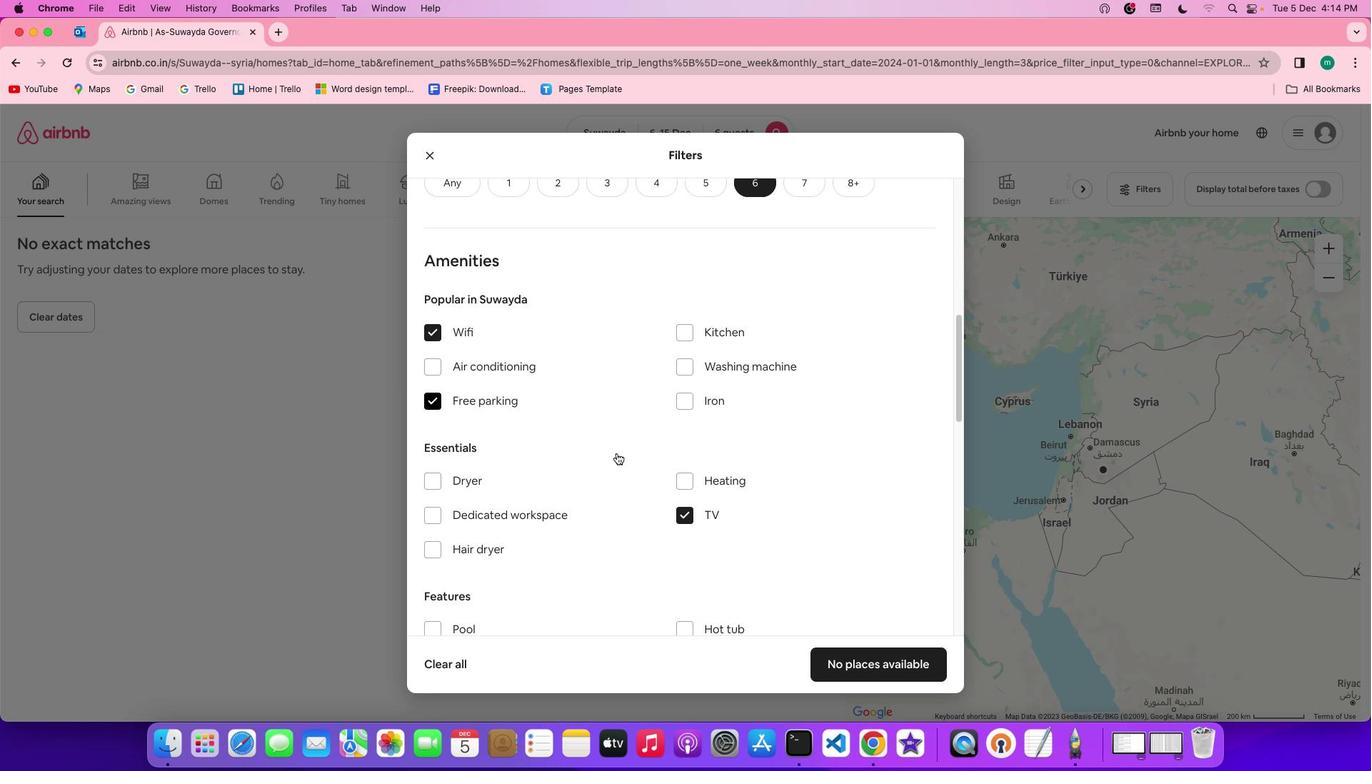 
Action: Mouse scrolled (617, 453) with delta (0, 0)
Screenshot: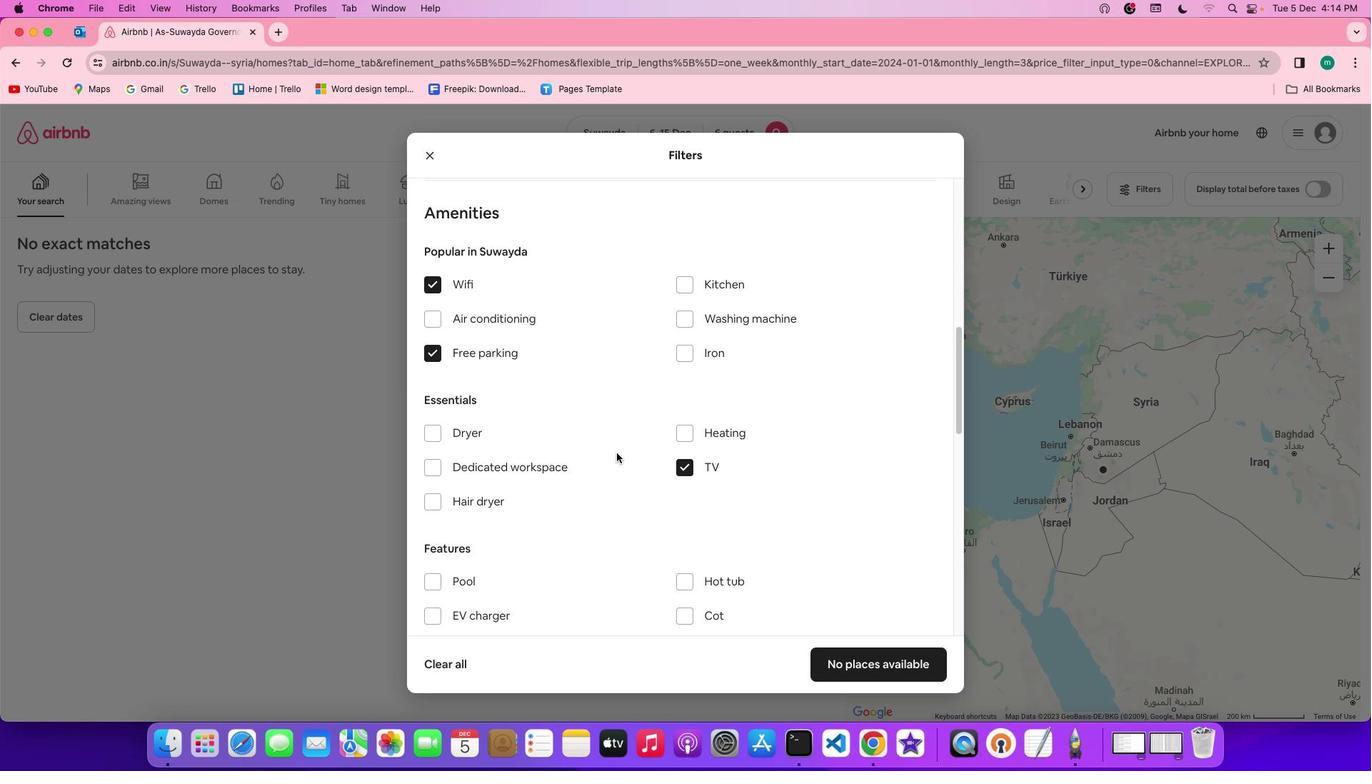
Action: Mouse scrolled (617, 453) with delta (0, 0)
Screenshot: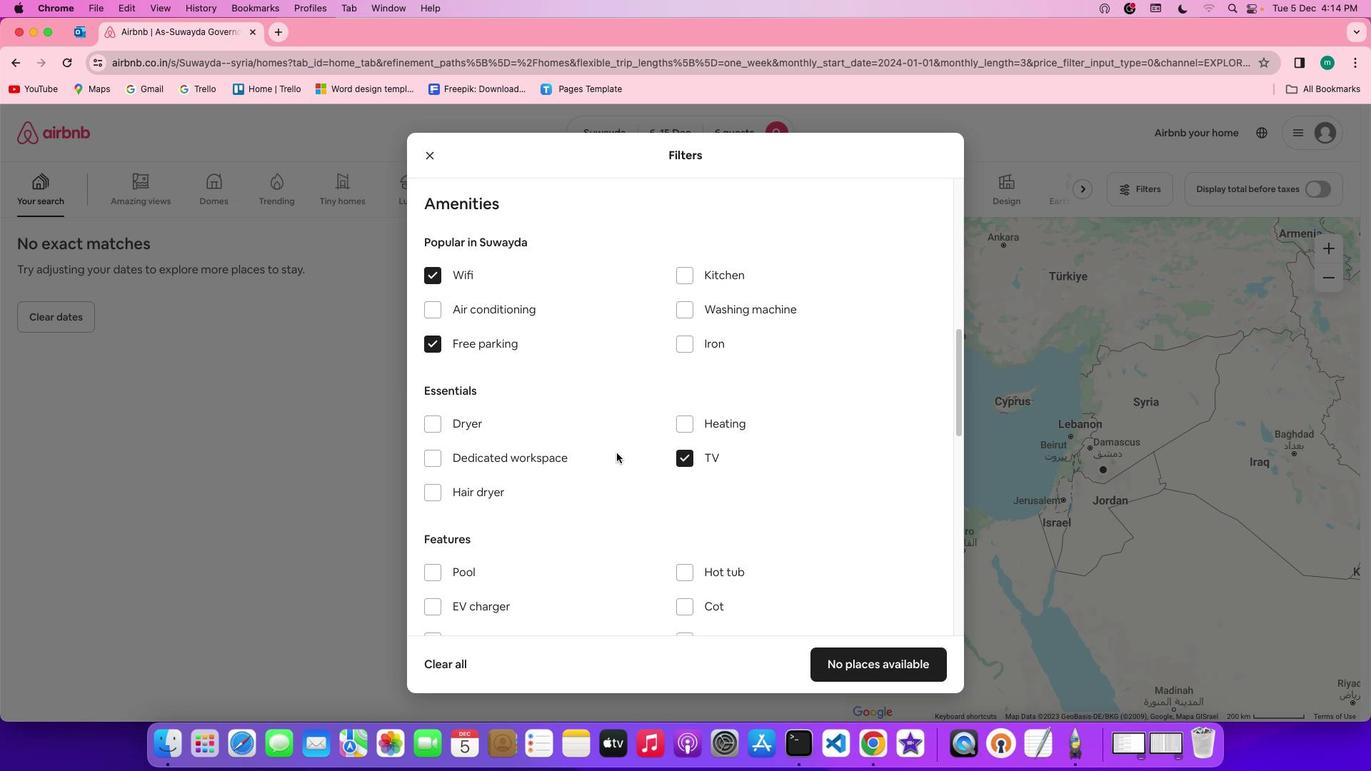 
Action: Mouse scrolled (617, 453) with delta (0, 0)
Screenshot: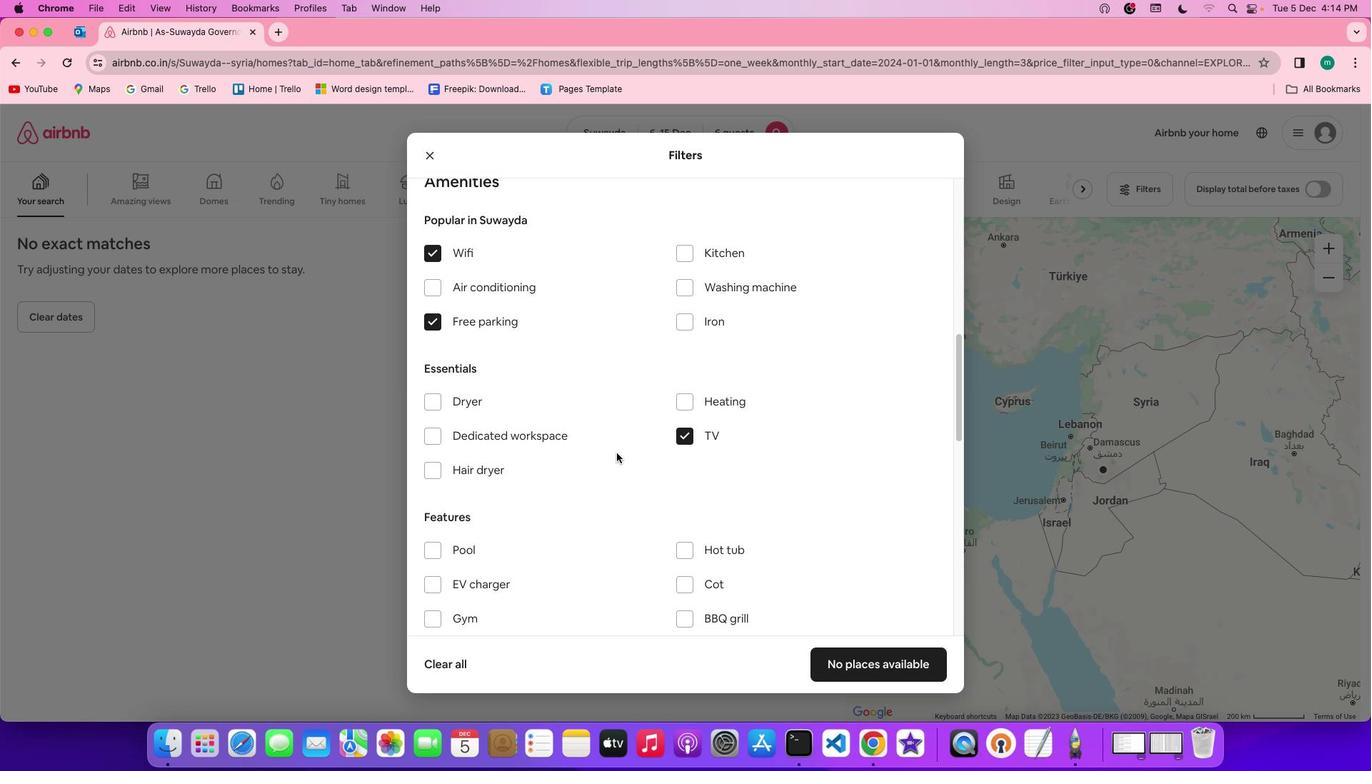 
Action: Mouse scrolled (617, 453) with delta (0, 0)
Screenshot: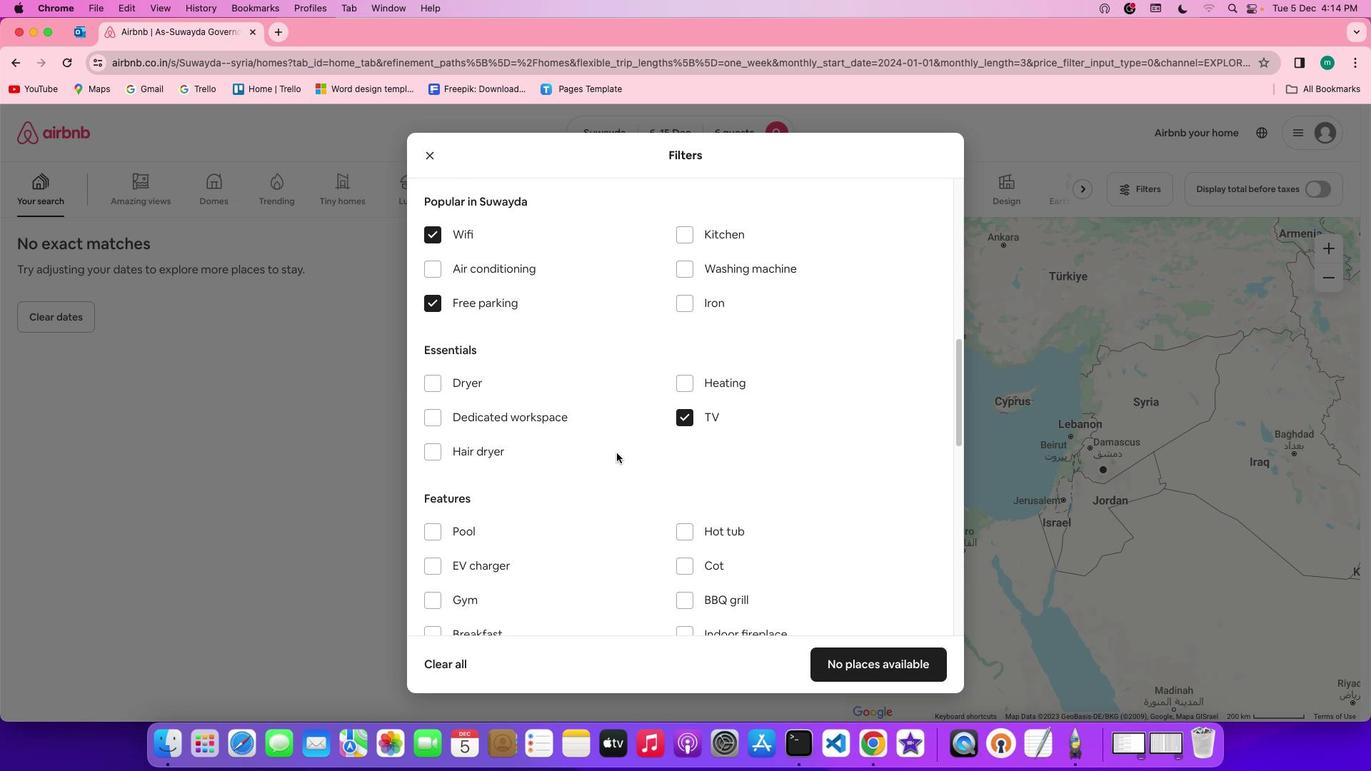 
Action: Mouse scrolled (617, 453) with delta (0, 0)
Screenshot: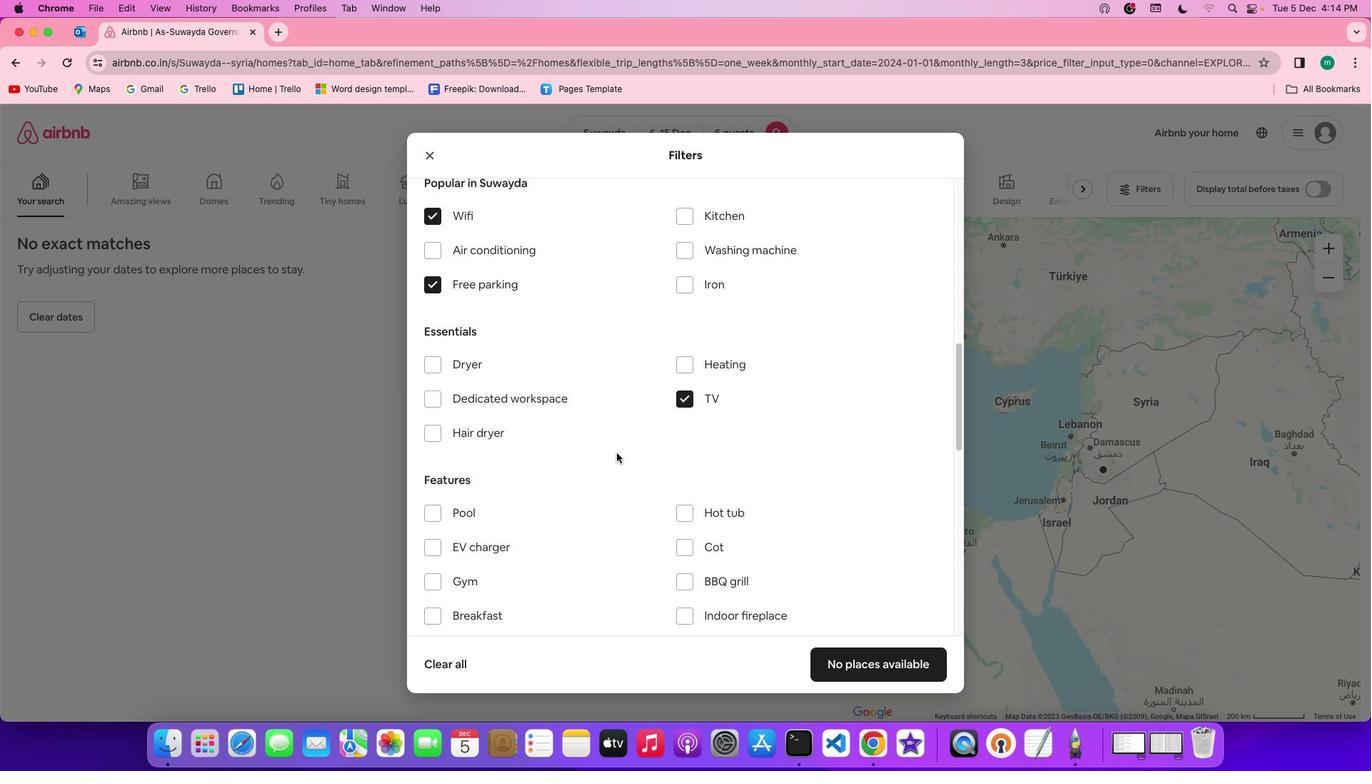 
Action: Mouse scrolled (617, 453) with delta (0, -1)
Screenshot: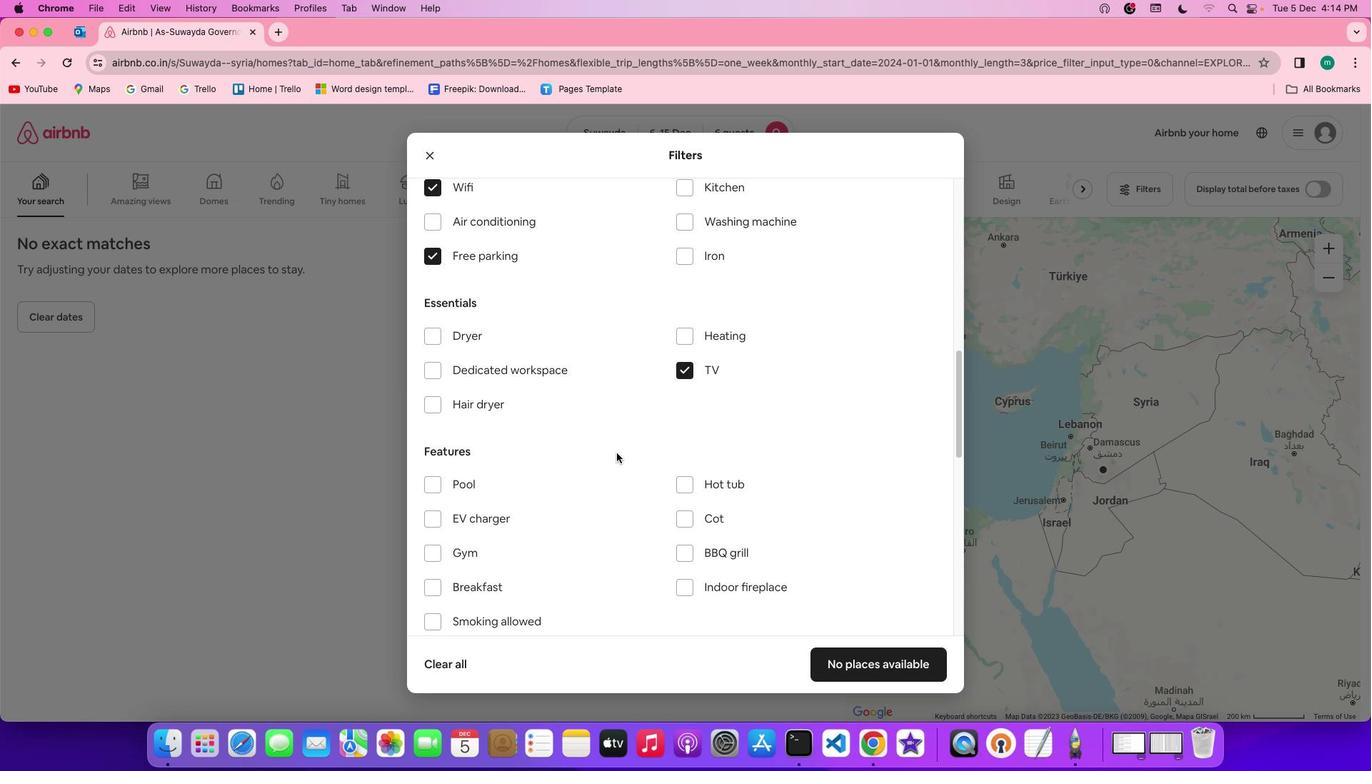
Action: Mouse scrolled (617, 453) with delta (0, -1)
Screenshot: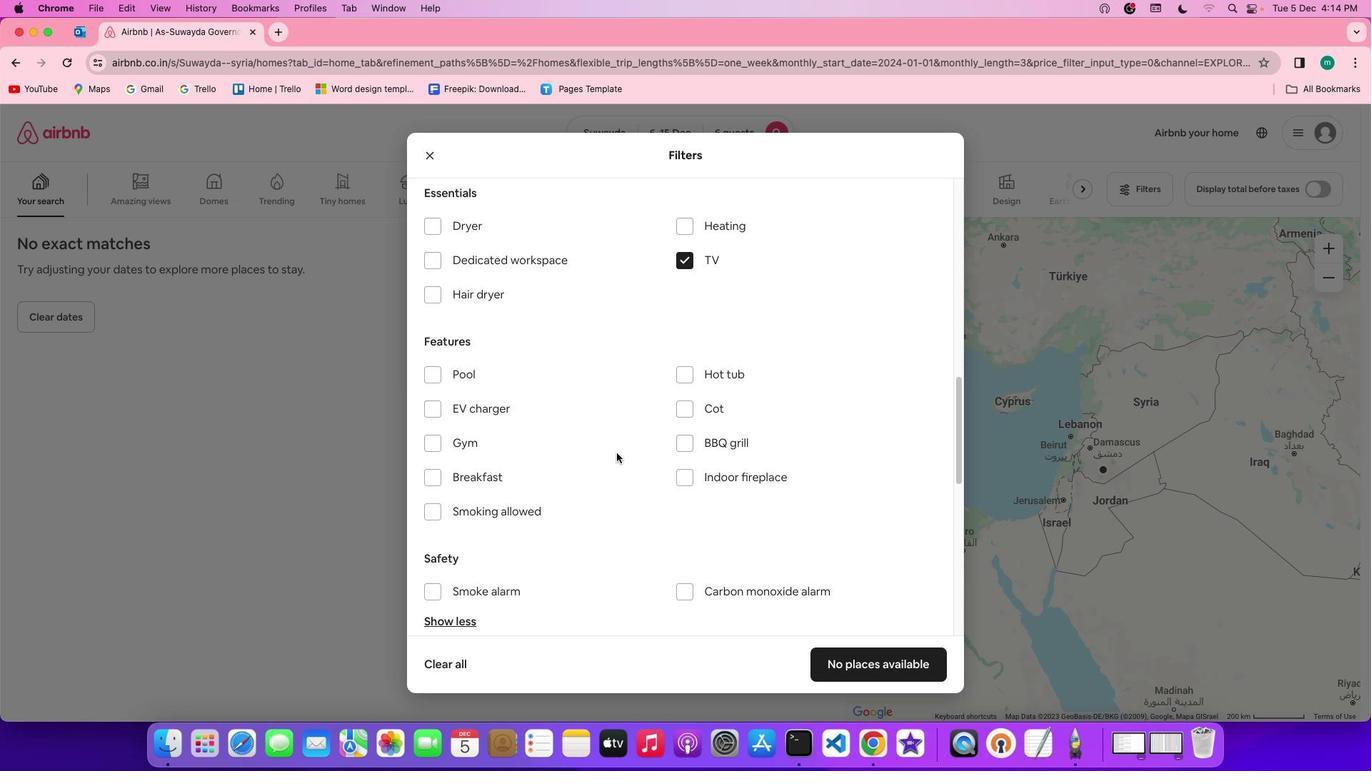 
Action: Mouse moved to (452, 413)
Screenshot: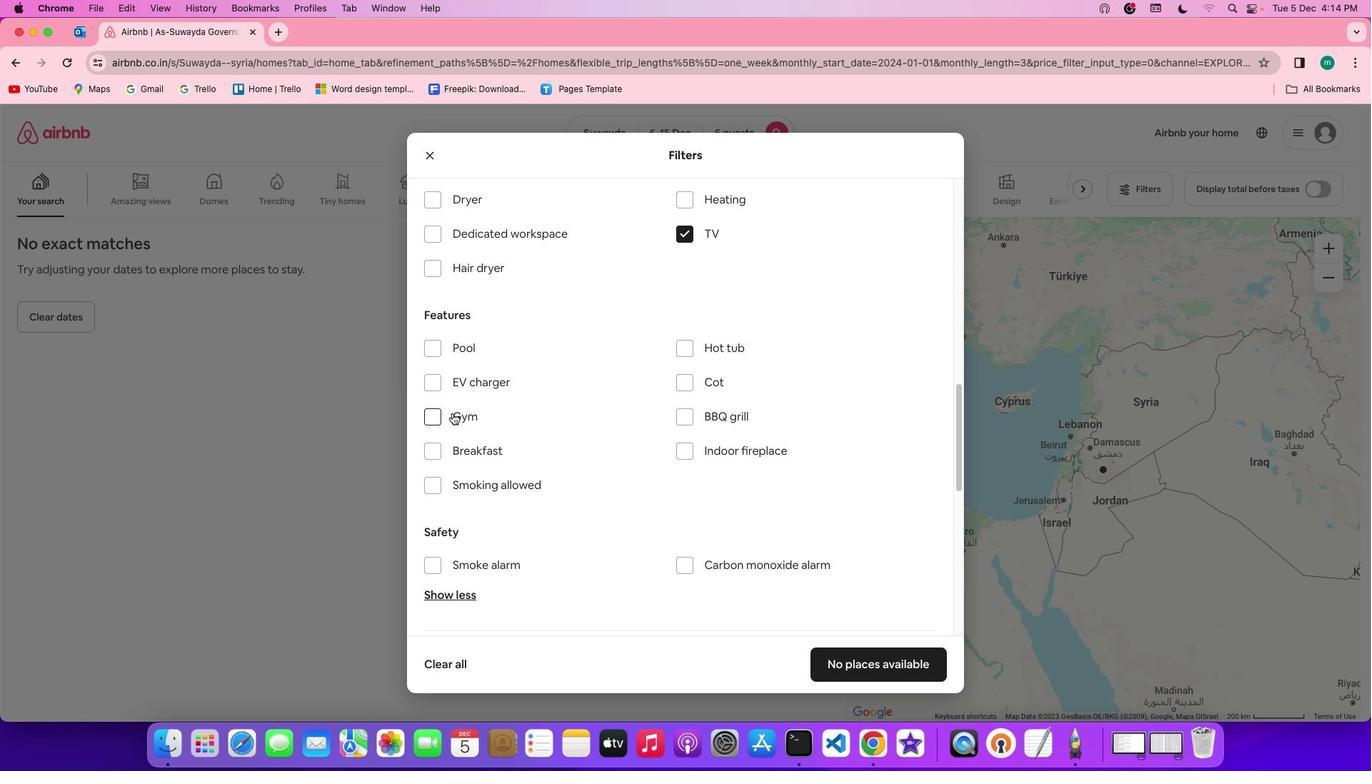 
Action: Mouse pressed left at (452, 413)
Screenshot: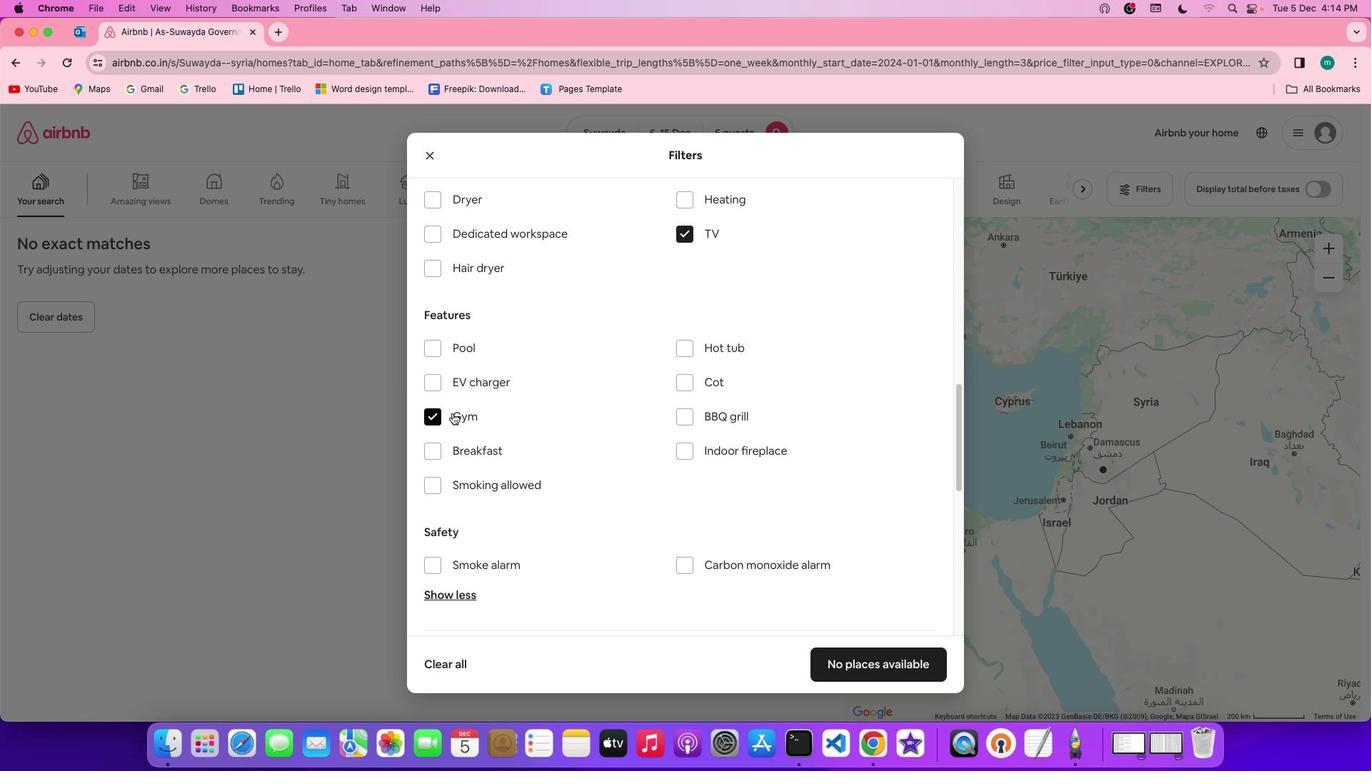 
Action: Mouse moved to (476, 451)
Screenshot: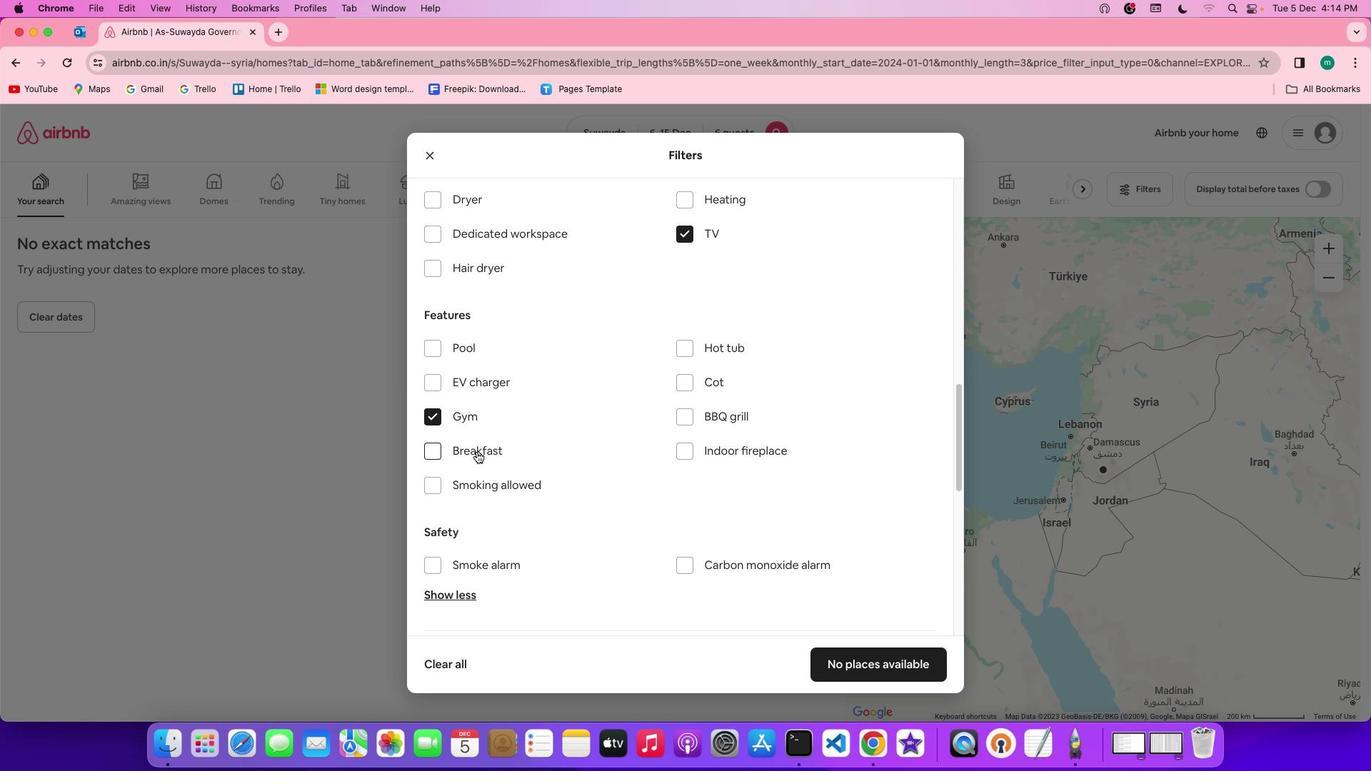 
Action: Mouse pressed left at (476, 451)
Screenshot: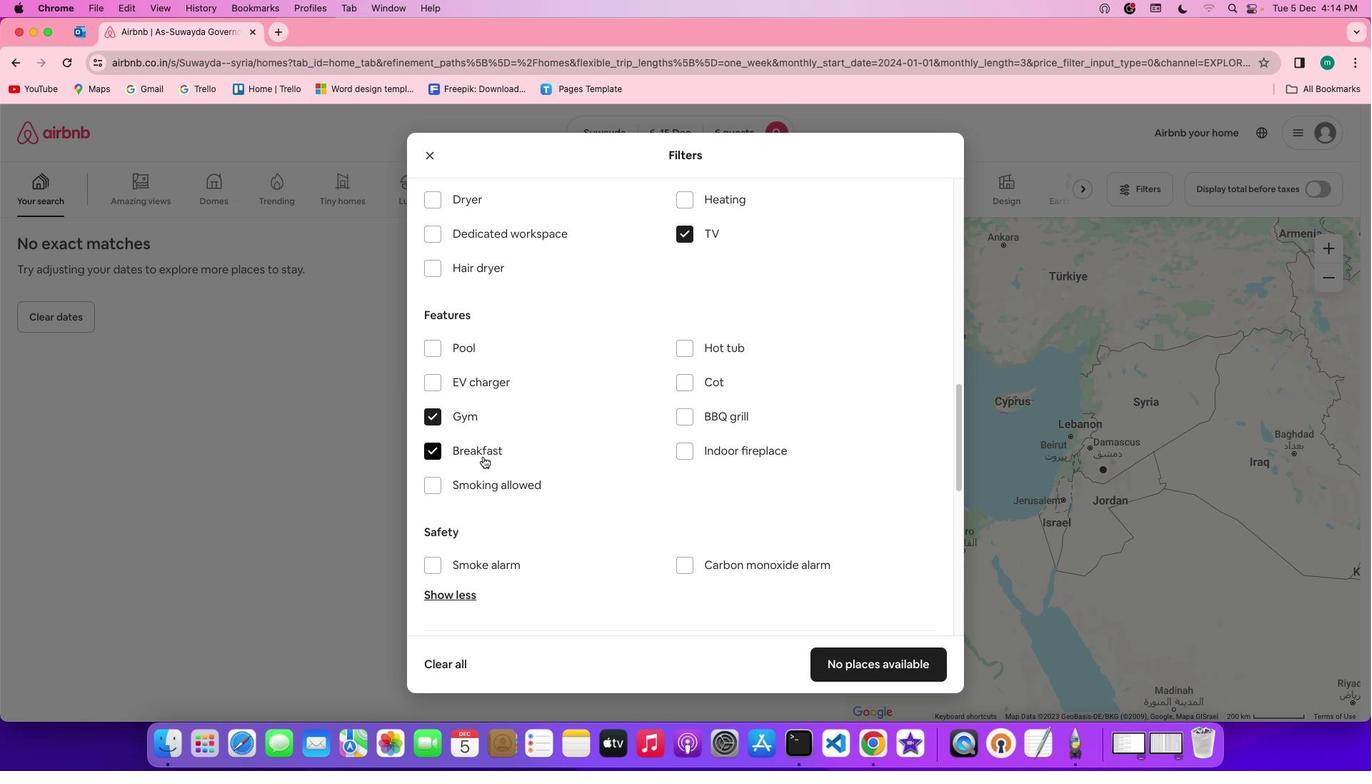 
Action: Mouse moved to (721, 528)
Screenshot: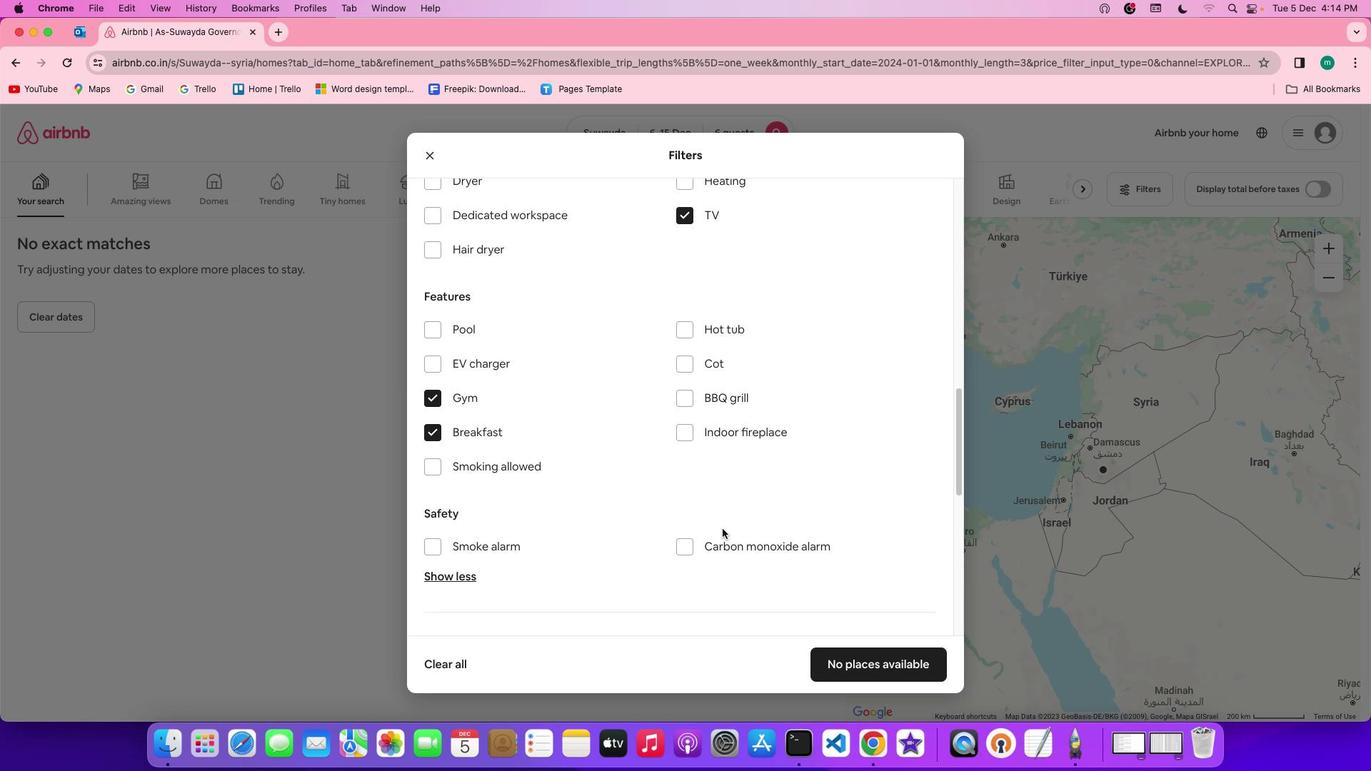 
Action: Mouse scrolled (721, 528) with delta (0, 0)
Screenshot: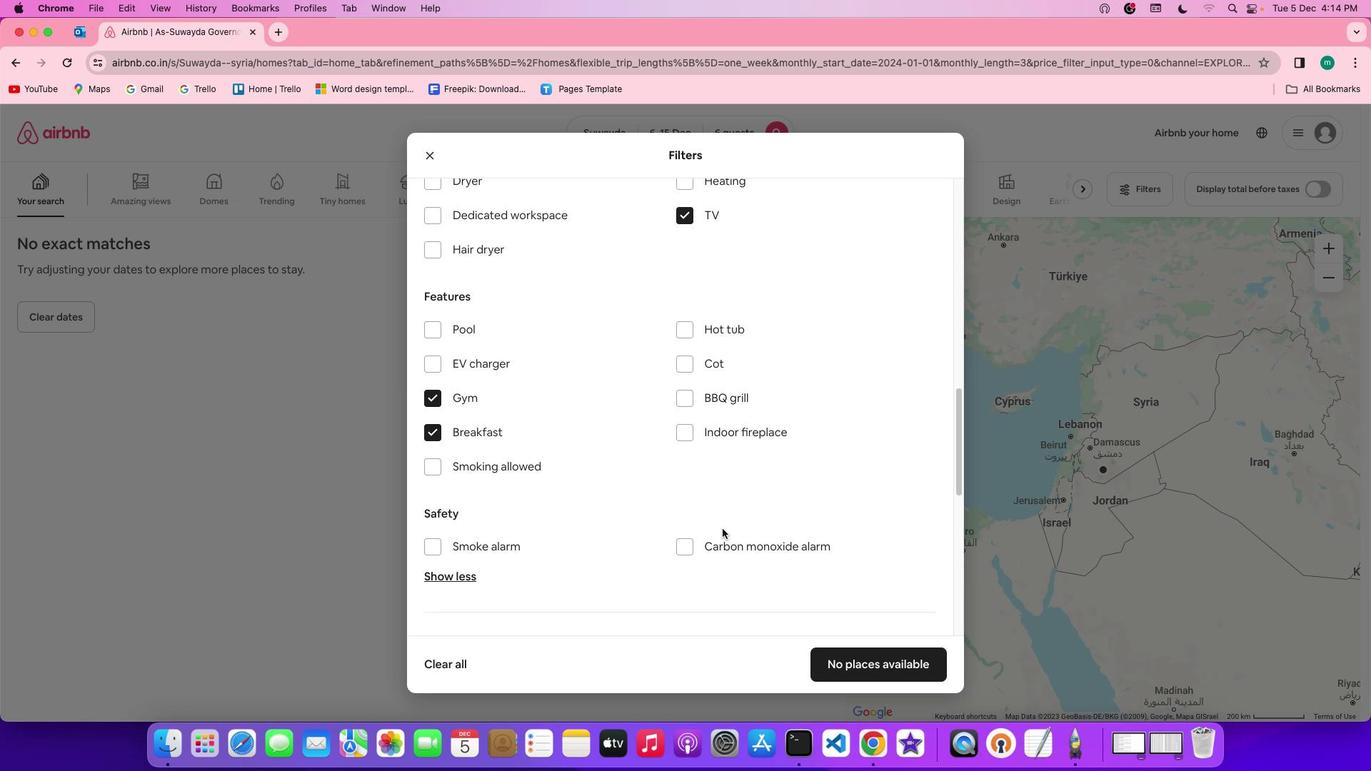 
Action: Mouse moved to (722, 528)
Screenshot: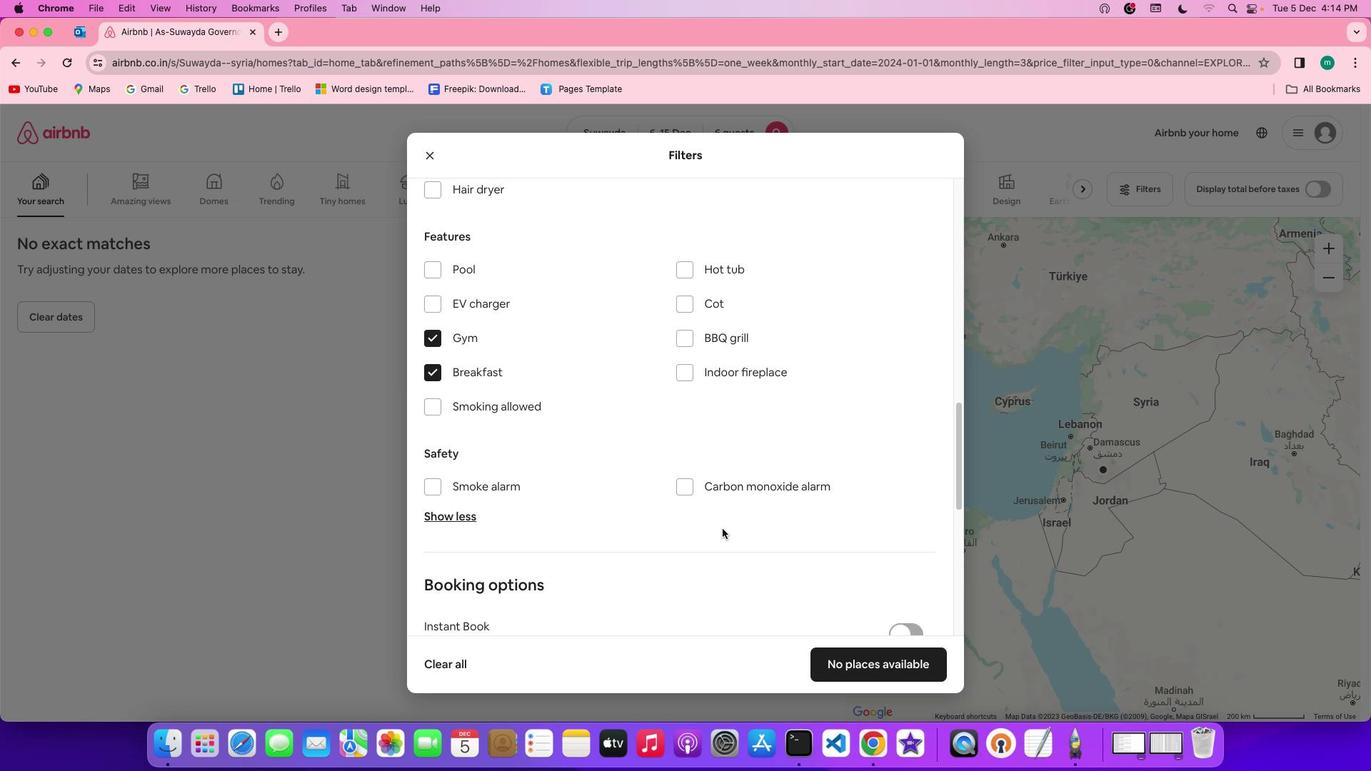 
Action: Mouse scrolled (722, 528) with delta (0, 0)
Screenshot: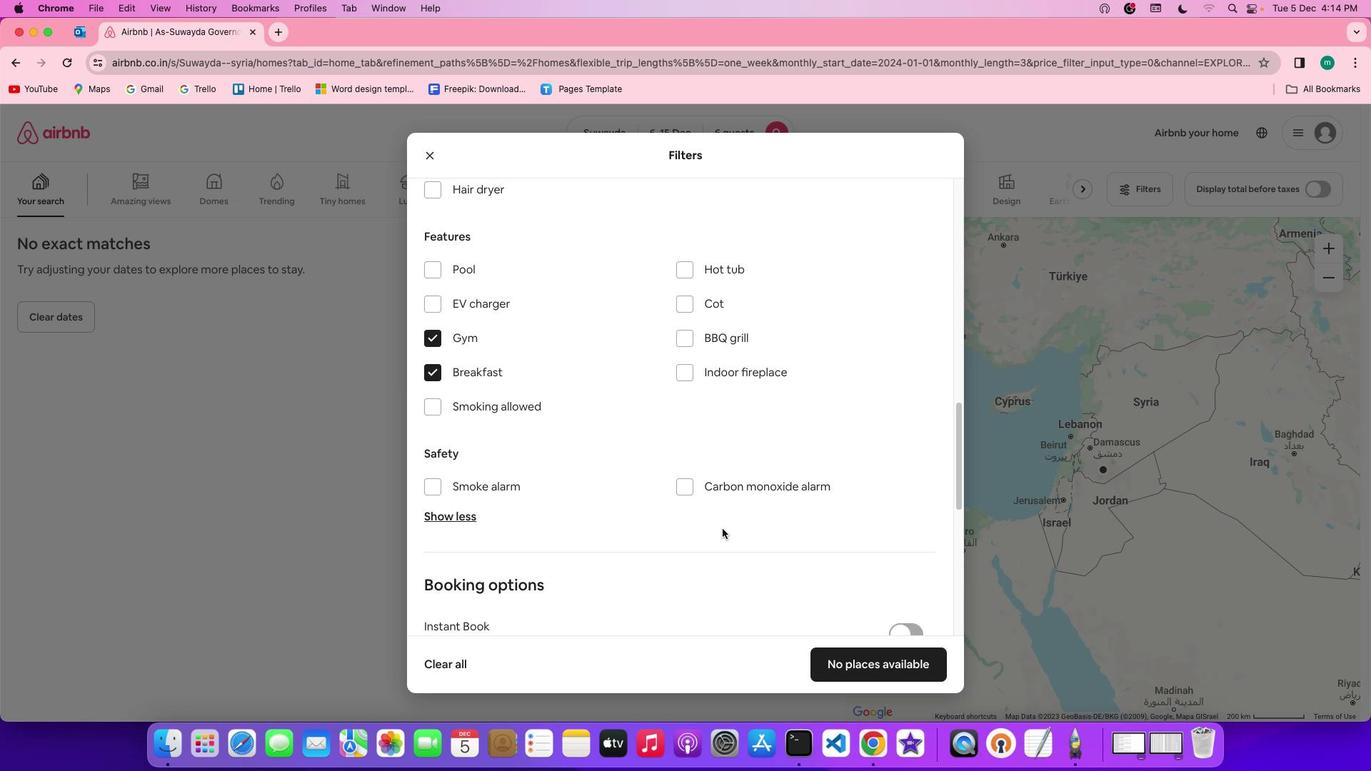
Action: Mouse moved to (722, 528)
Screenshot: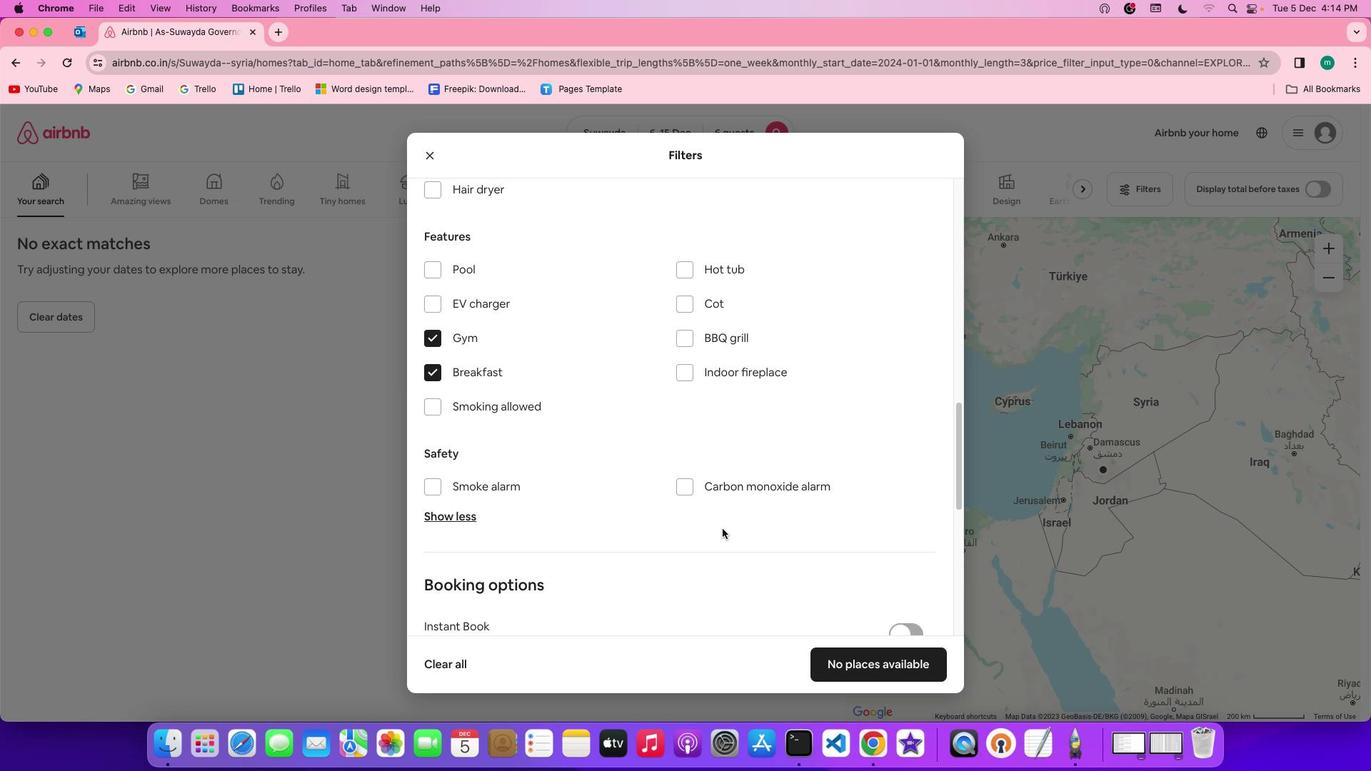 
Action: Mouse scrolled (722, 528) with delta (0, -2)
Screenshot: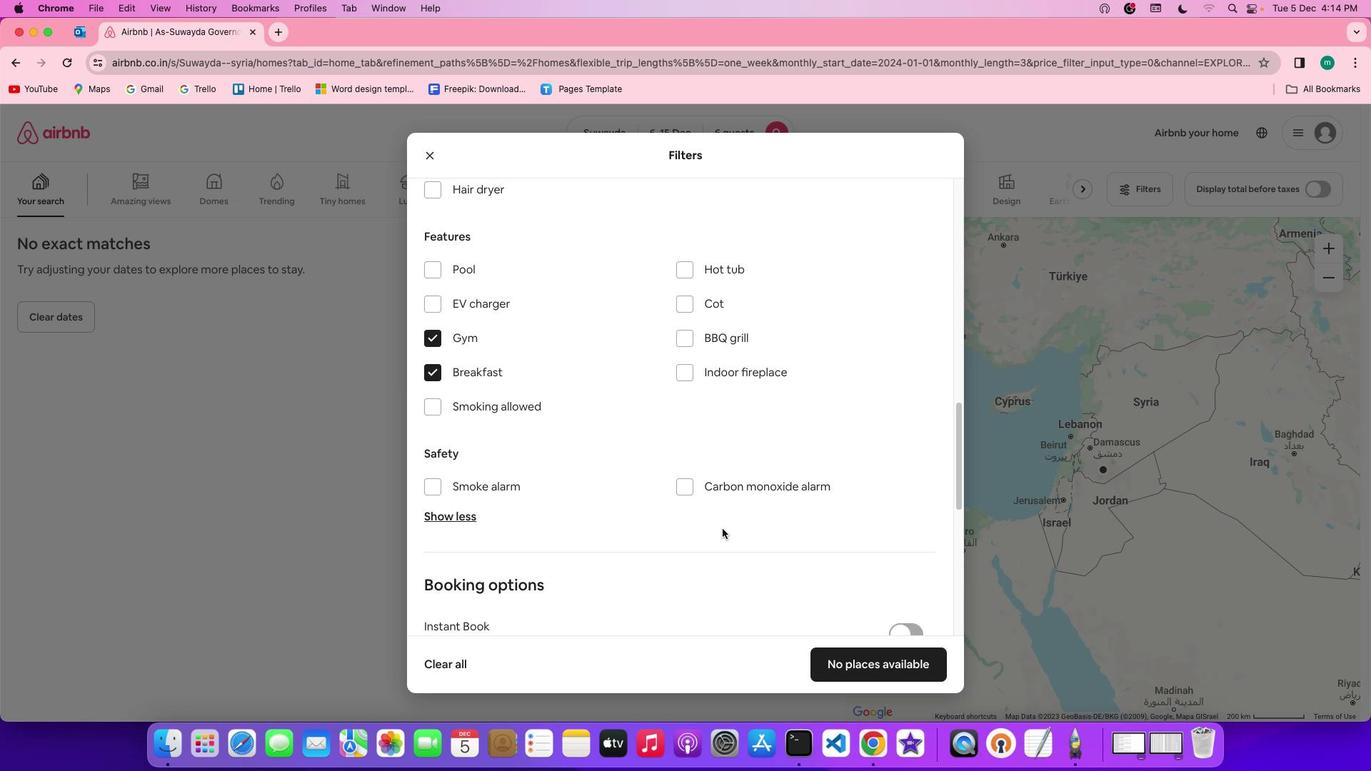 
Action: Mouse scrolled (722, 528) with delta (0, -3)
Screenshot: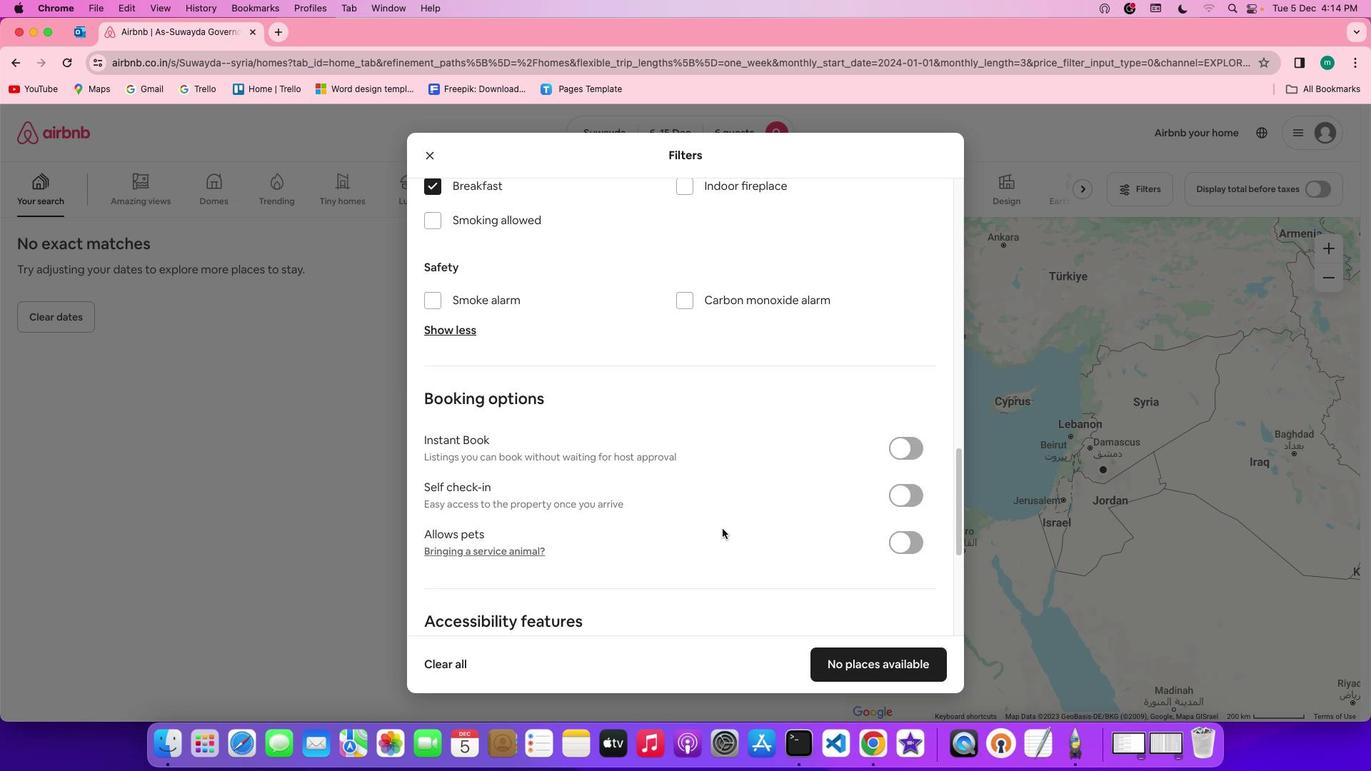 
Action: Mouse moved to (722, 528)
Screenshot: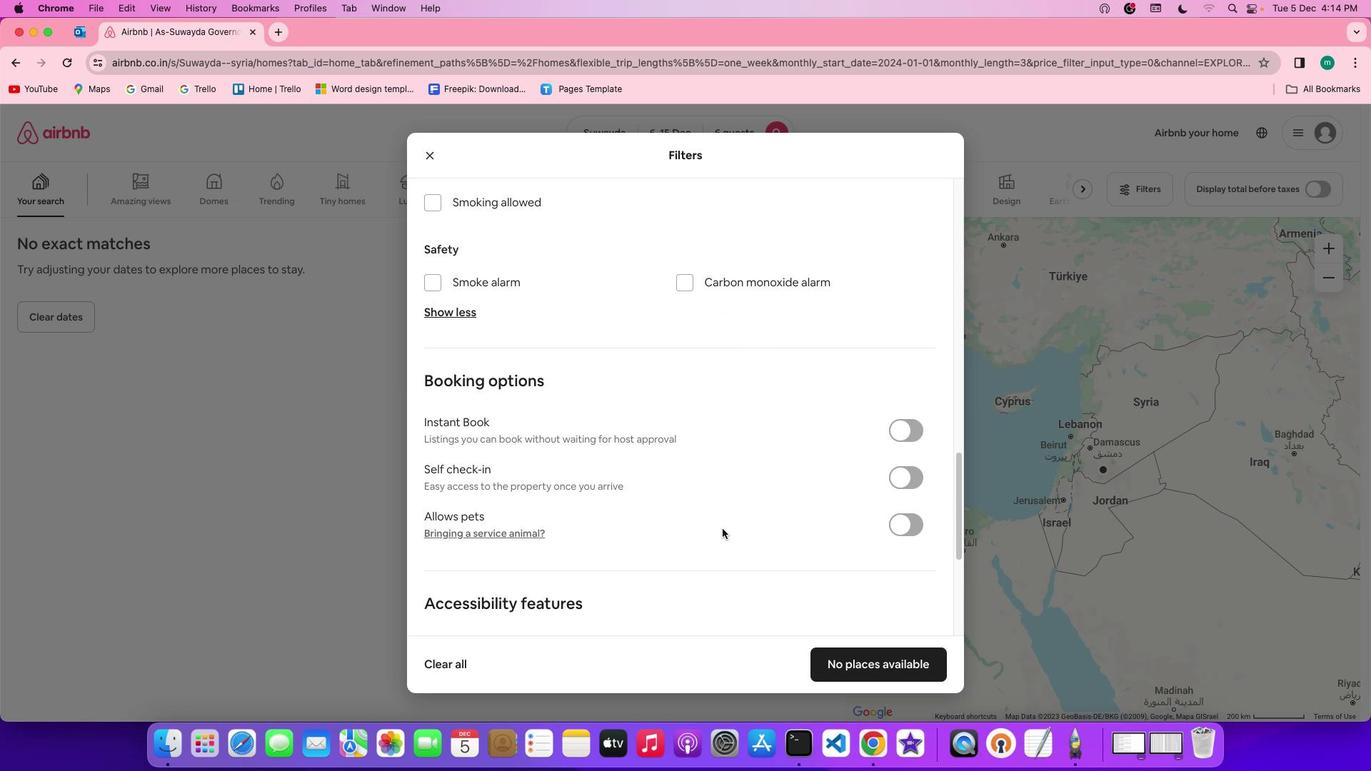 
Action: Mouse scrolled (722, 528) with delta (0, 0)
Screenshot: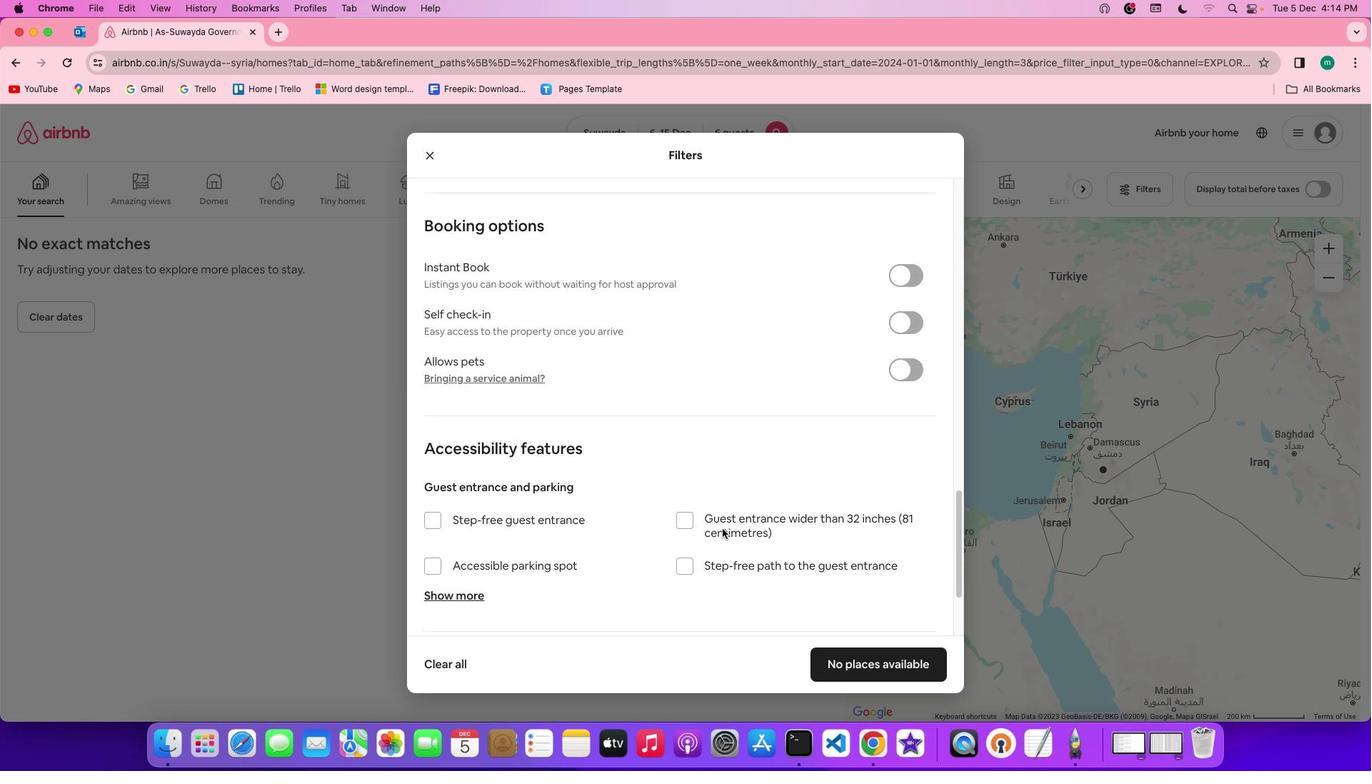 
Action: Mouse scrolled (722, 528) with delta (0, 0)
Screenshot: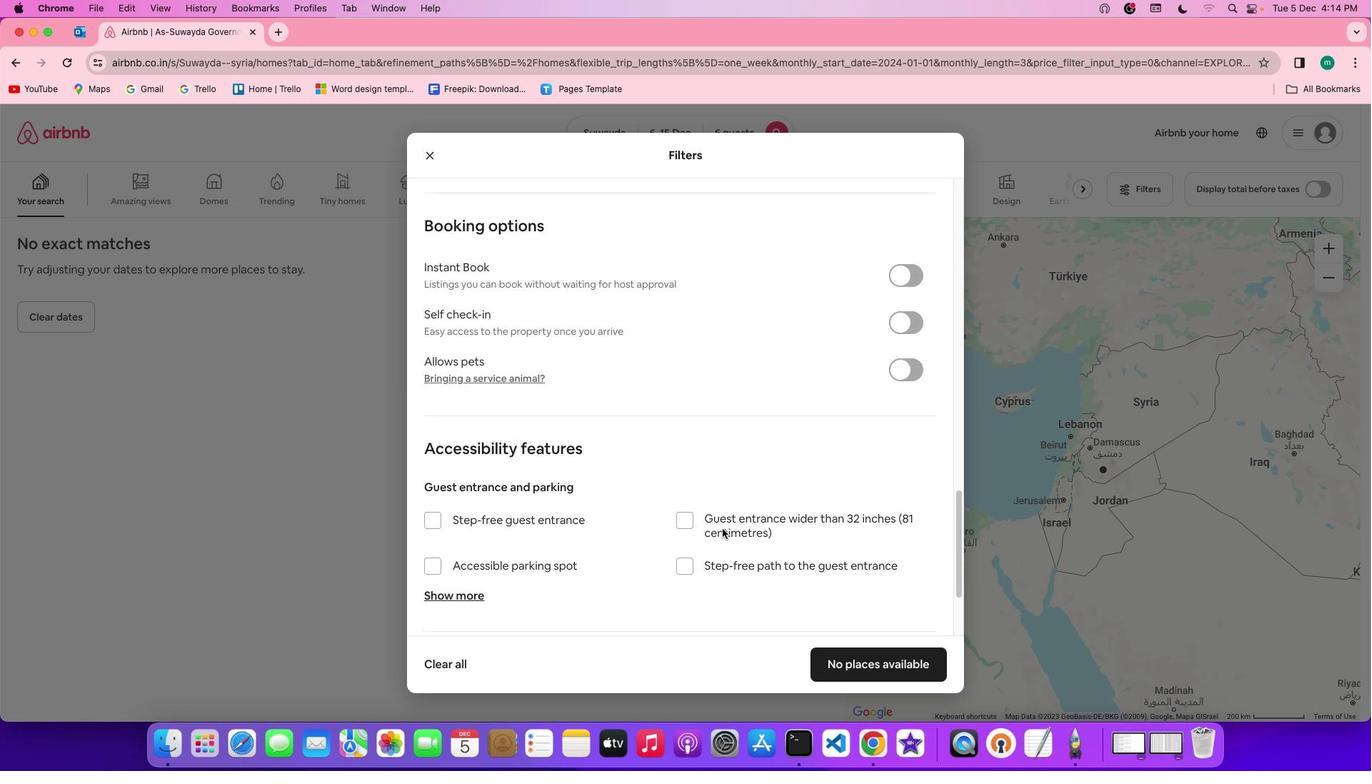
Action: Mouse scrolled (722, 528) with delta (0, -2)
Screenshot: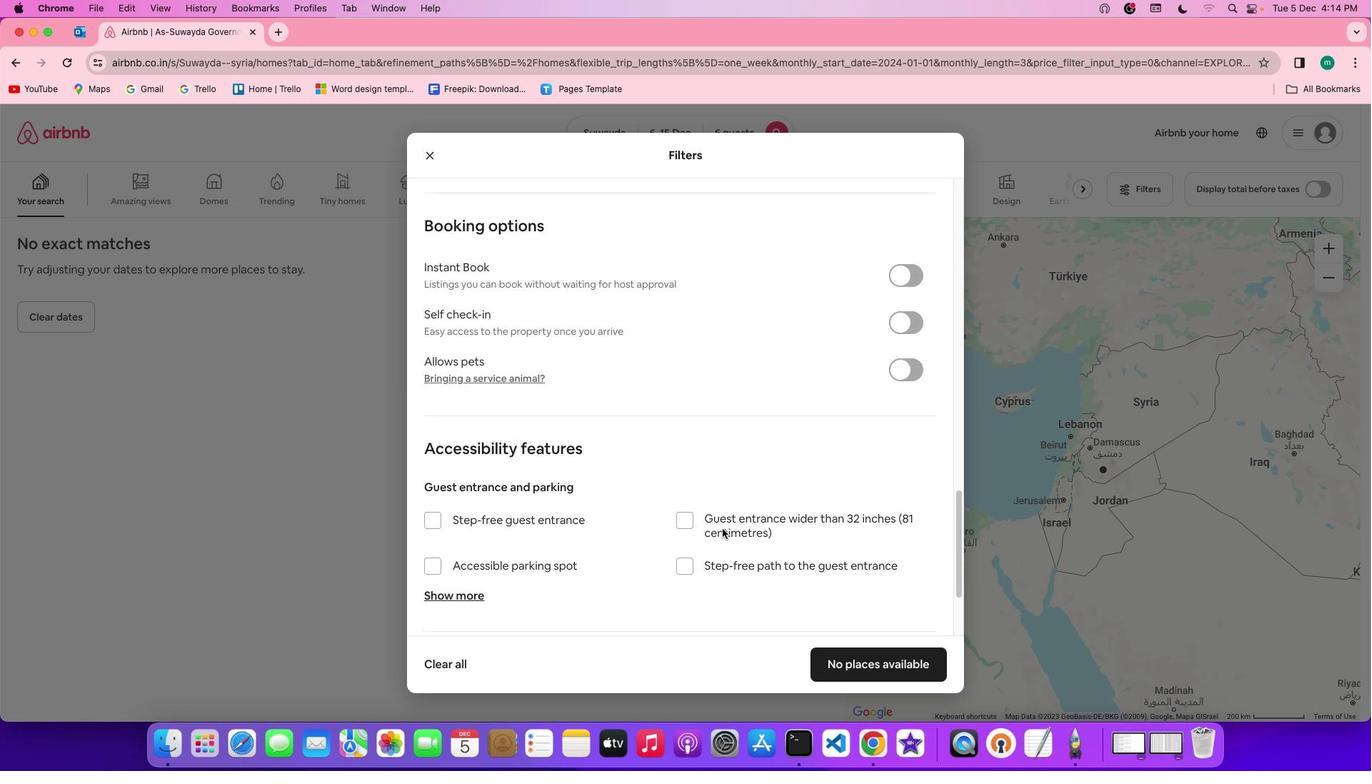 
Action: Mouse scrolled (722, 528) with delta (0, -3)
Screenshot: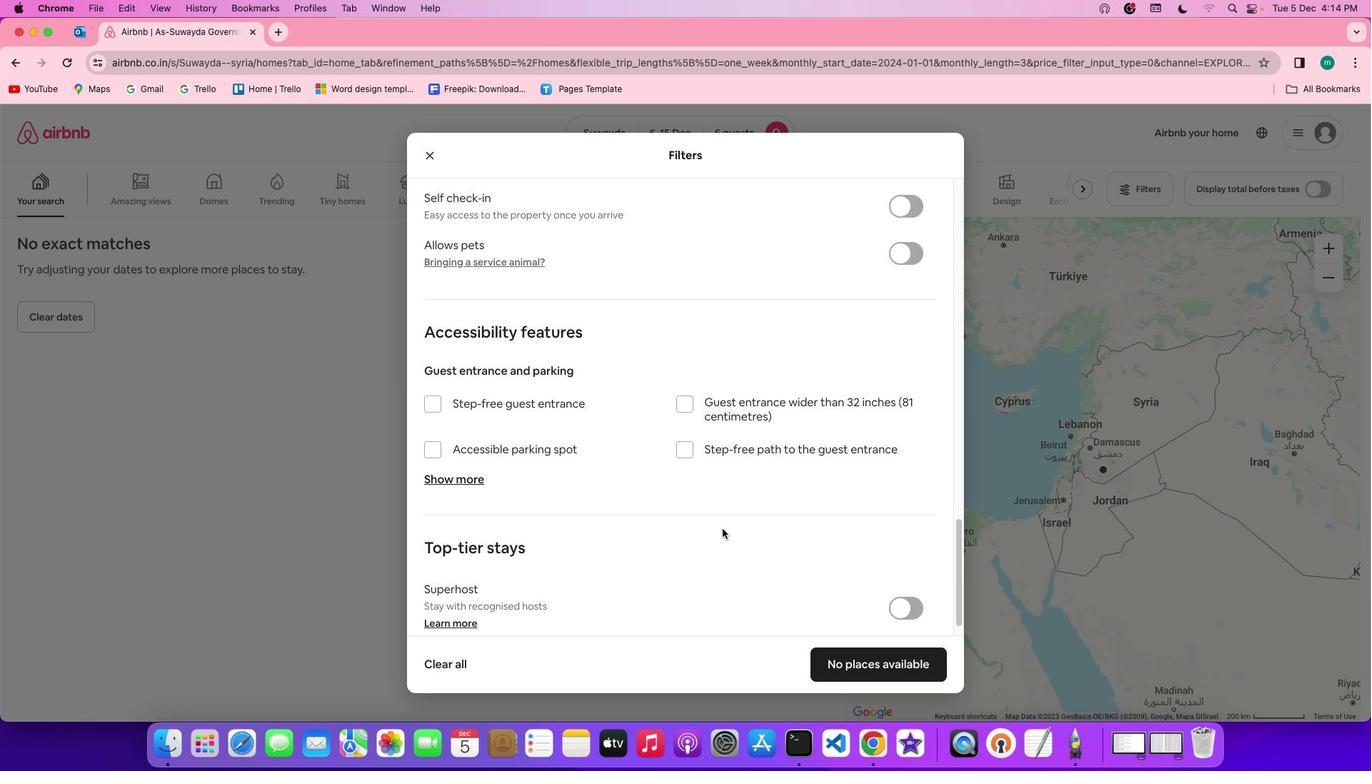
Action: Mouse scrolled (722, 528) with delta (0, -4)
Screenshot: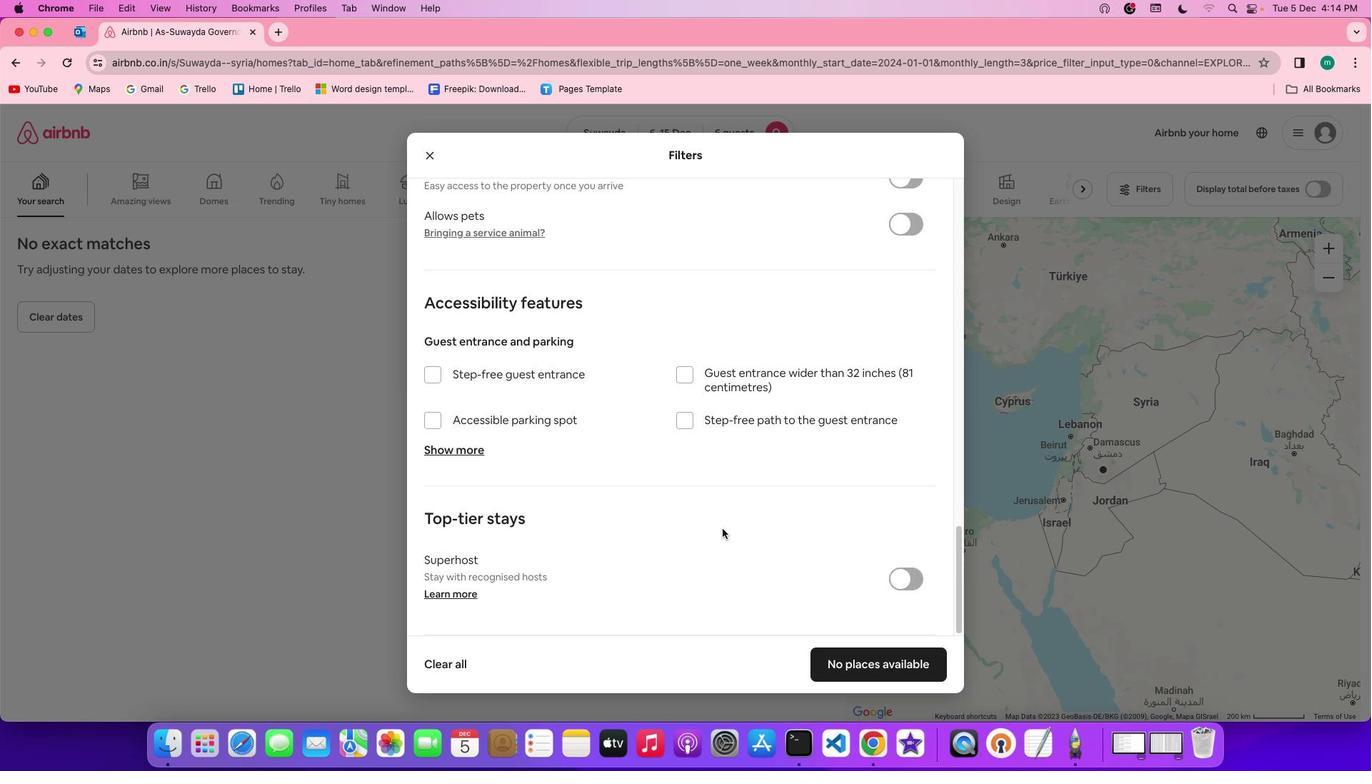 
Action: Mouse scrolled (722, 528) with delta (0, -4)
Screenshot: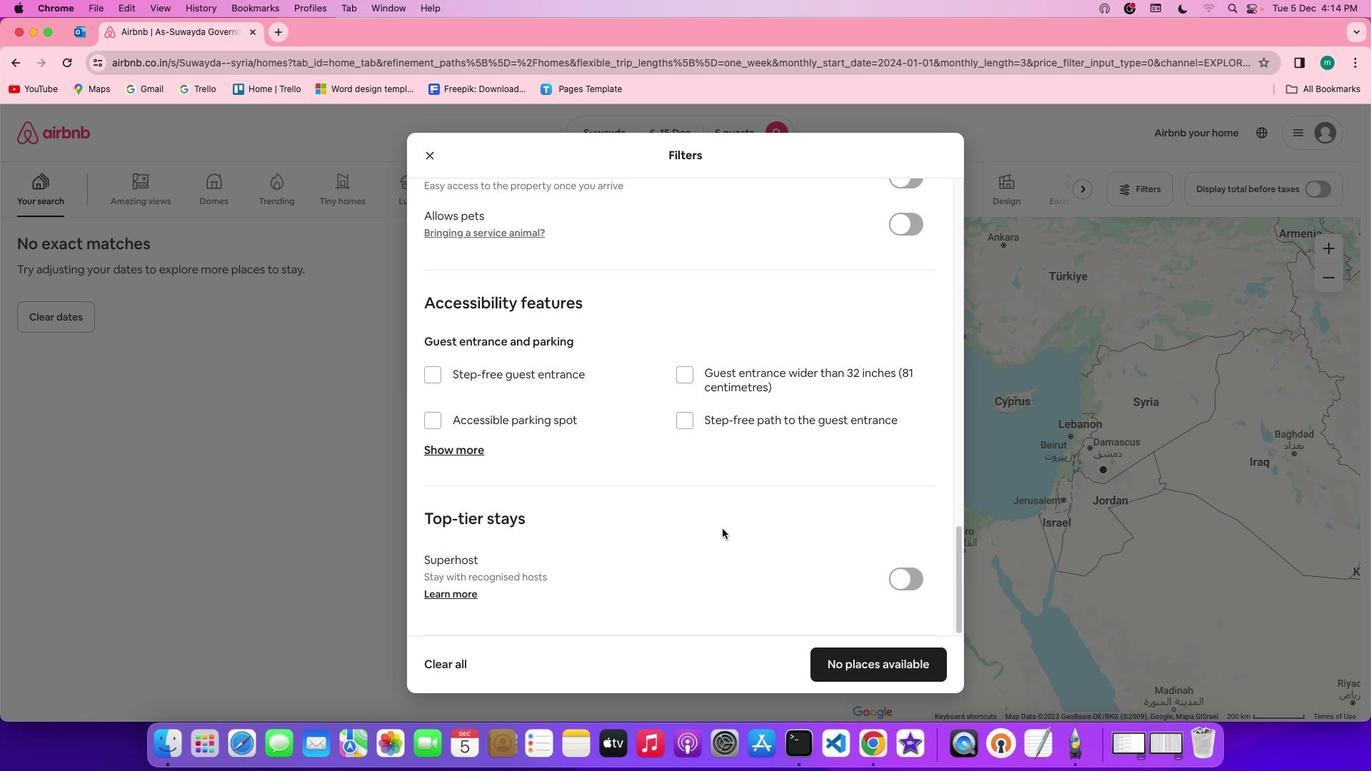 
Action: Mouse scrolled (722, 528) with delta (0, 0)
Screenshot: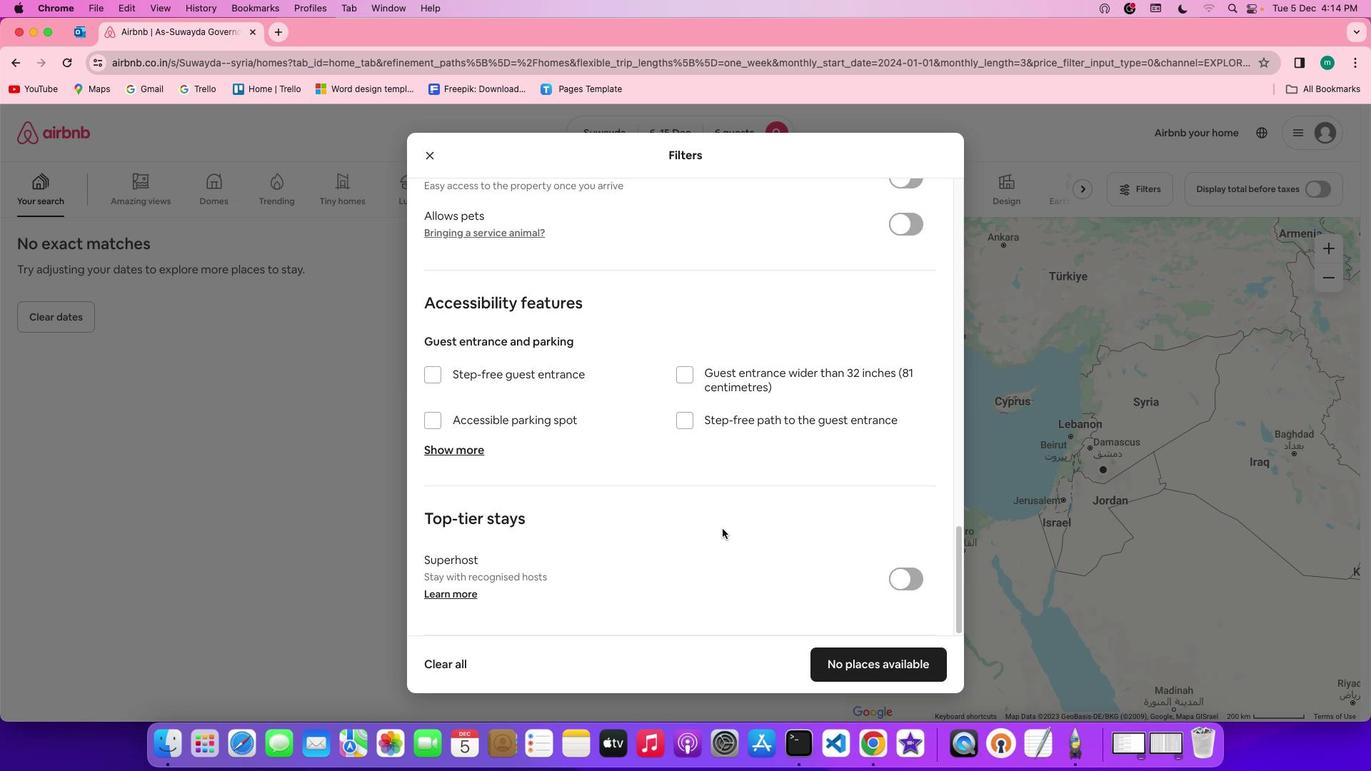 
Action: Mouse scrolled (722, 528) with delta (0, 0)
Screenshot: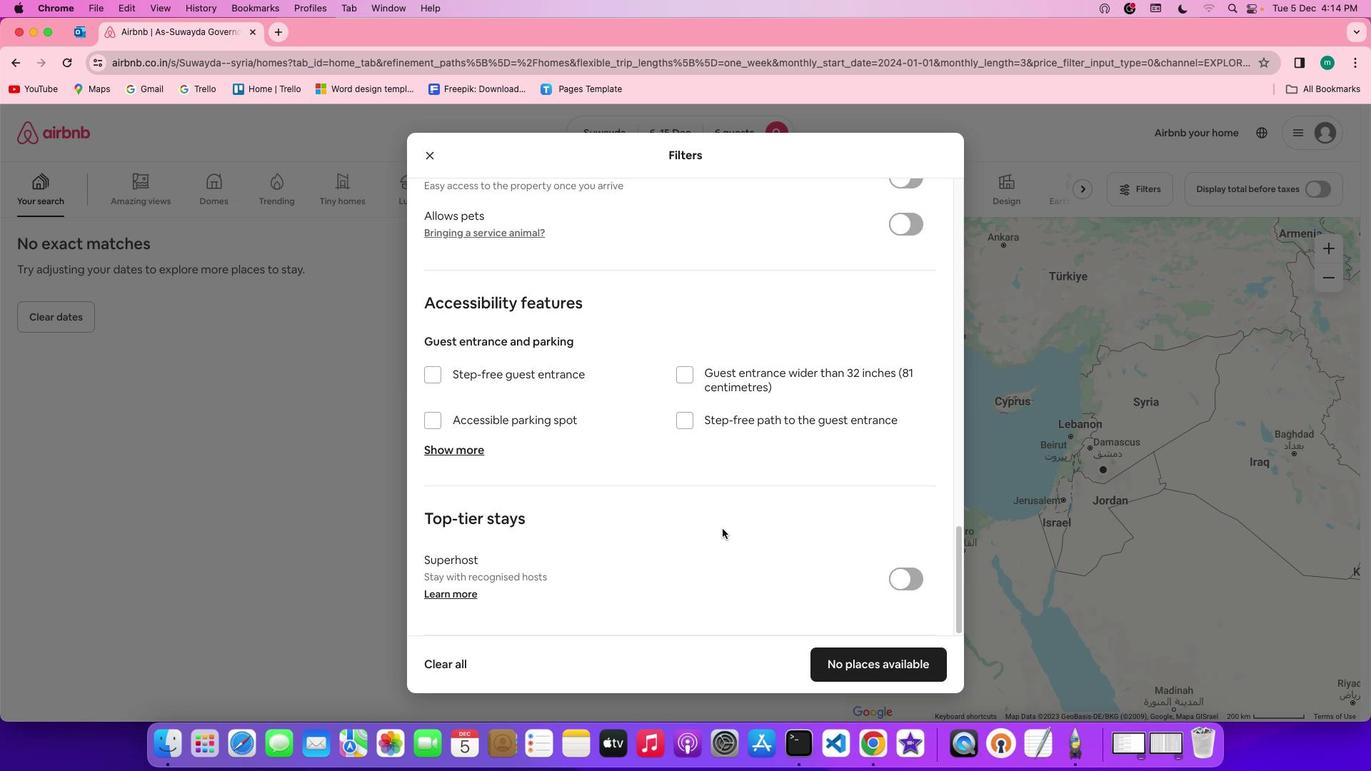 
Action: Mouse scrolled (722, 528) with delta (0, -2)
Screenshot: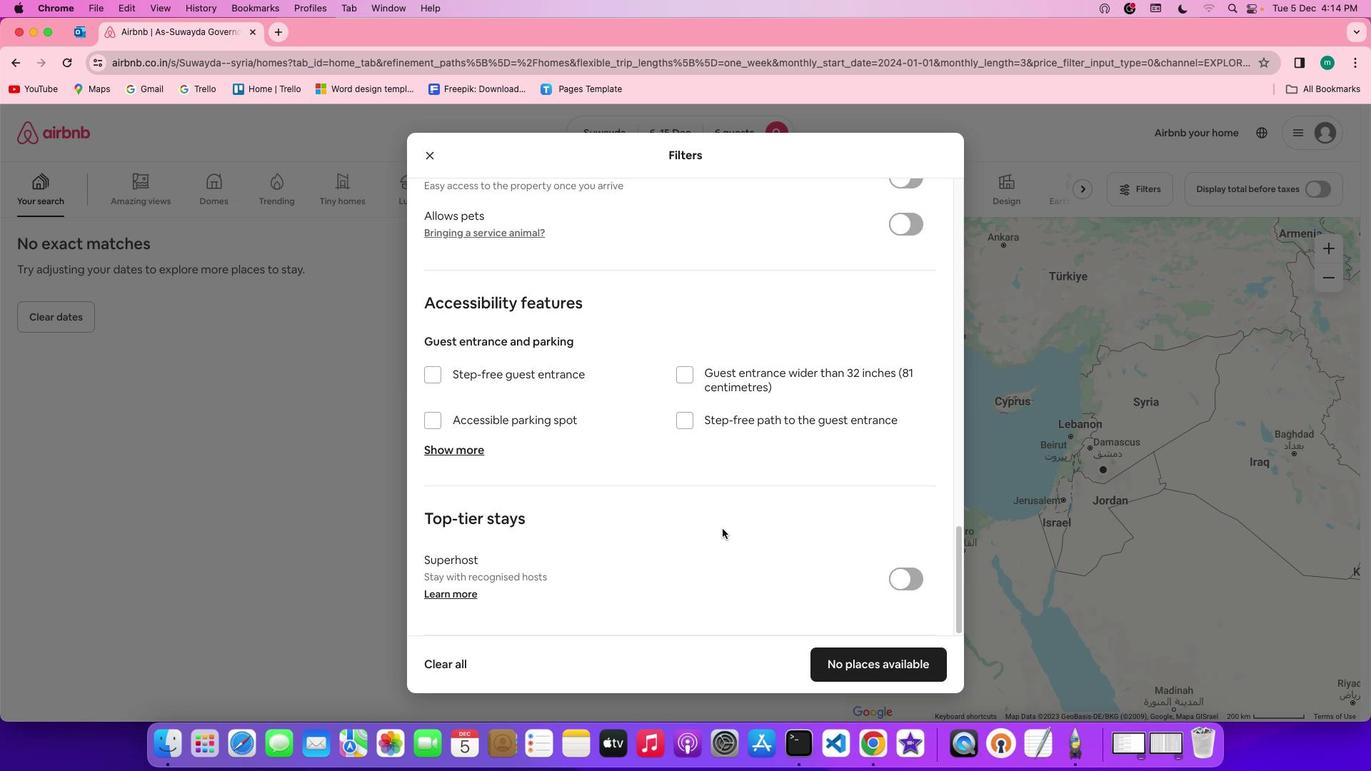 
Action: Mouse scrolled (722, 528) with delta (0, -3)
Screenshot: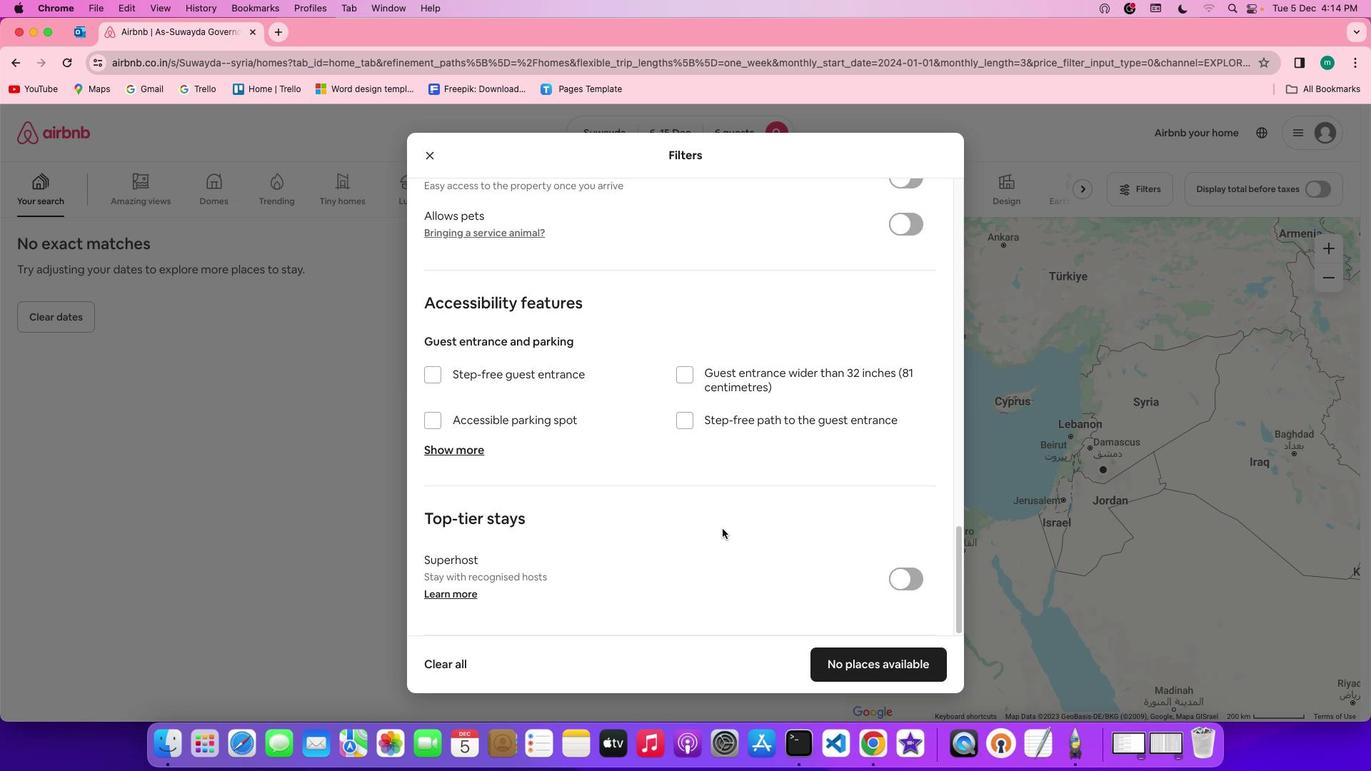 
Action: Mouse scrolled (722, 528) with delta (0, -4)
Screenshot: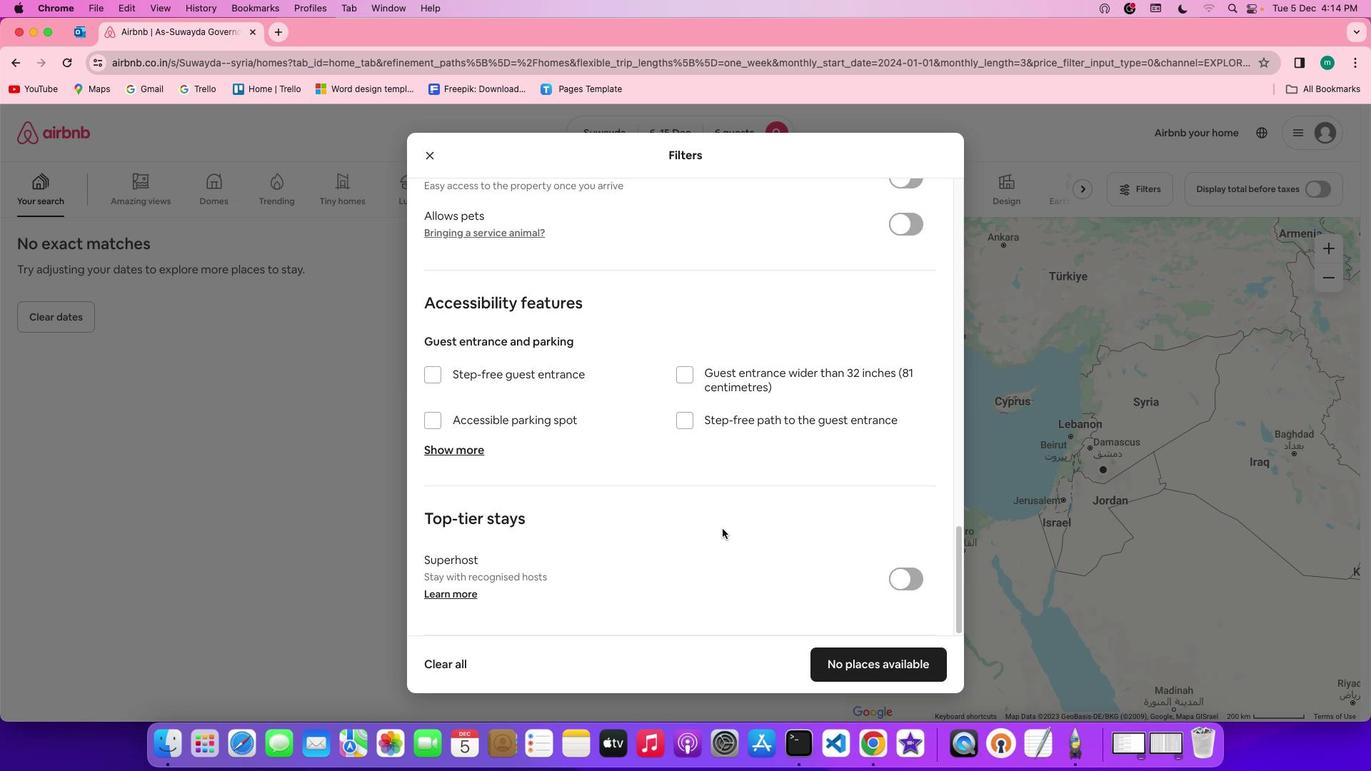 
Action: Mouse scrolled (722, 528) with delta (0, -4)
Screenshot: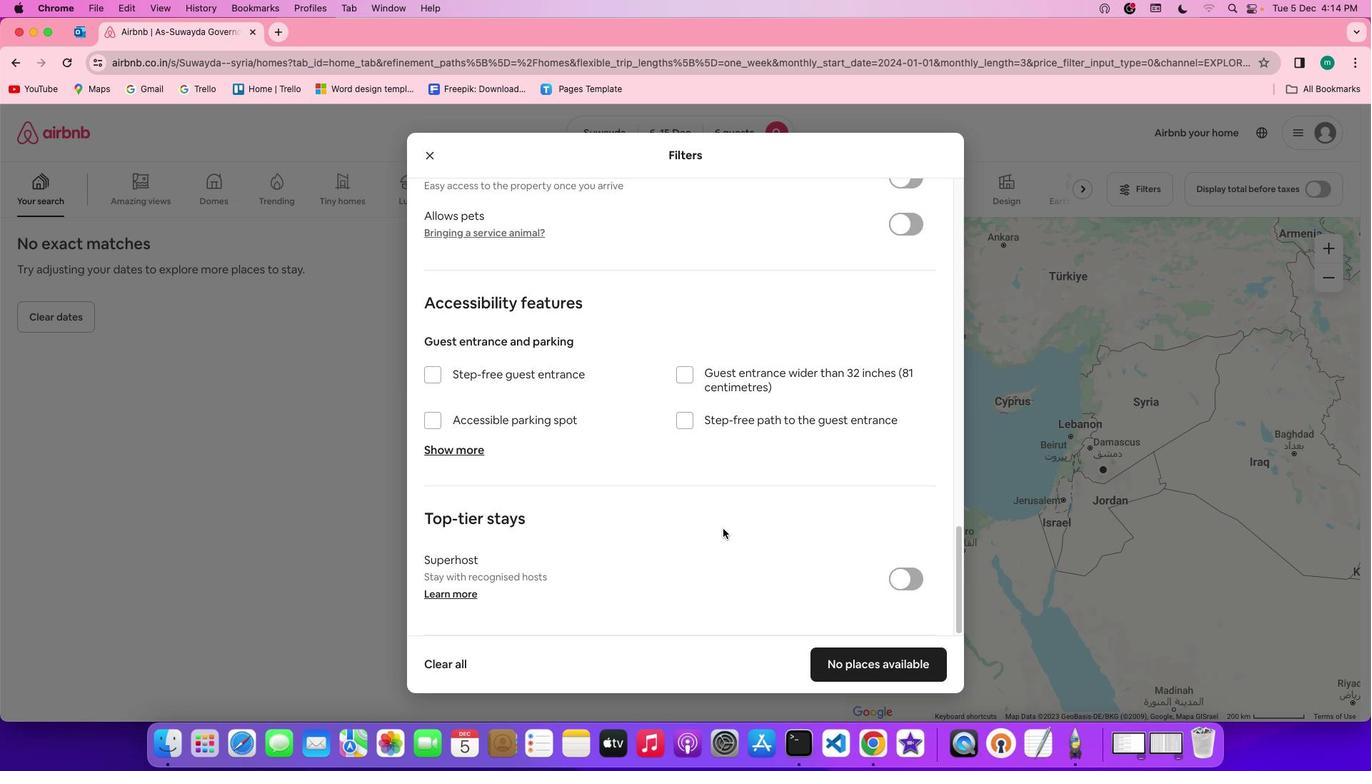 
Action: Mouse moved to (891, 670)
Screenshot: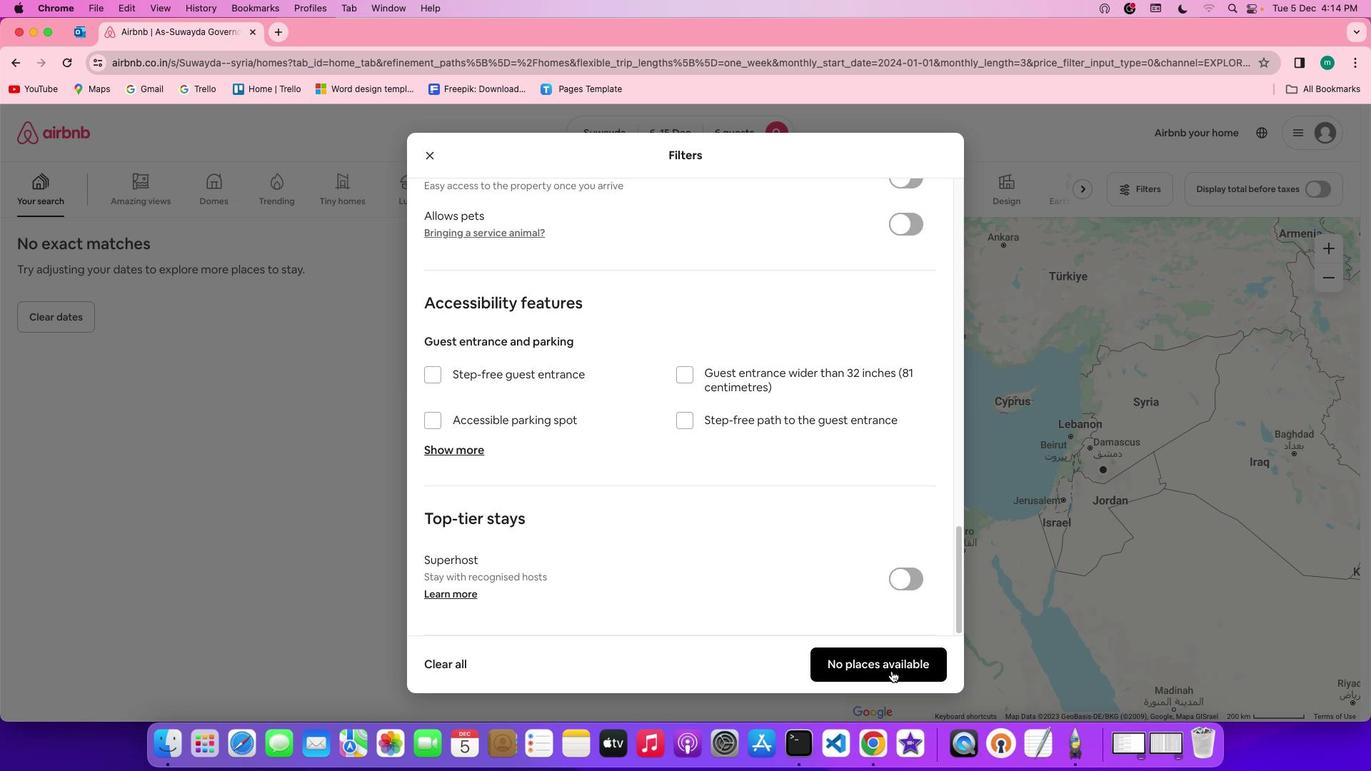 
Action: Mouse pressed left at (891, 670)
Screenshot: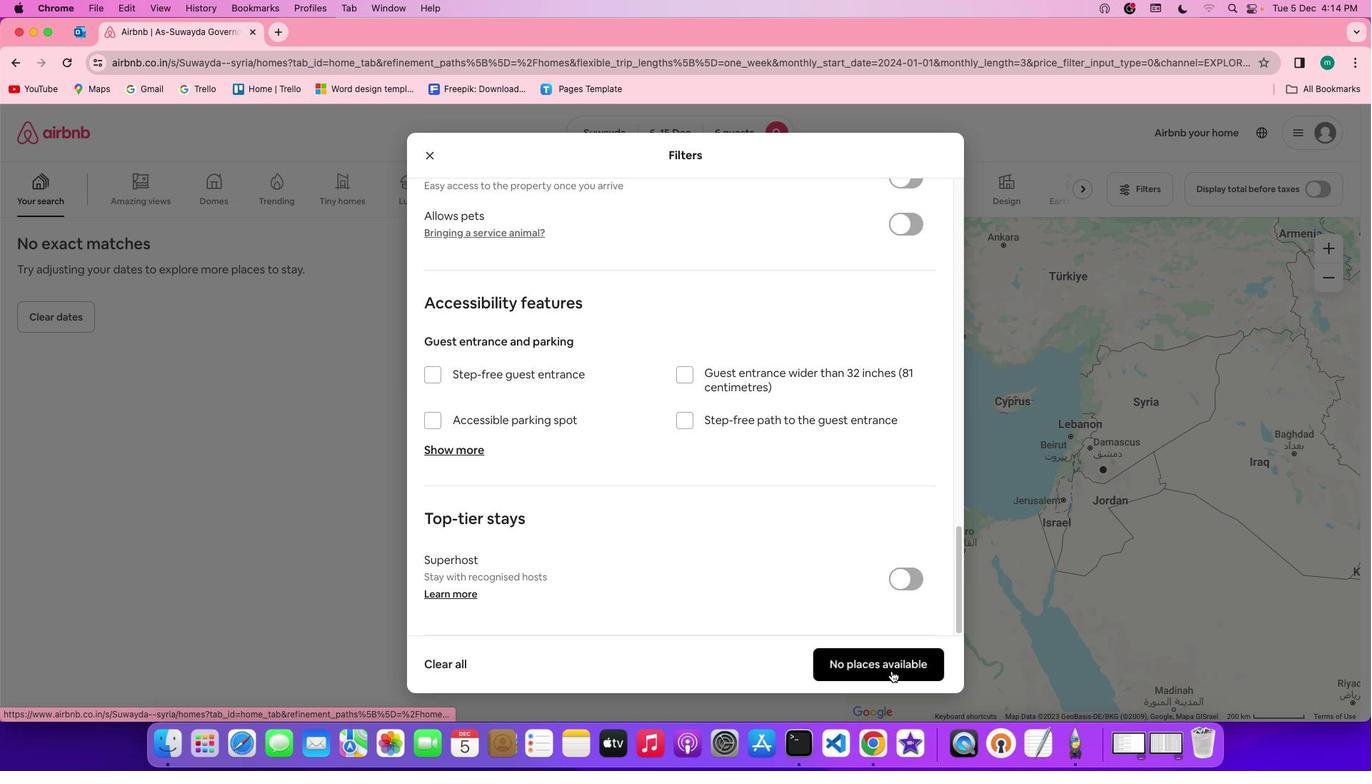 
Action: Mouse moved to (645, 439)
Screenshot: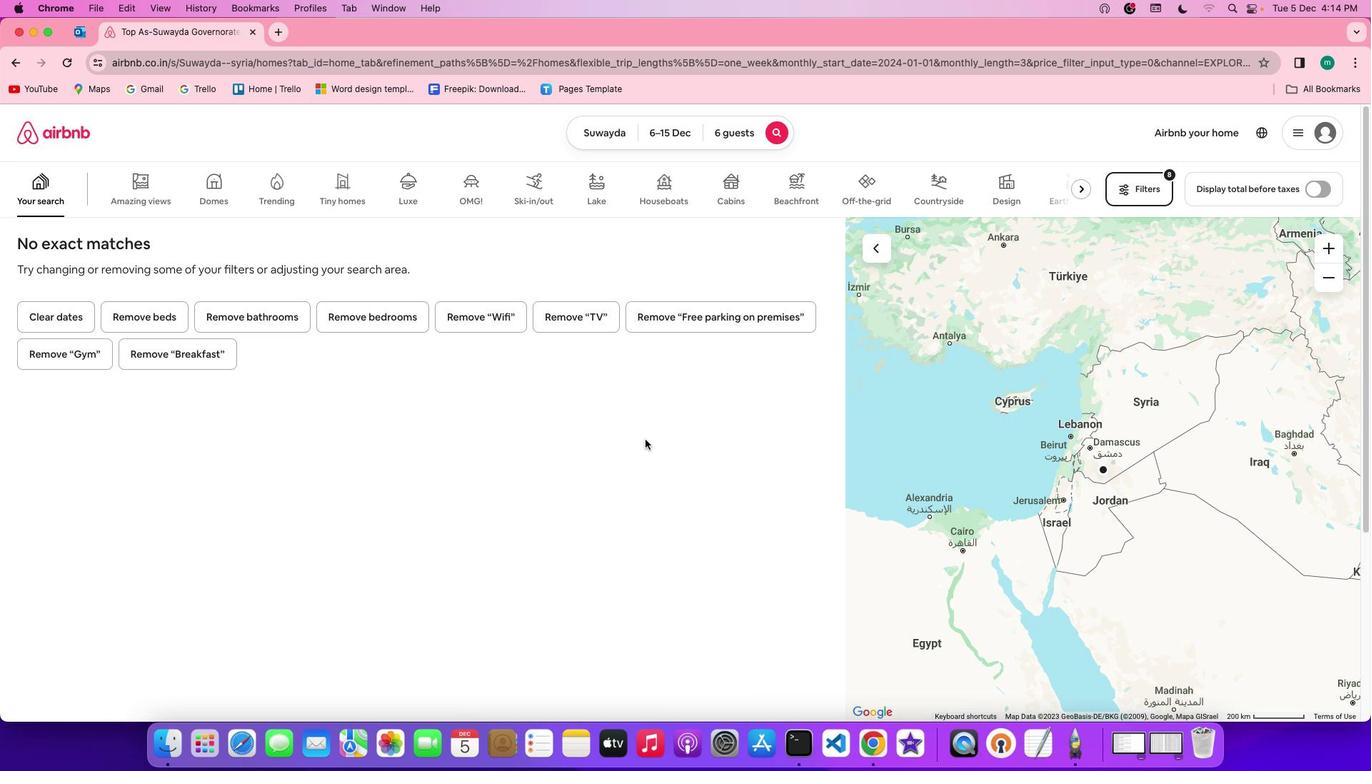 
